 Task: Reply All to email with the signature Carlos Perez with the subject Request for clarification from softage.1@softage.net with the message Could you please provide feedback on the latest version of the marketing plan?, select first 2 words, change the font of the message to Serif and change the font typography to underline Send the email
Action: Mouse moved to (493, 643)
Screenshot: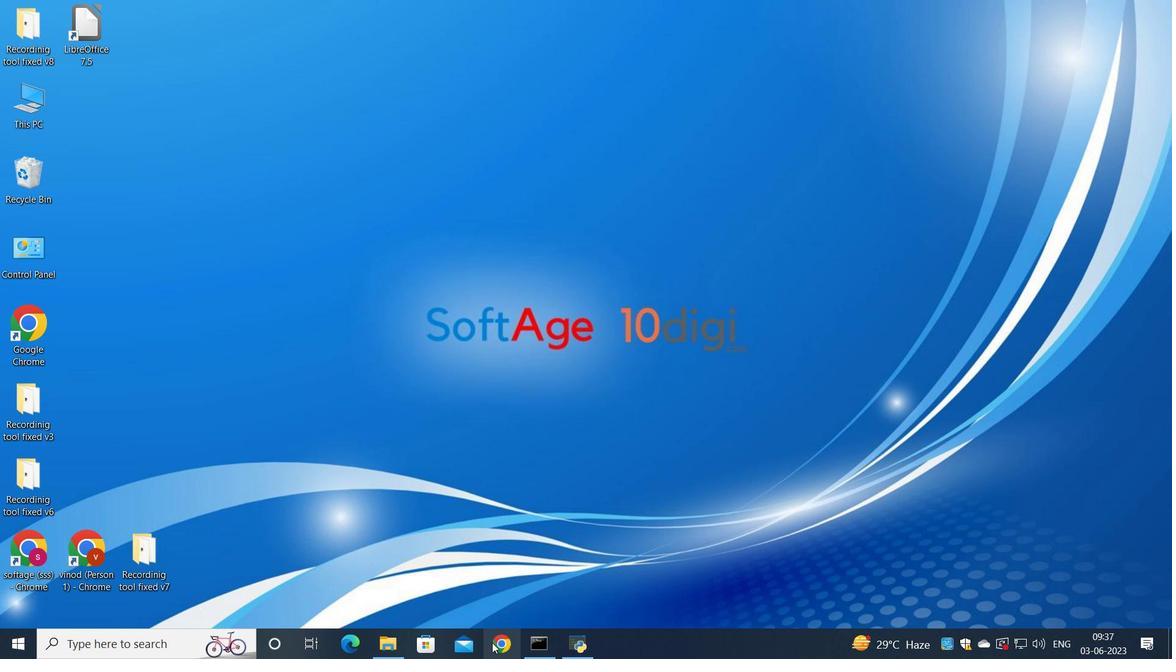 
Action: Mouse pressed left at (493, 643)
Screenshot: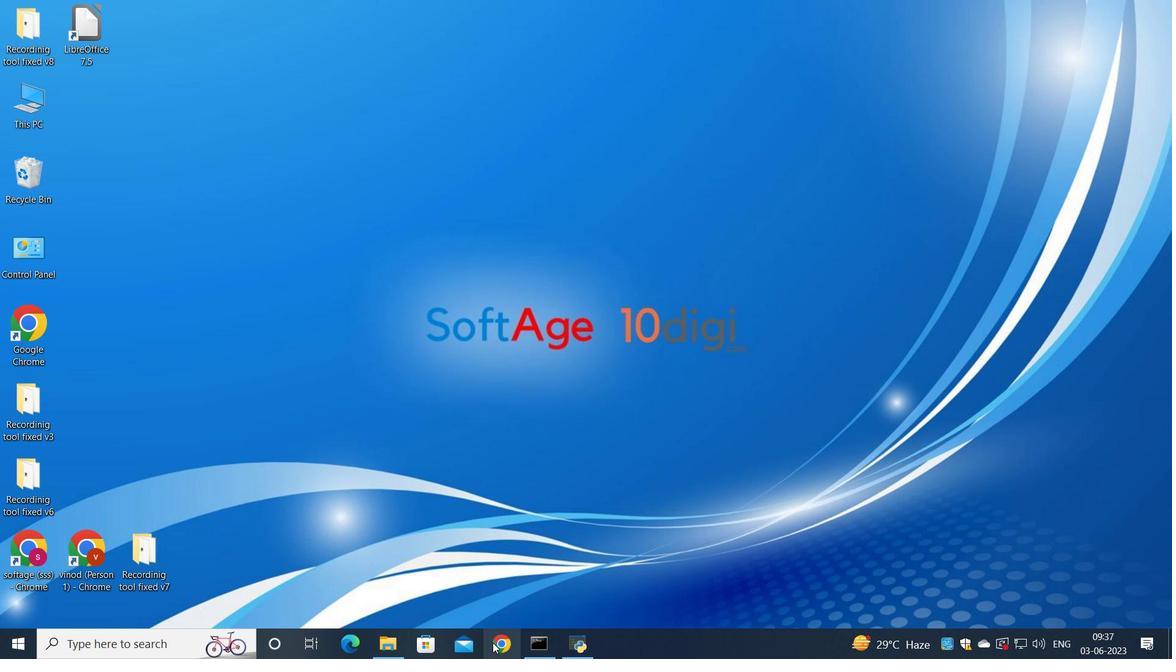 
Action: Mouse moved to (504, 635)
Screenshot: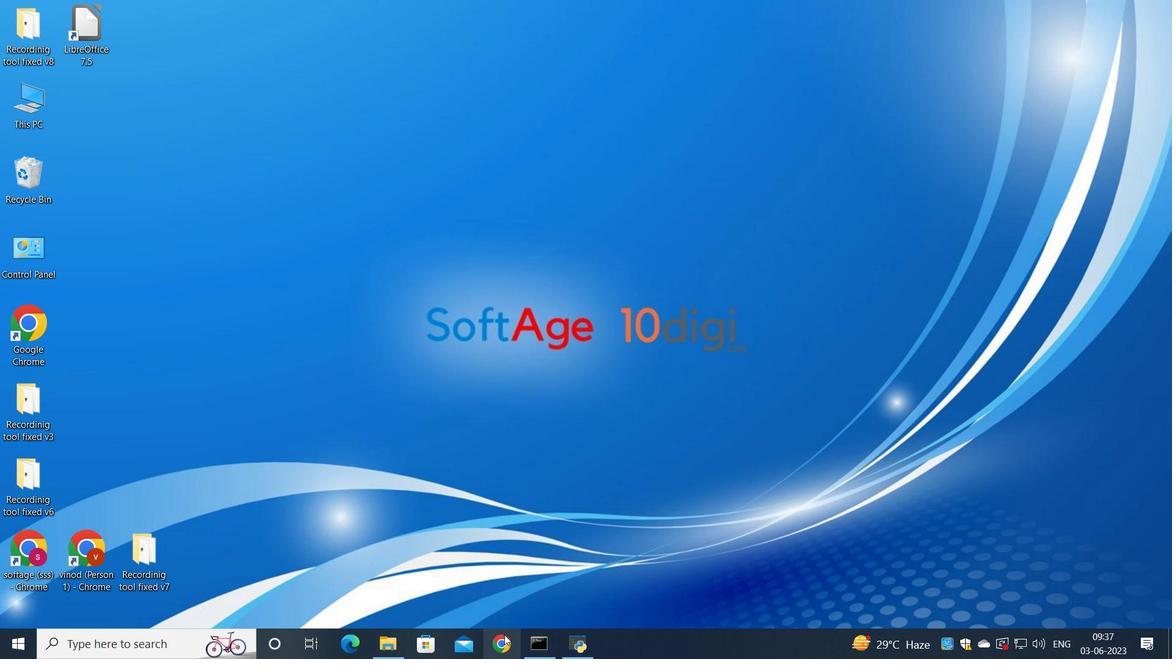 
Action: Mouse pressed left at (504, 635)
Screenshot: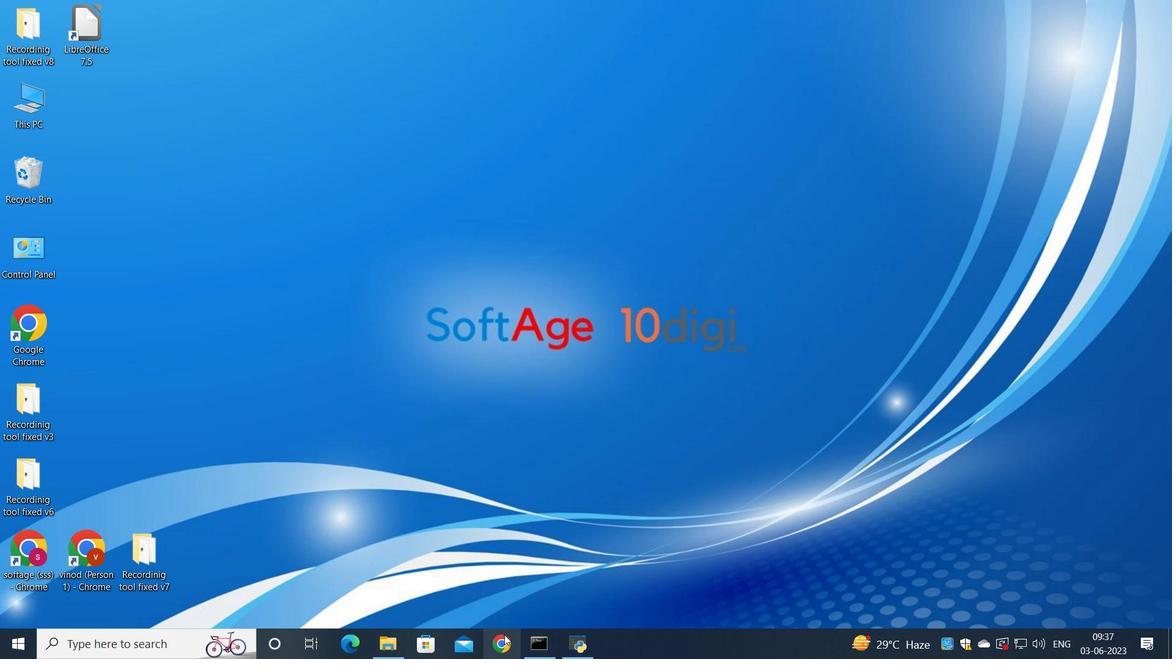 
Action: Mouse moved to (505, 378)
Screenshot: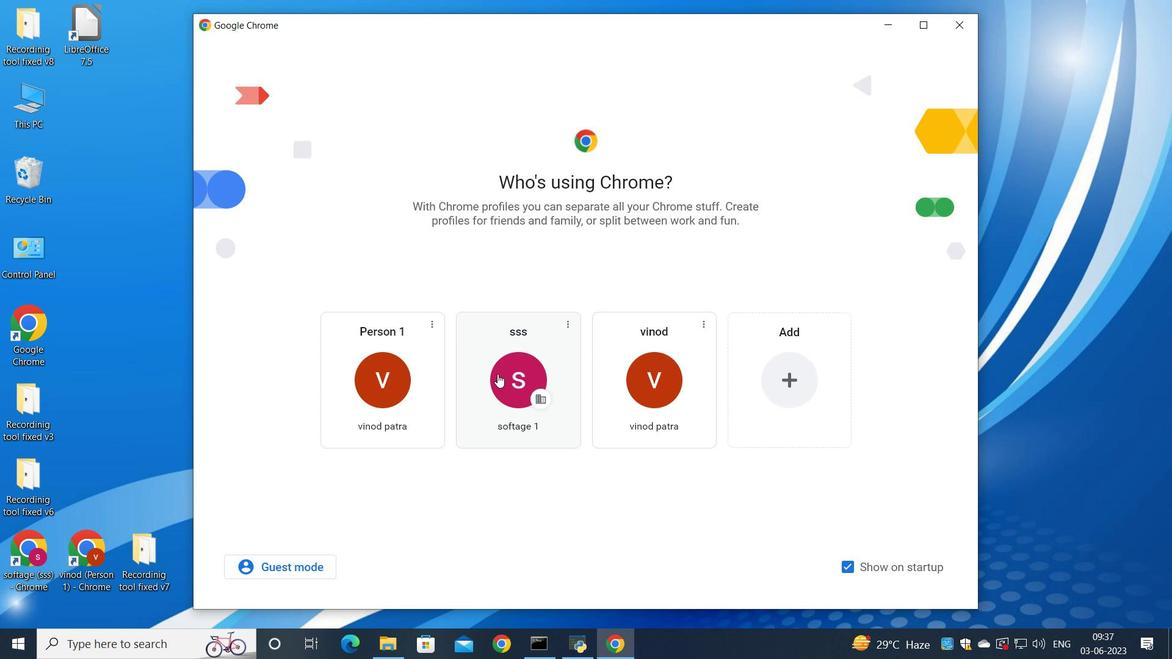 
Action: Mouse pressed left at (505, 378)
Screenshot: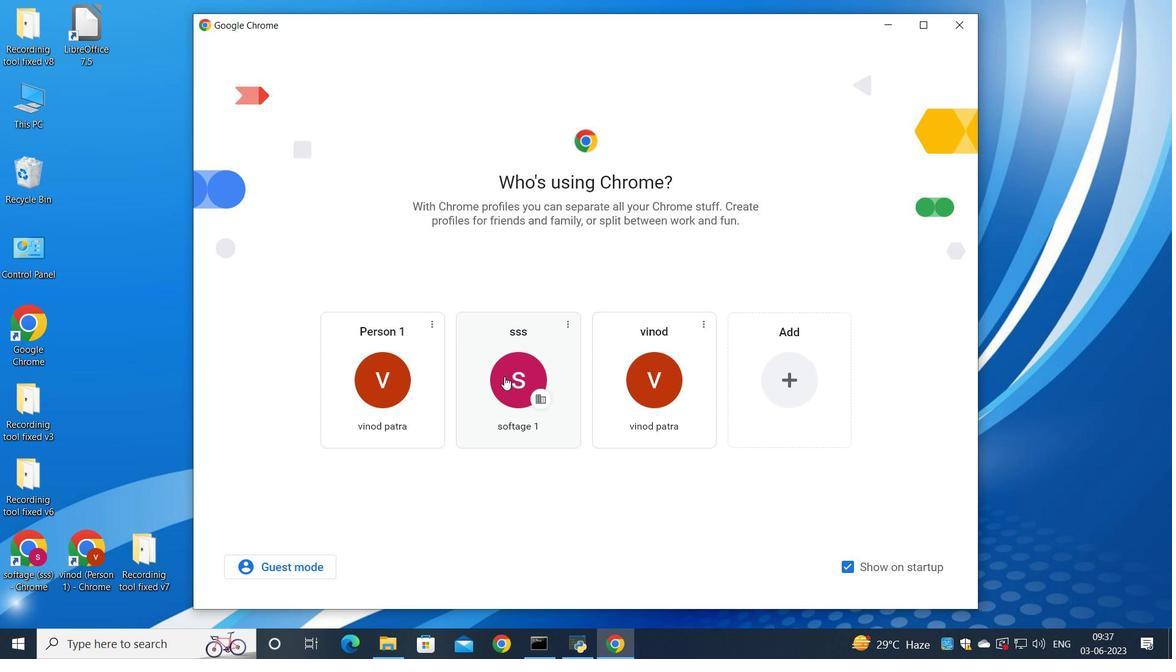 
Action: Mouse moved to (1024, 106)
Screenshot: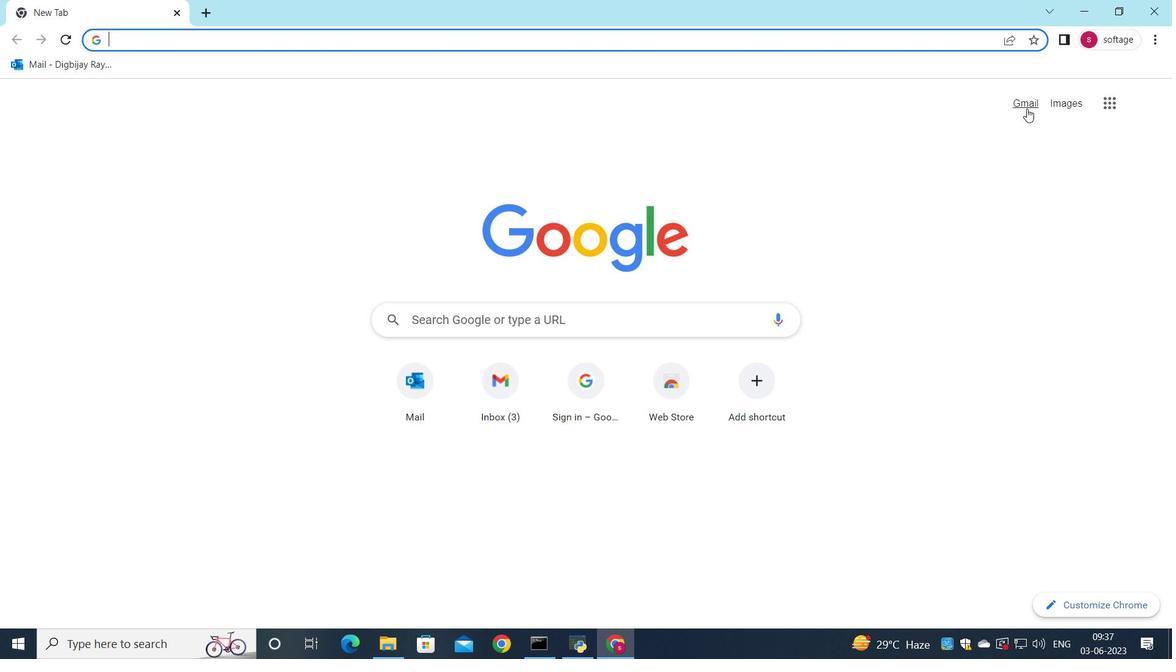 
Action: Mouse pressed left at (1024, 106)
Screenshot: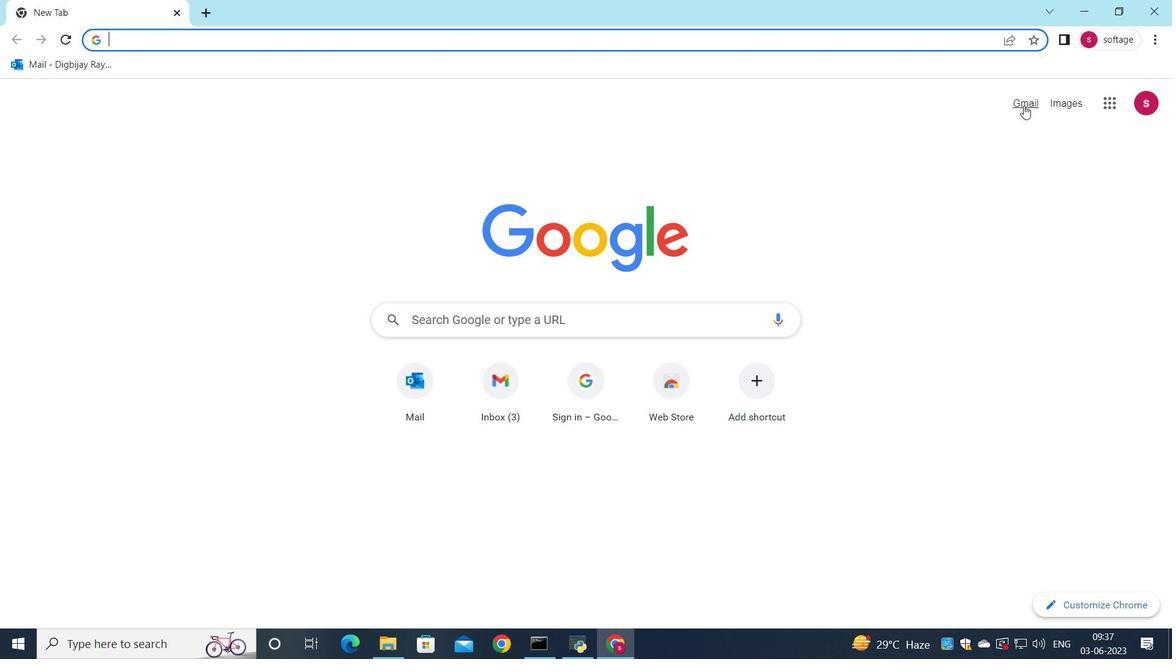 
Action: Mouse moved to (994, 109)
Screenshot: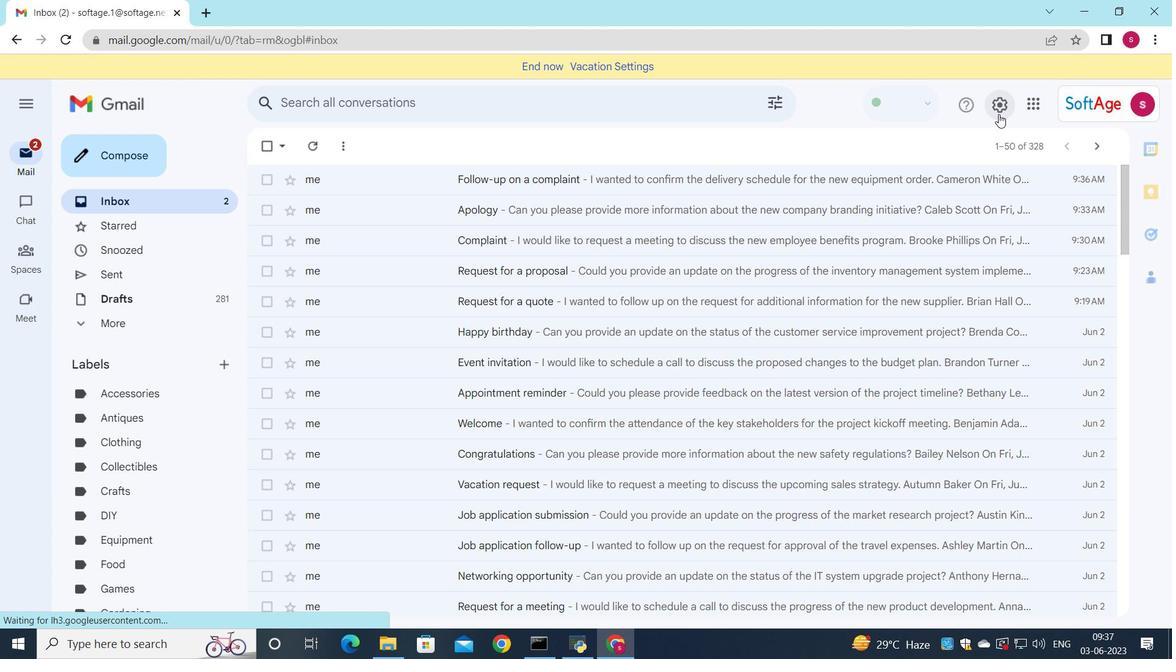 
Action: Mouse pressed left at (994, 109)
Screenshot: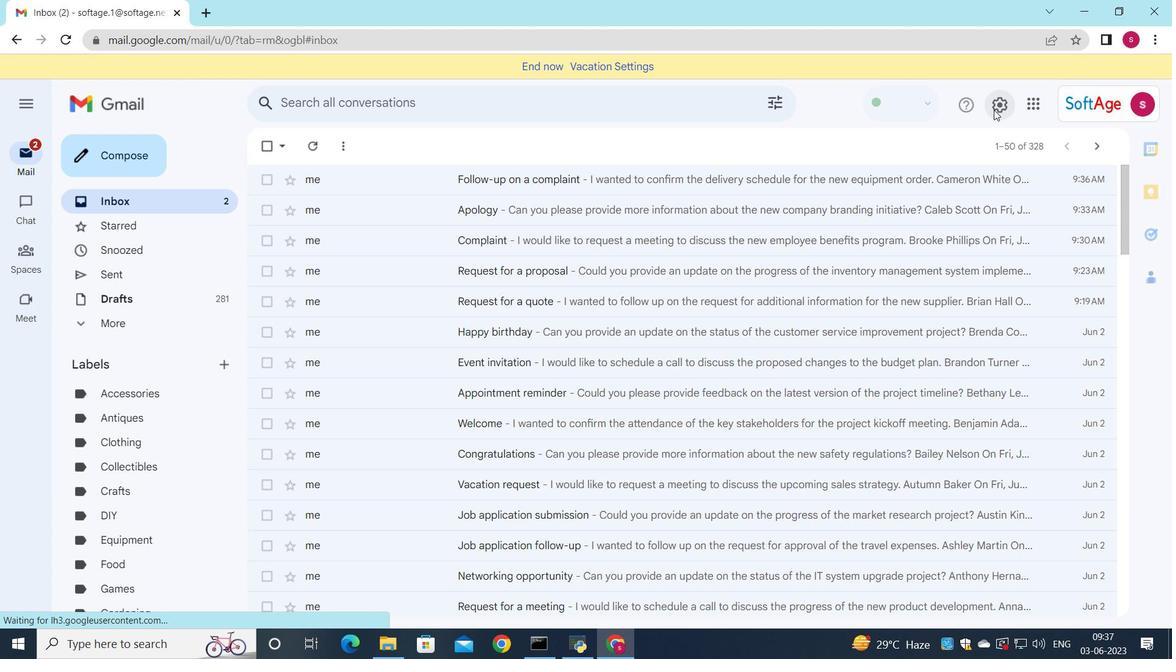 
Action: Mouse moved to (1005, 176)
Screenshot: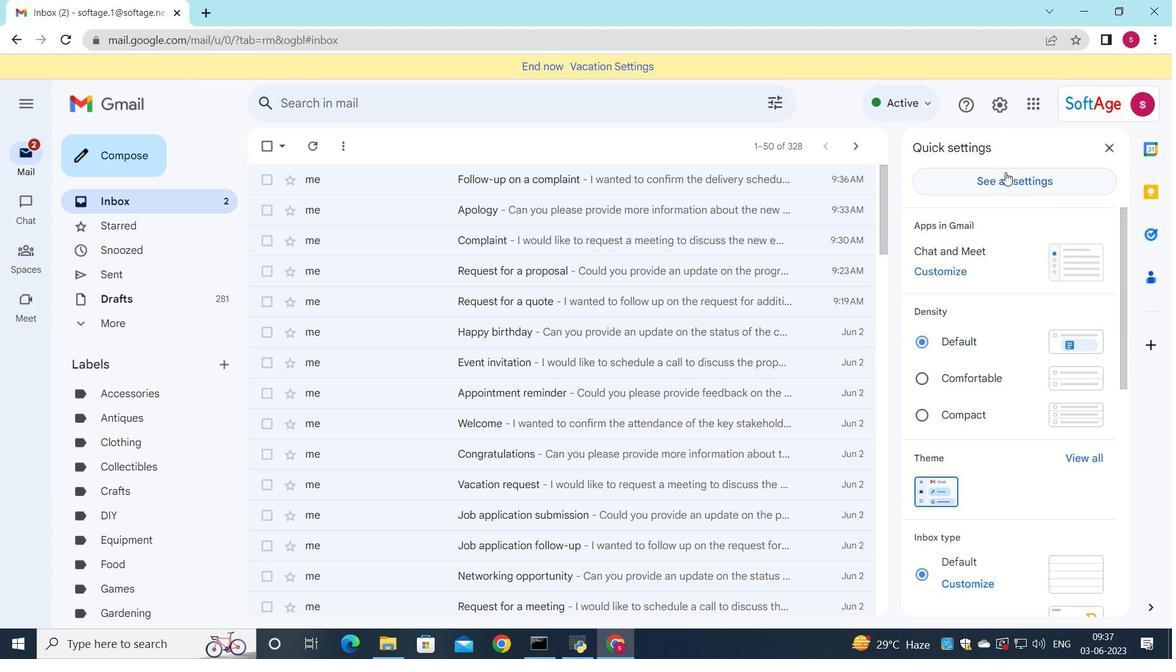 
Action: Mouse pressed left at (1005, 176)
Screenshot: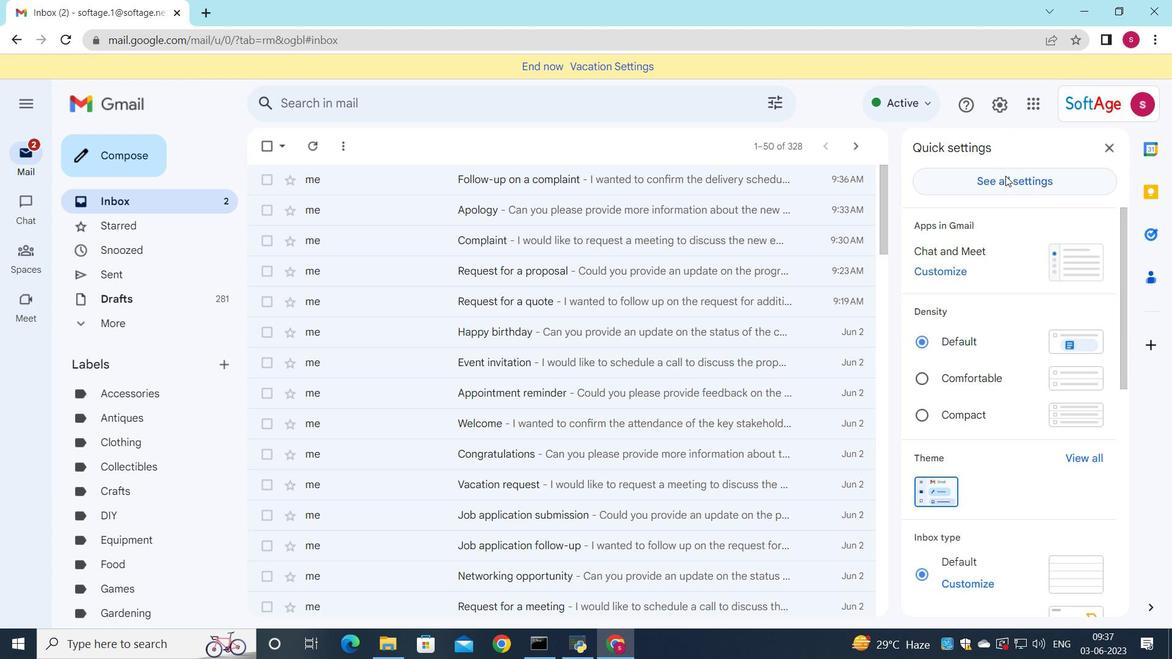 
Action: Mouse moved to (690, 273)
Screenshot: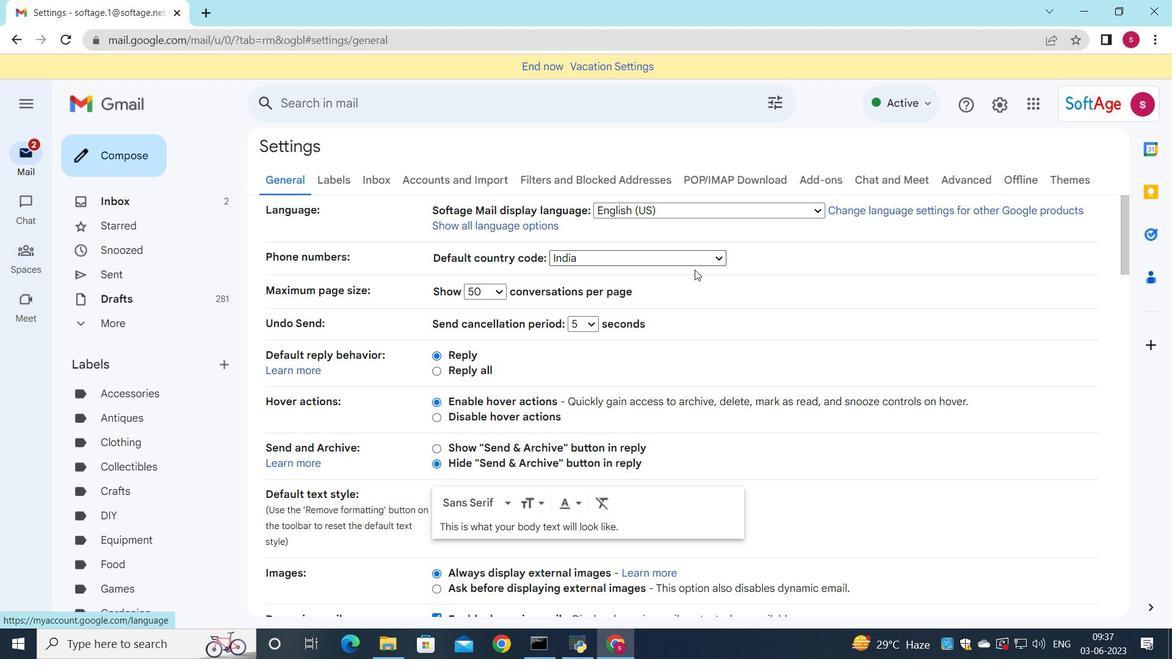 
Action: Mouse scrolled (690, 273) with delta (0, 0)
Screenshot: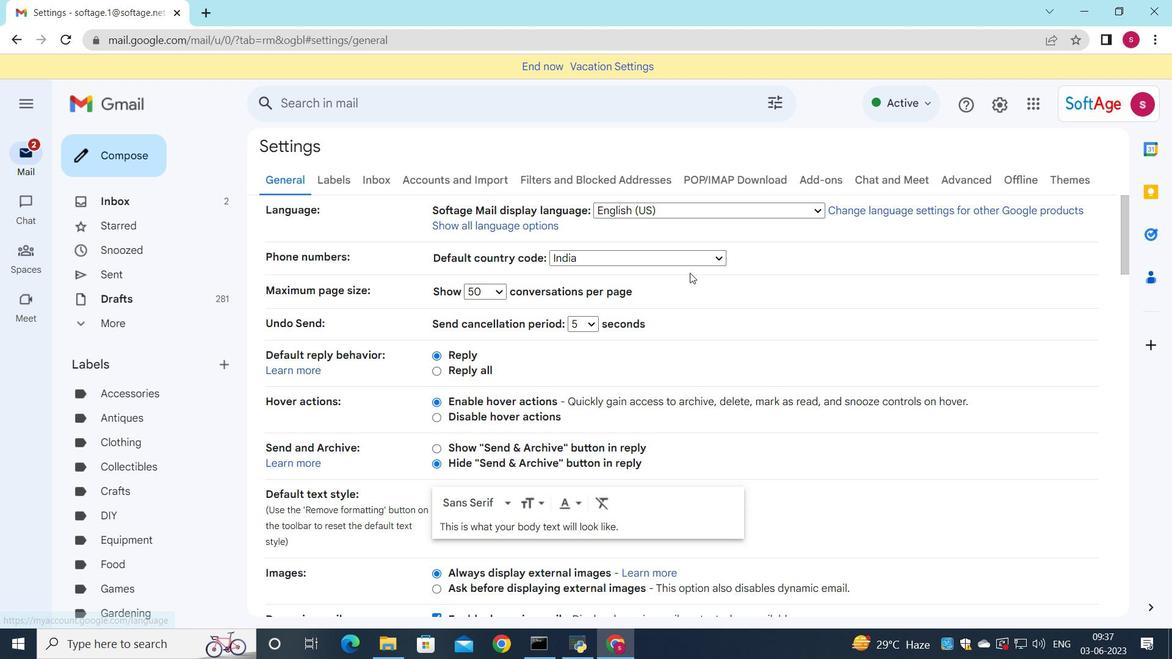 
Action: Mouse scrolled (690, 273) with delta (0, 0)
Screenshot: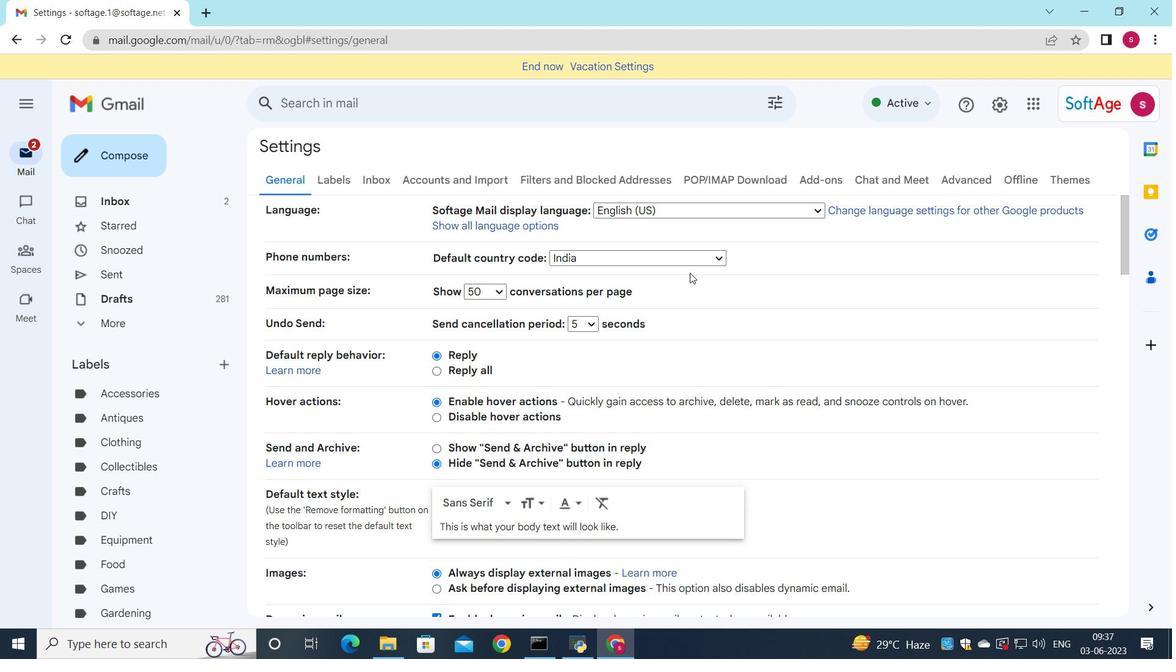 
Action: Mouse scrolled (690, 273) with delta (0, 0)
Screenshot: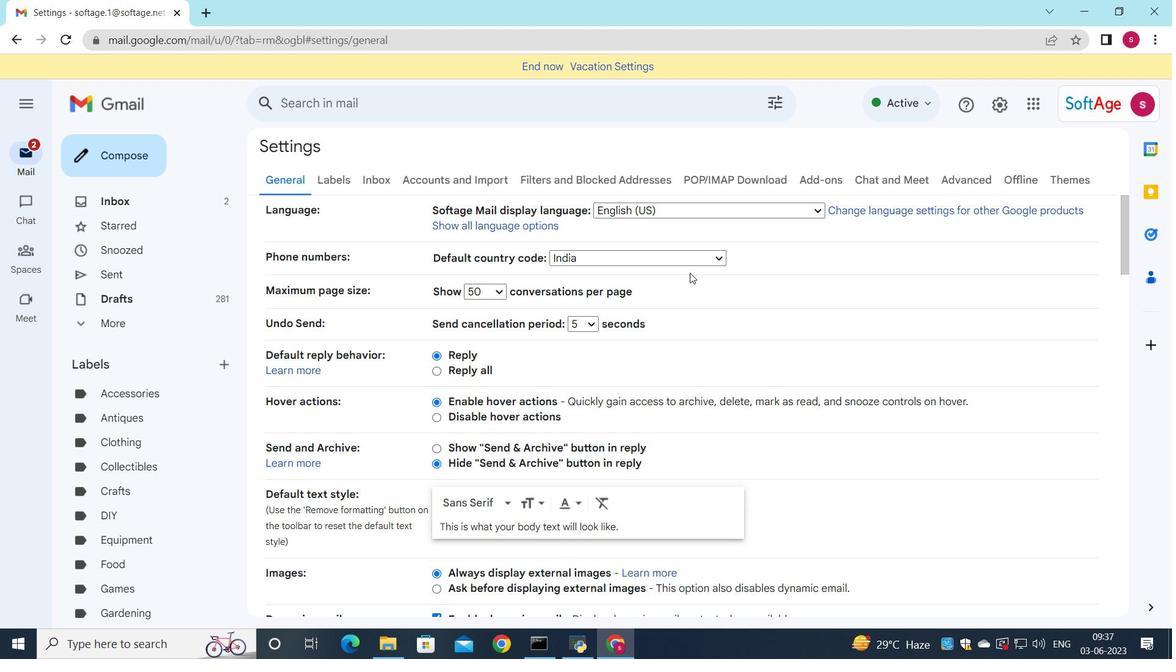 
Action: Mouse moved to (689, 275)
Screenshot: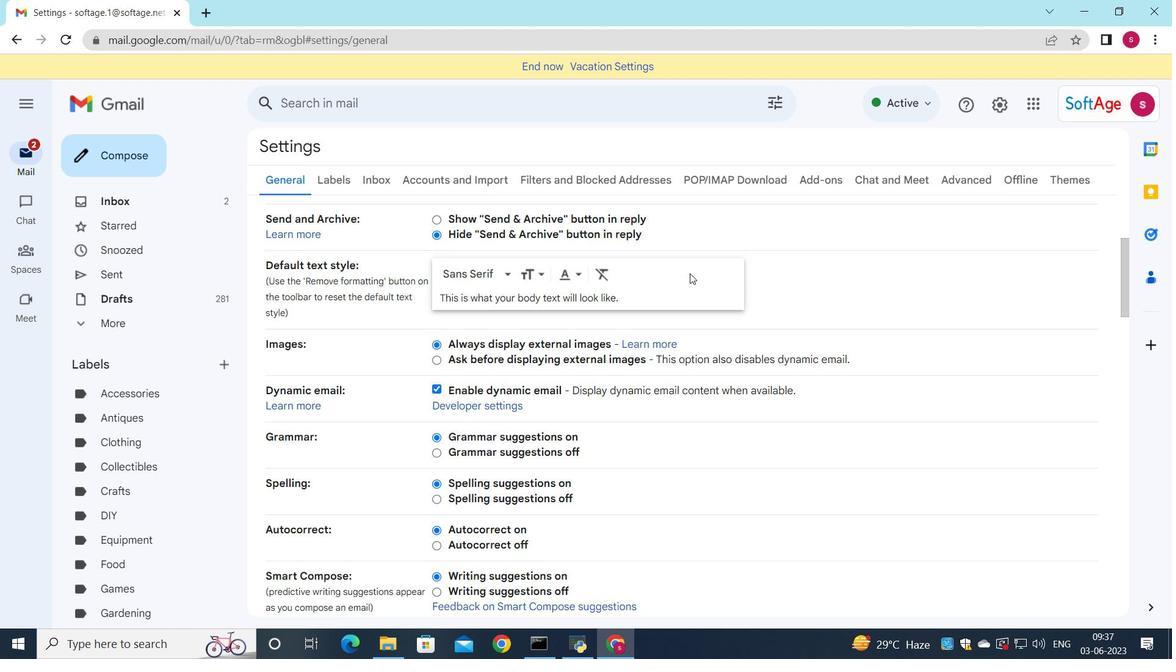 
Action: Mouse scrolled (689, 274) with delta (0, 0)
Screenshot: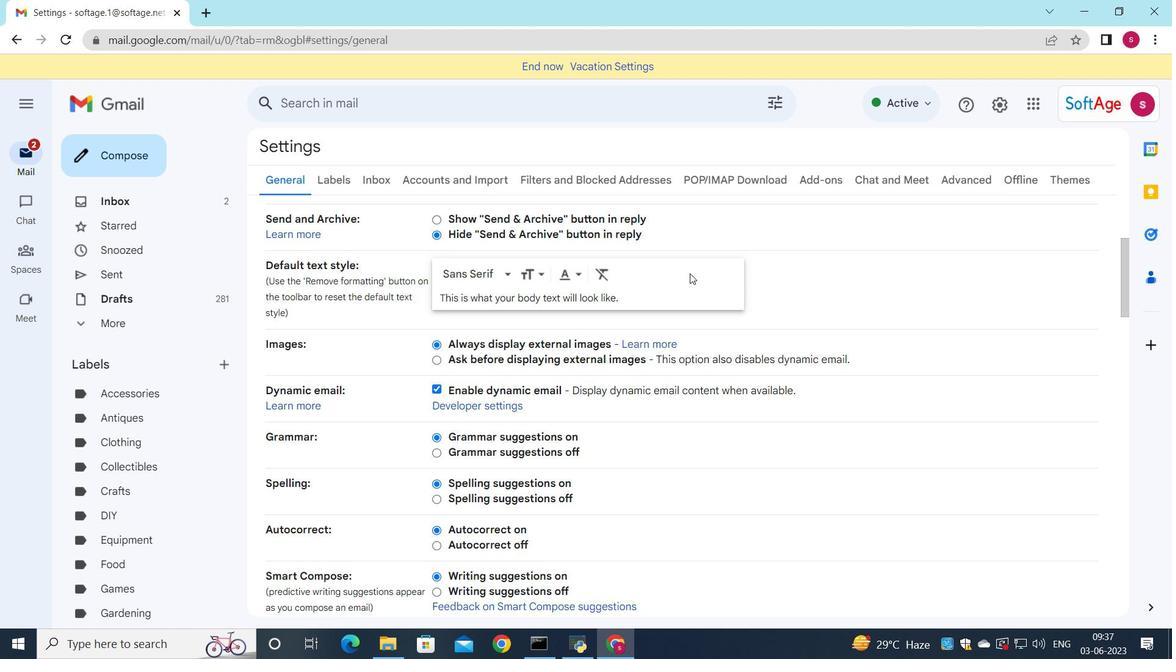
Action: Mouse scrolled (689, 274) with delta (0, 0)
Screenshot: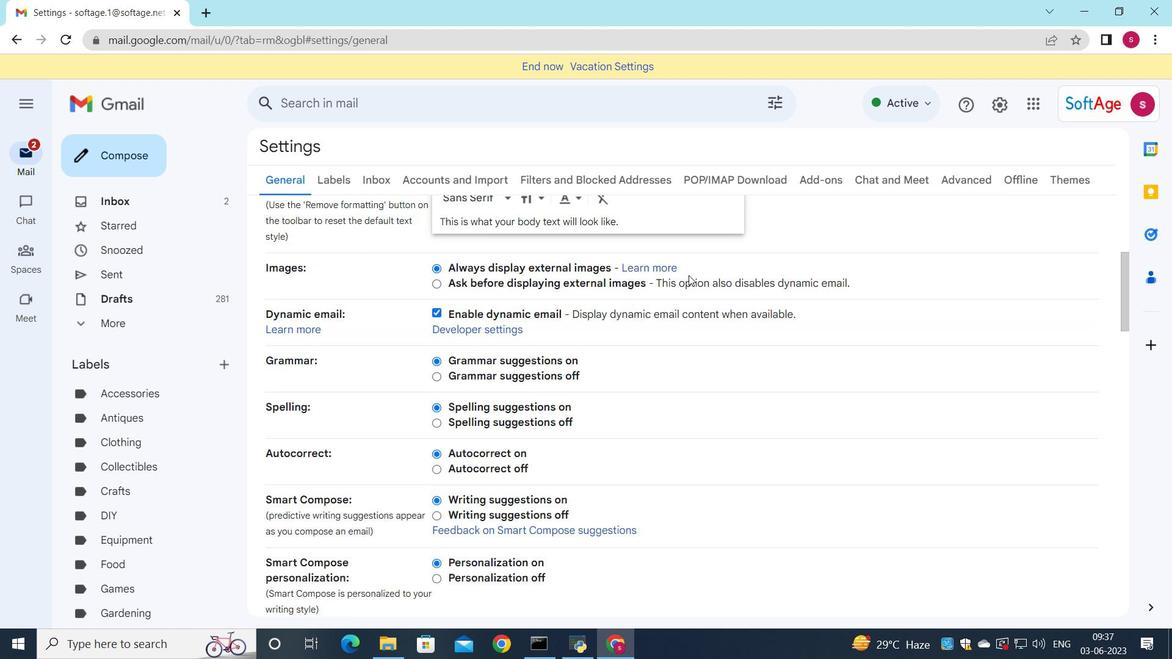 
Action: Mouse scrolled (689, 274) with delta (0, 0)
Screenshot: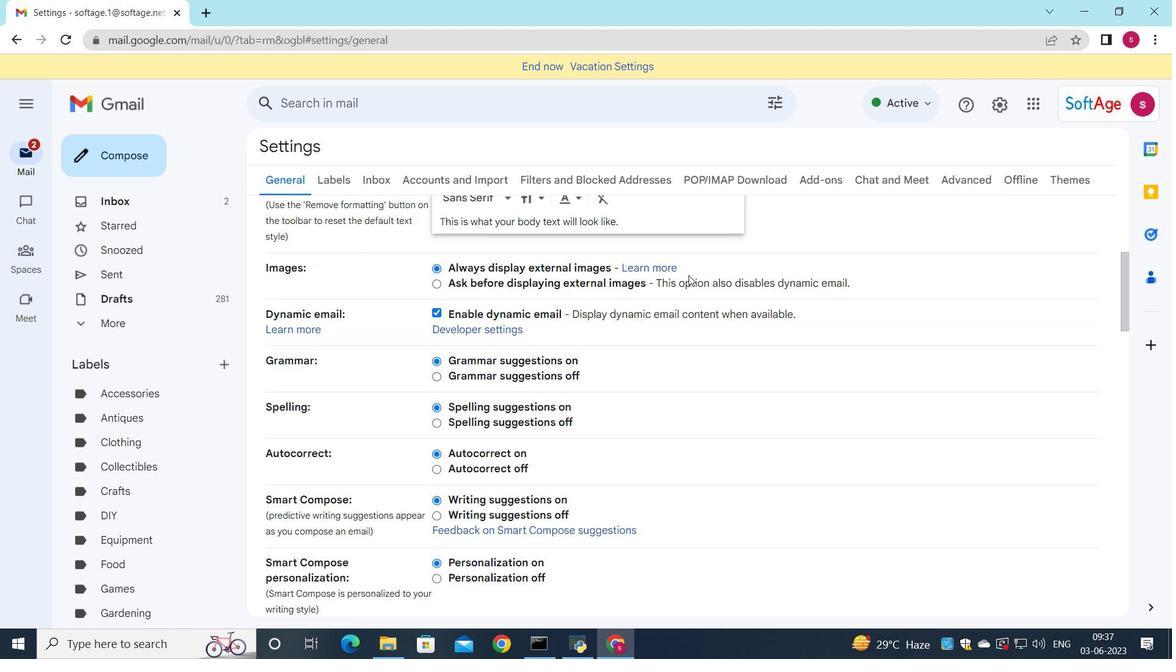
Action: Mouse scrolled (689, 274) with delta (0, 0)
Screenshot: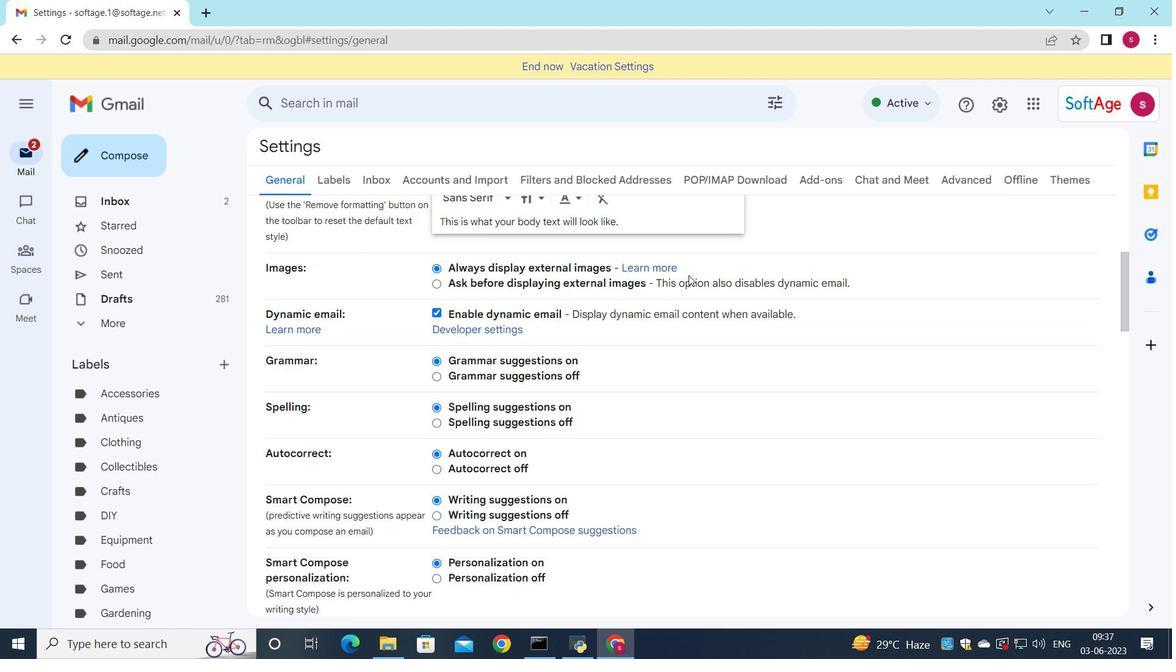 
Action: Mouse scrolled (689, 274) with delta (0, 0)
Screenshot: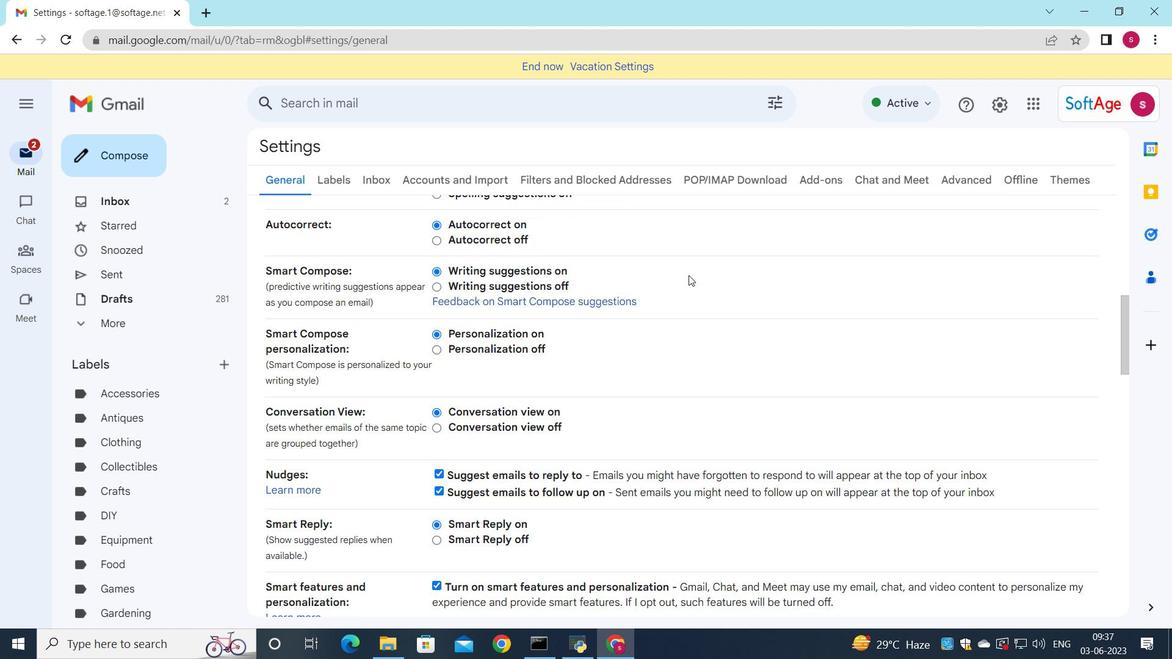 
Action: Mouse scrolled (689, 274) with delta (0, 0)
Screenshot: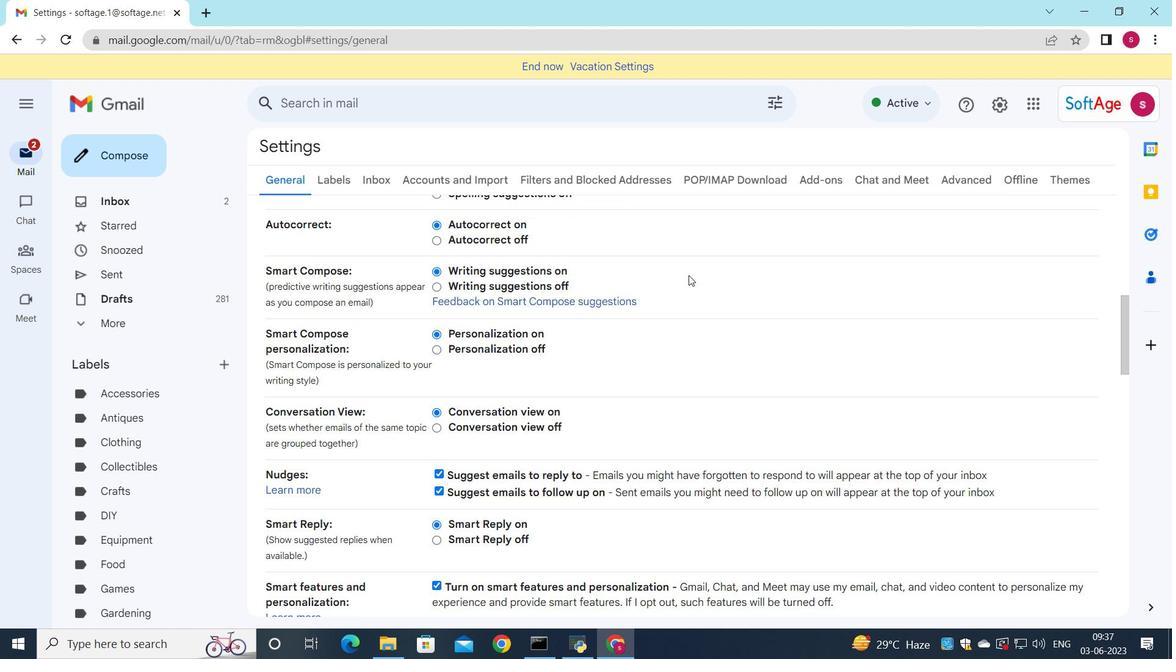 
Action: Mouse scrolled (689, 274) with delta (0, 0)
Screenshot: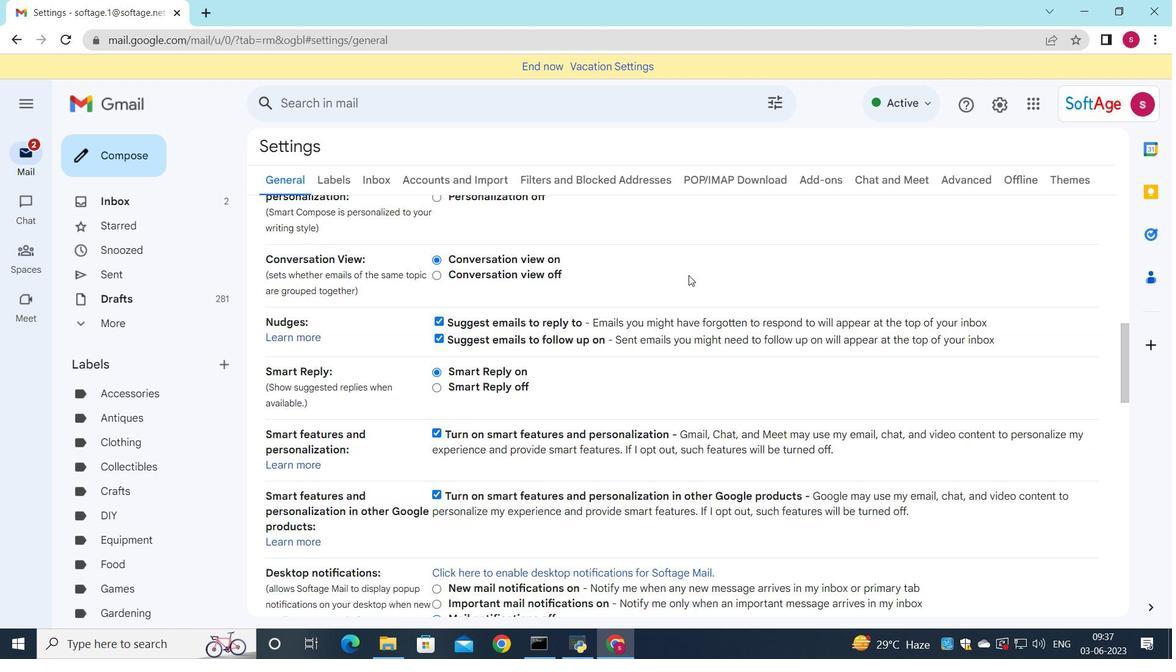 
Action: Mouse scrolled (689, 274) with delta (0, 0)
Screenshot: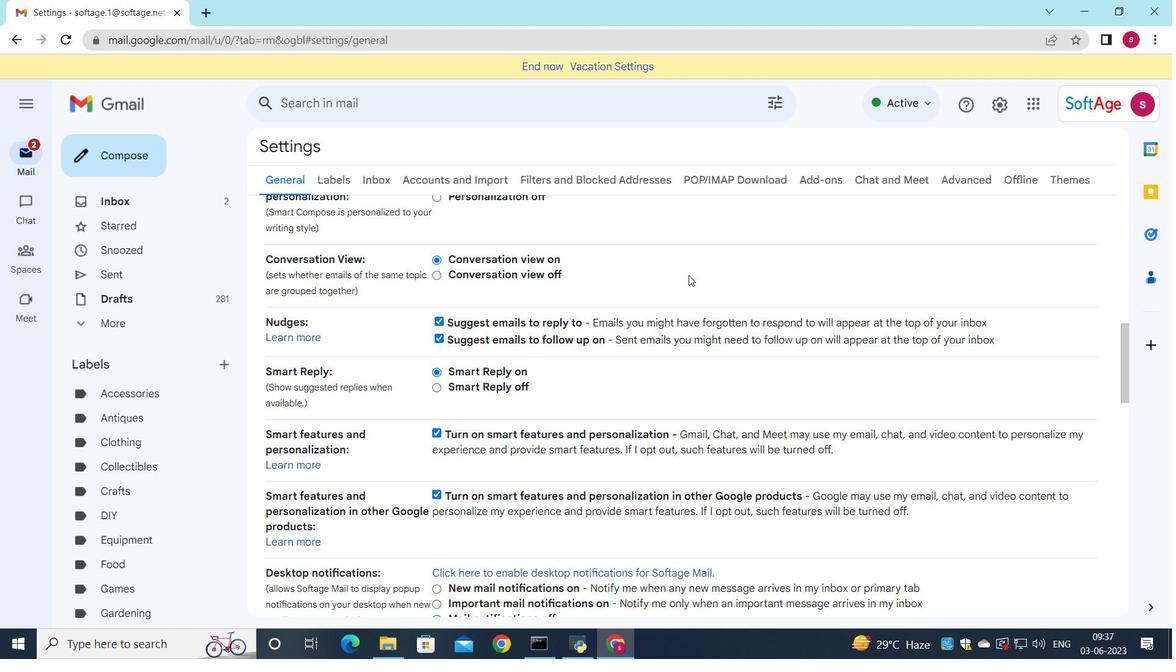 
Action: Mouse scrolled (689, 274) with delta (0, 0)
Screenshot: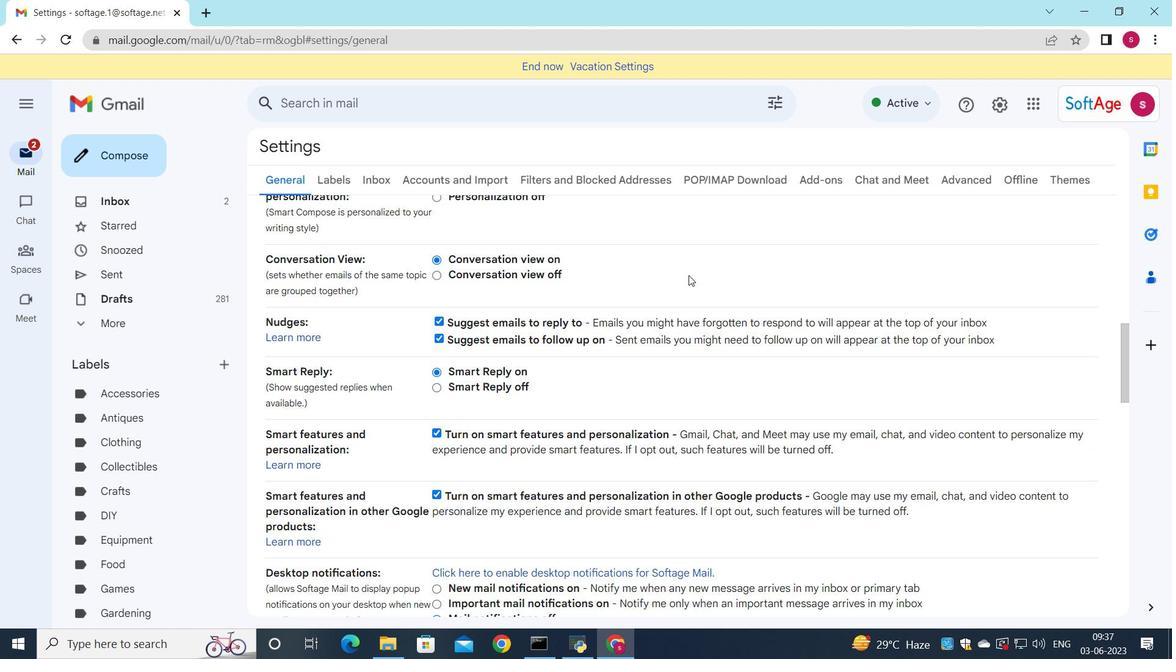 
Action: Mouse scrolled (689, 274) with delta (0, 0)
Screenshot: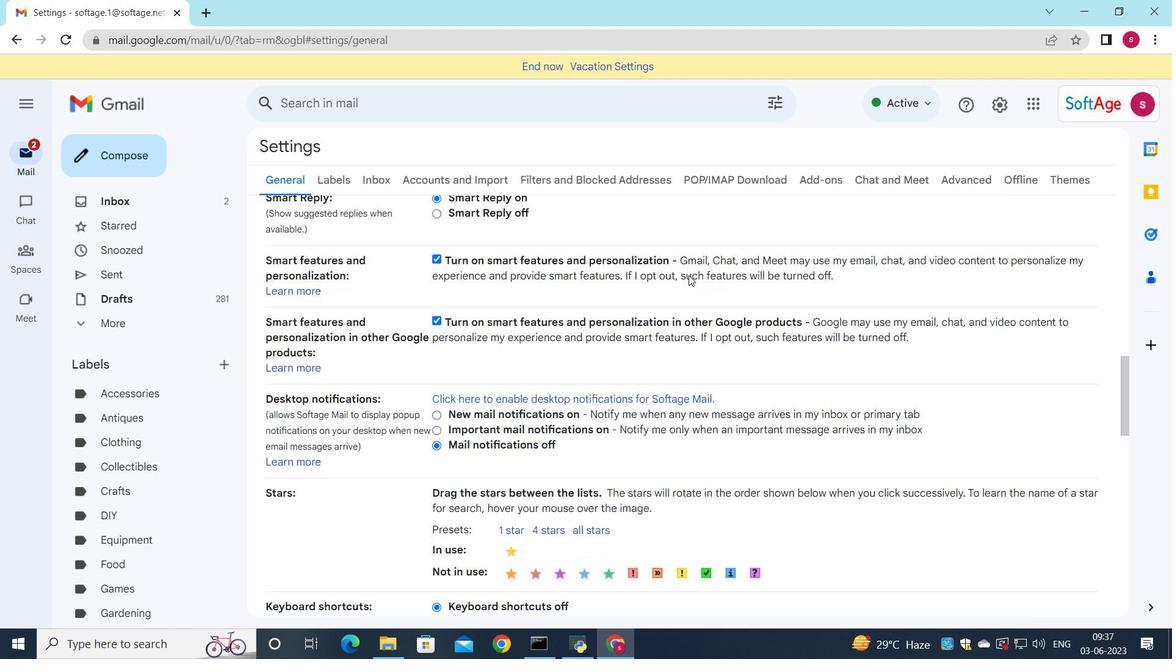 
Action: Mouse scrolled (689, 274) with delta (0, 0)
Screenshot: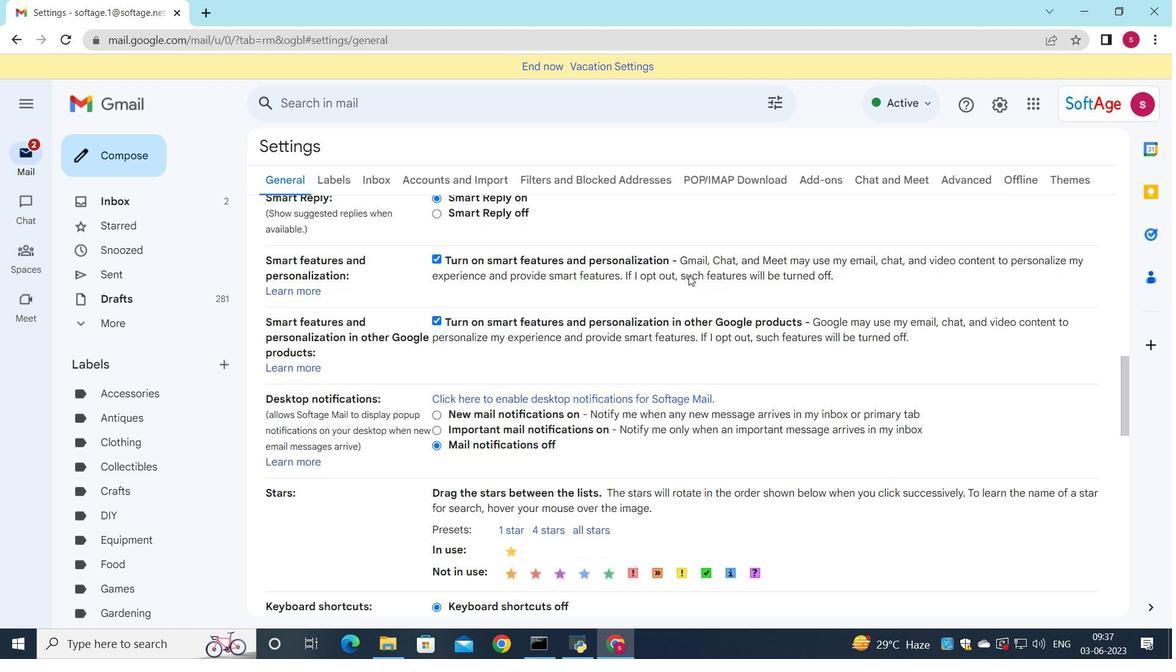 
Action: Mouse scrolled (689, 274) with delta (0, 0)
Screenshot: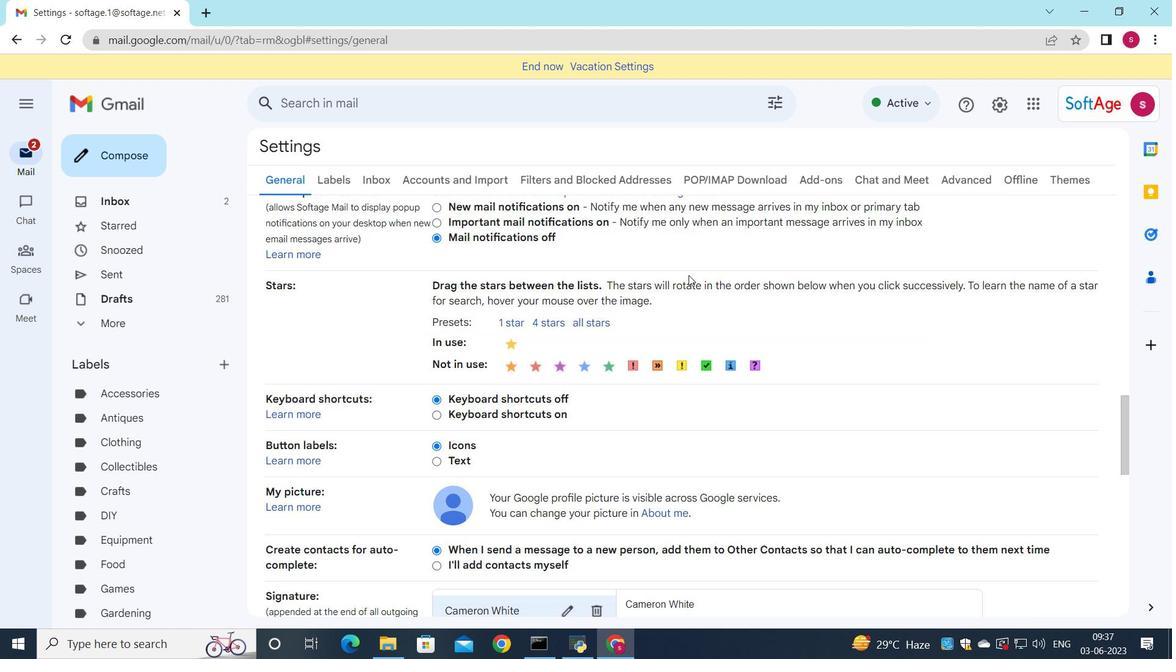 
Action: Mouse scrolled (689, 274) with delta (0, 0)
Screenshot: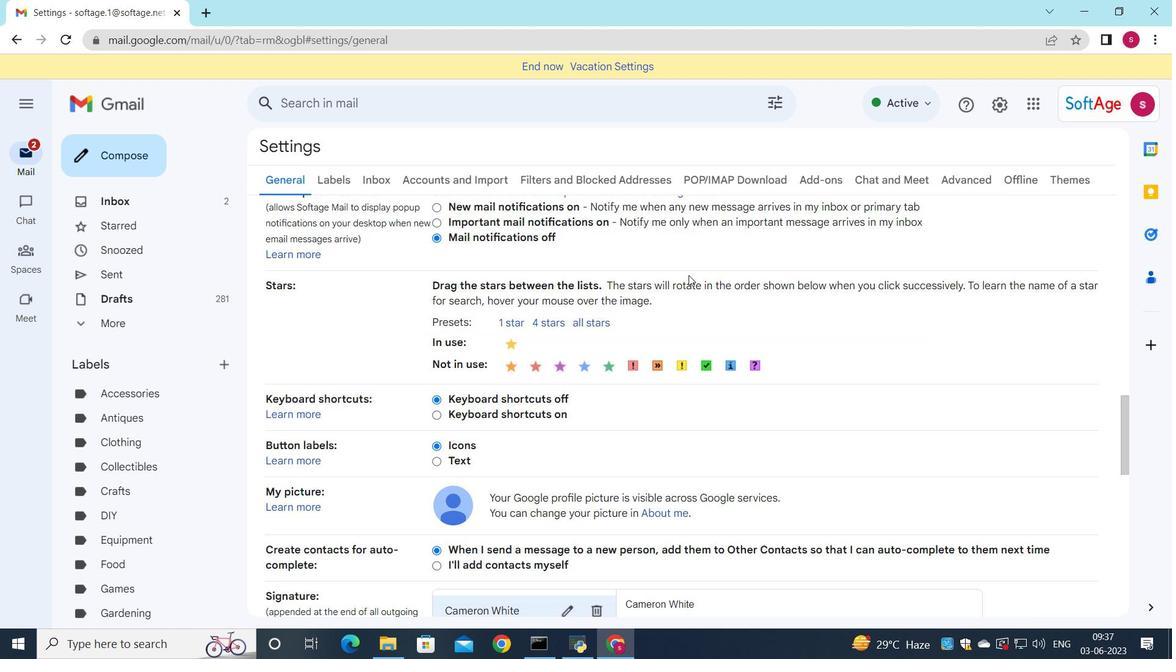 
Action: Mouse scrolled (689, 274) with delta (0, 0)
Screenshot: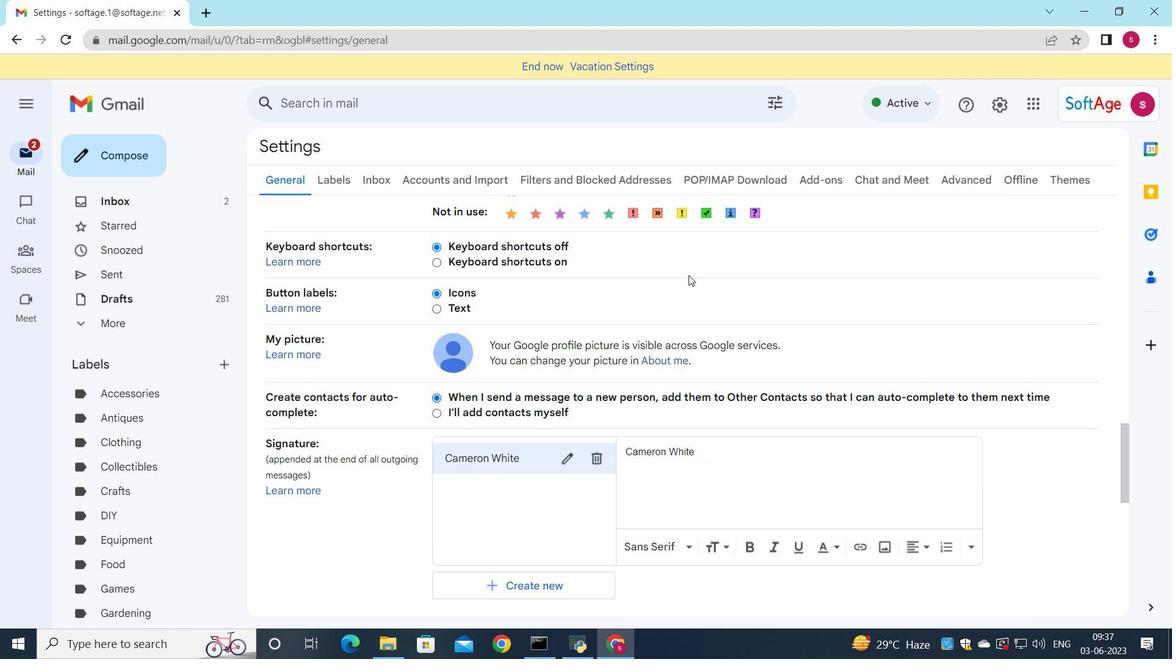 
Action: Mouse scrolled (689, 274) with delta (0, 0)
Screenshot: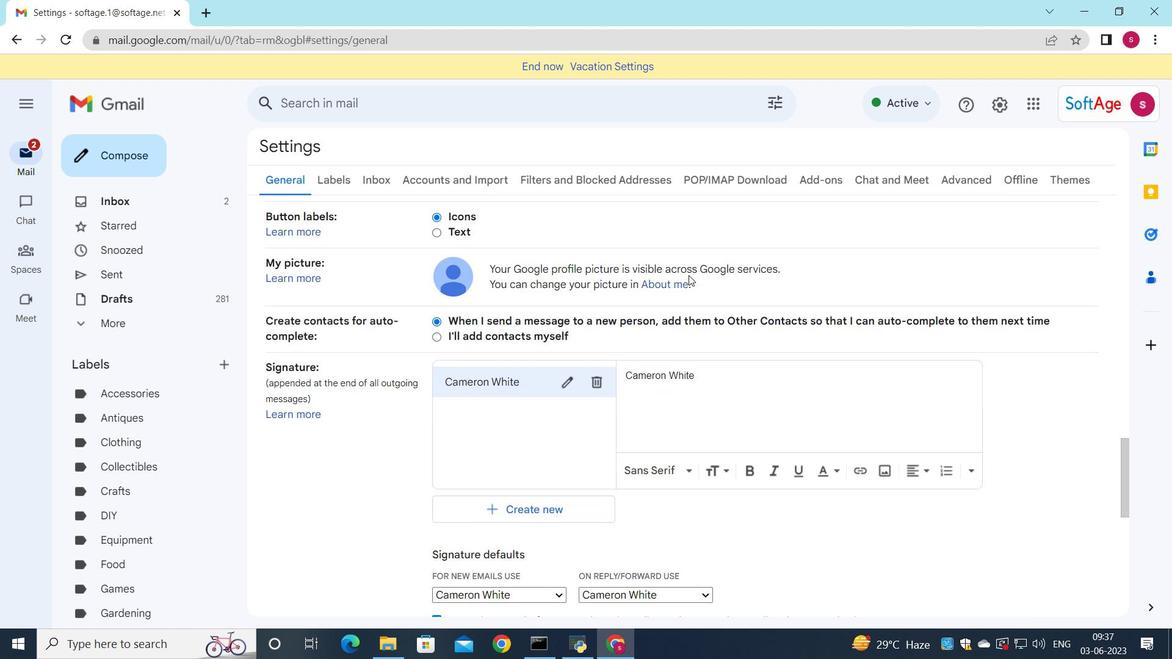 
Action: Mouse scrolled (689, 274) with delta (0, 0)
Screenshot: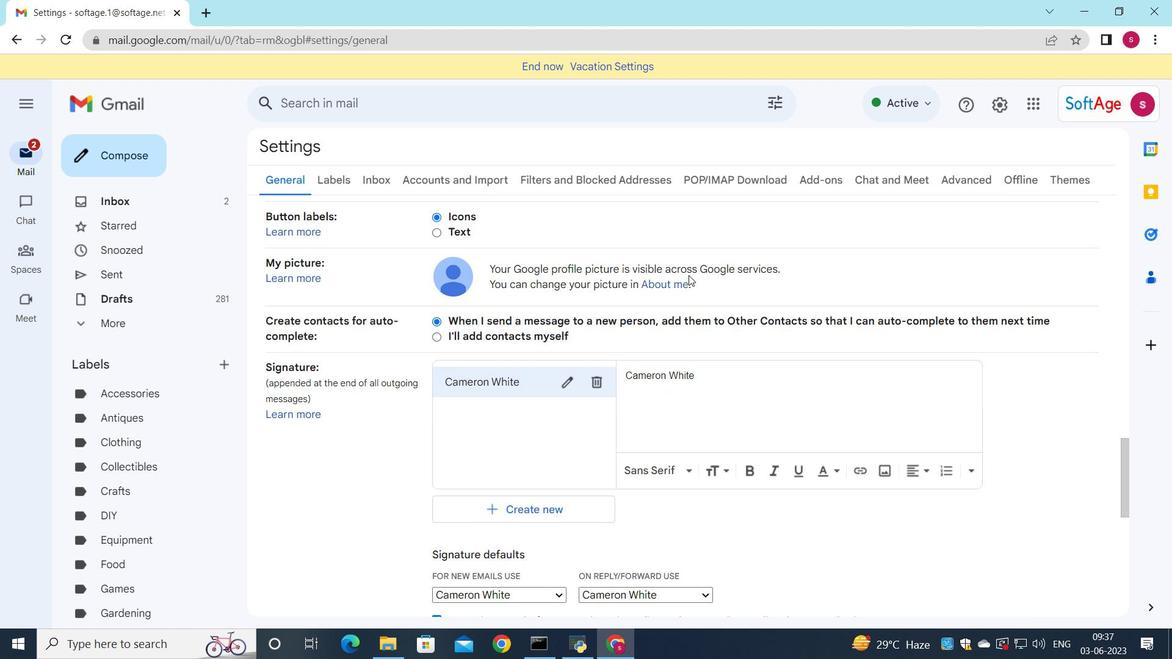 
Action: Mouse scrolled (689, 274) with delta (0, 0)
Screenshot: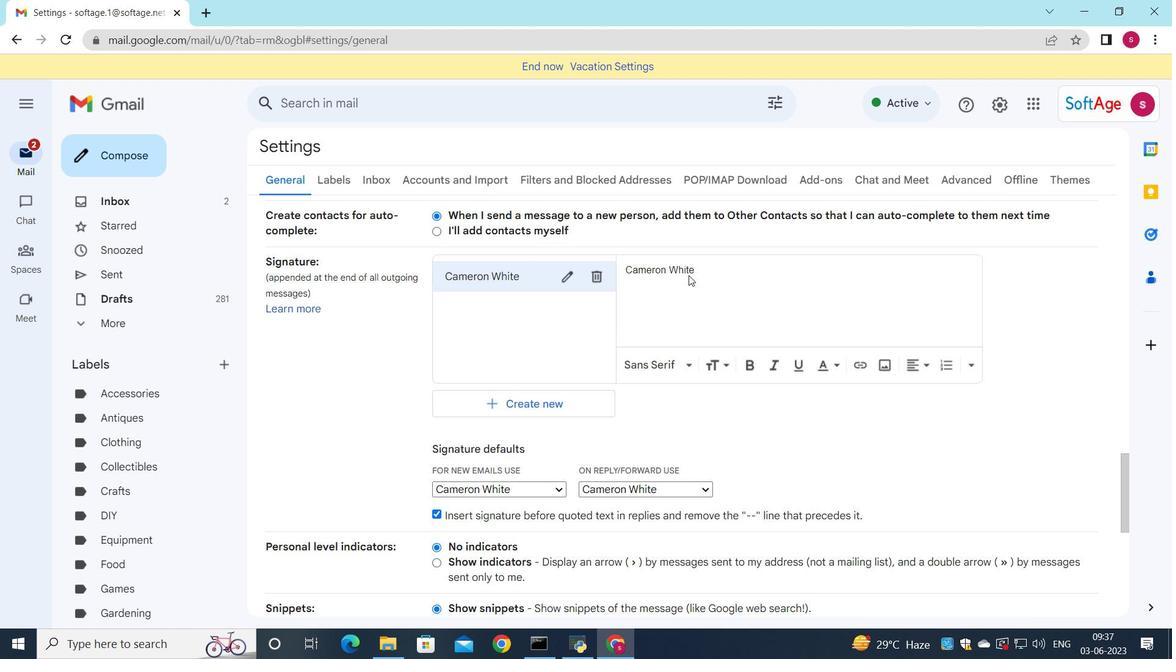 
Action: Mouse moved to (661, 249)
Screenshot: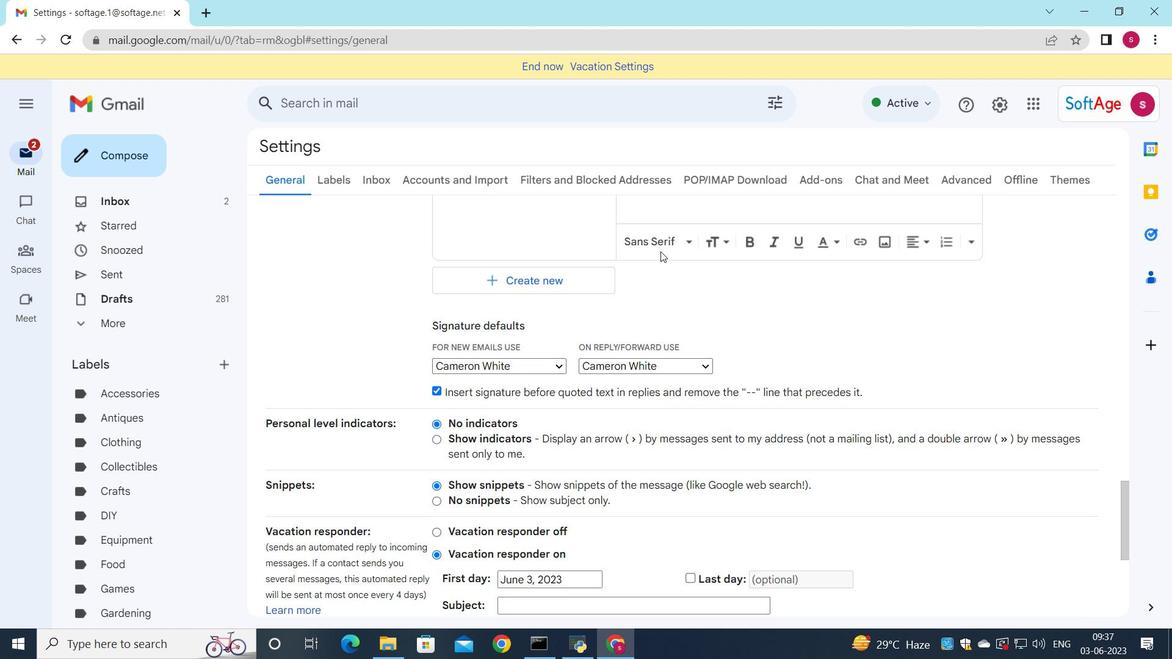 
Action: Mouse scrolled (661, 249) with delta (0, 0)
Screenshot: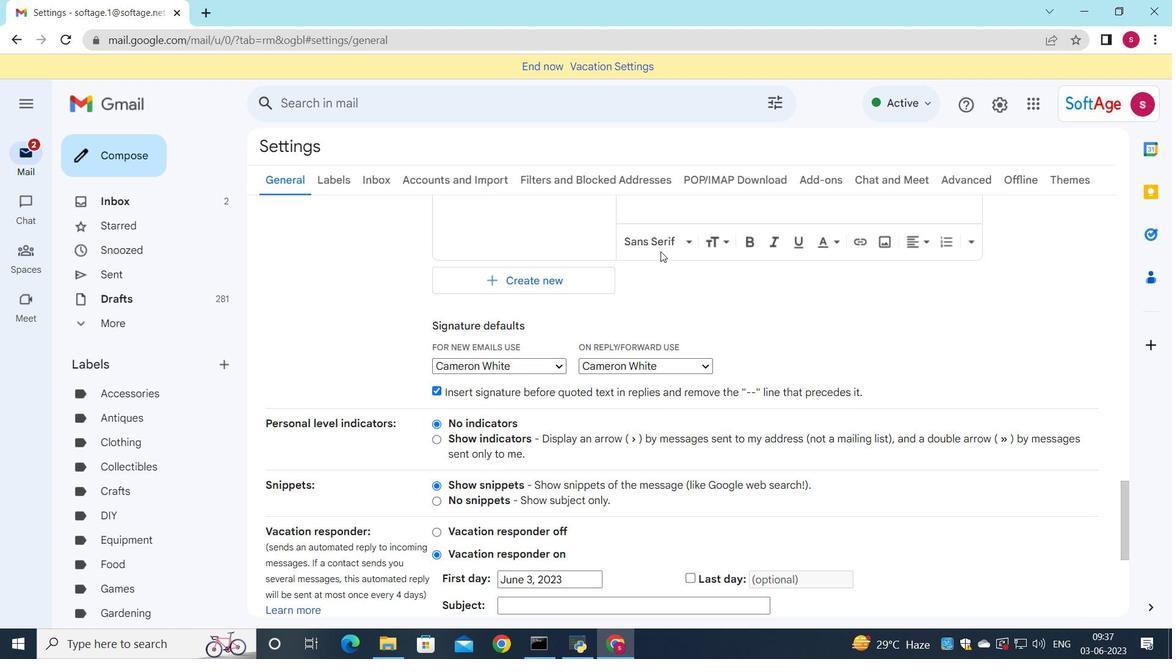
Action: Mouse moved to (662, 249)
Screenshot: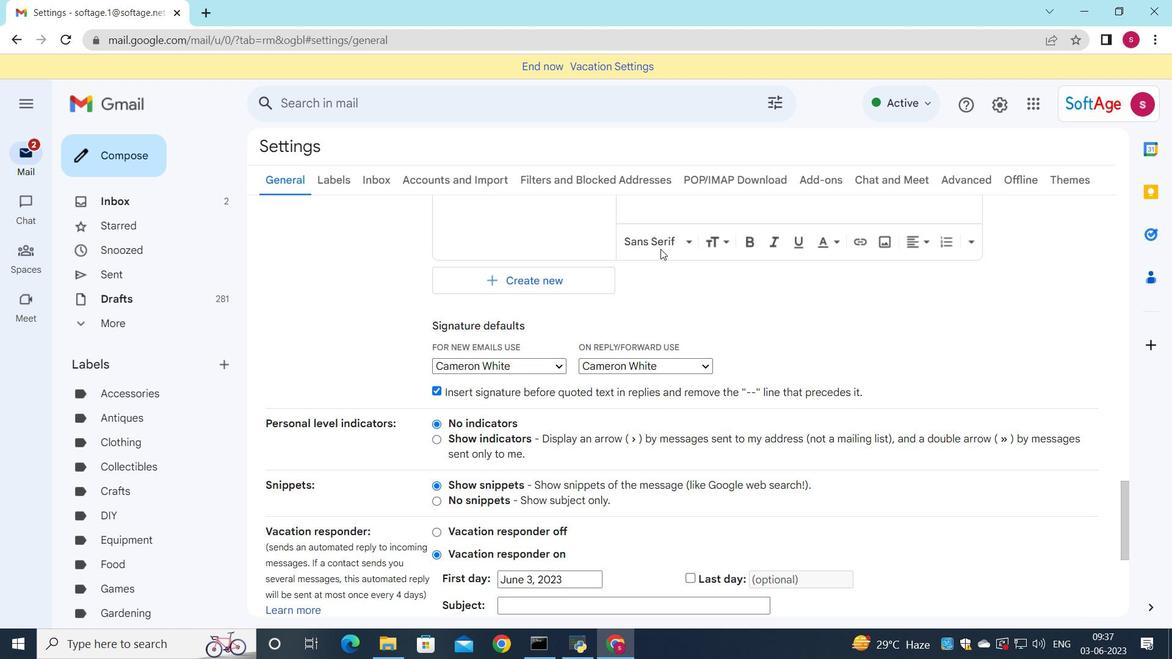 
Action: Mouse scrolled (662, 249) with delta (0, 0)
Screenshot: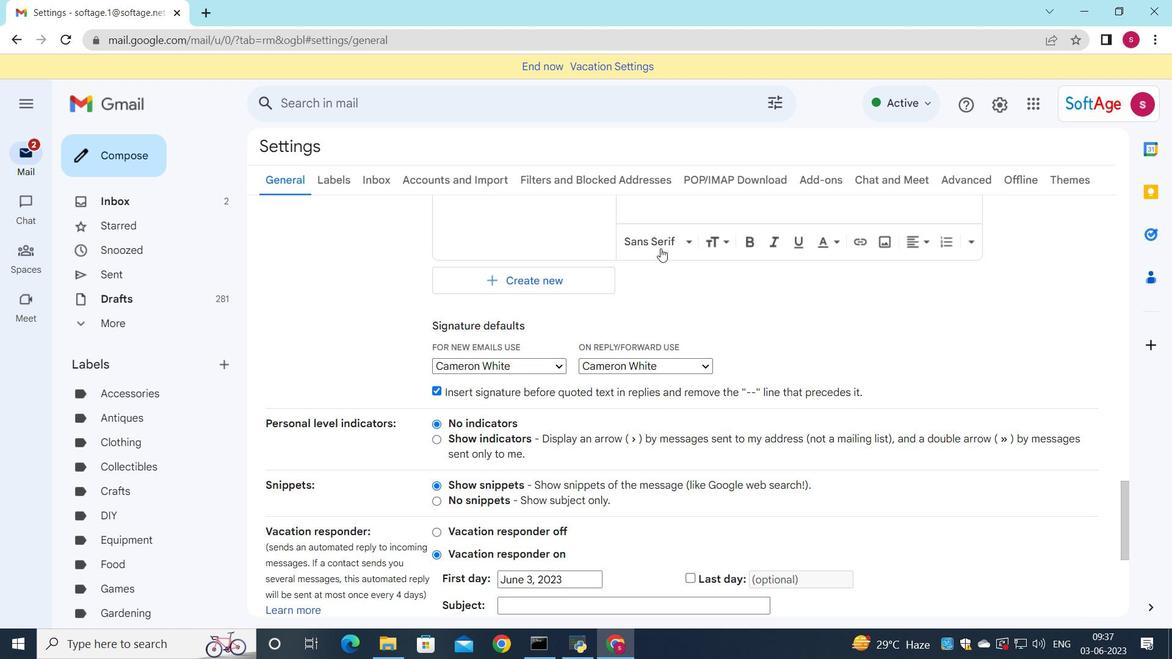 
Action: Mouse moved to (603, 308)
Screenshot: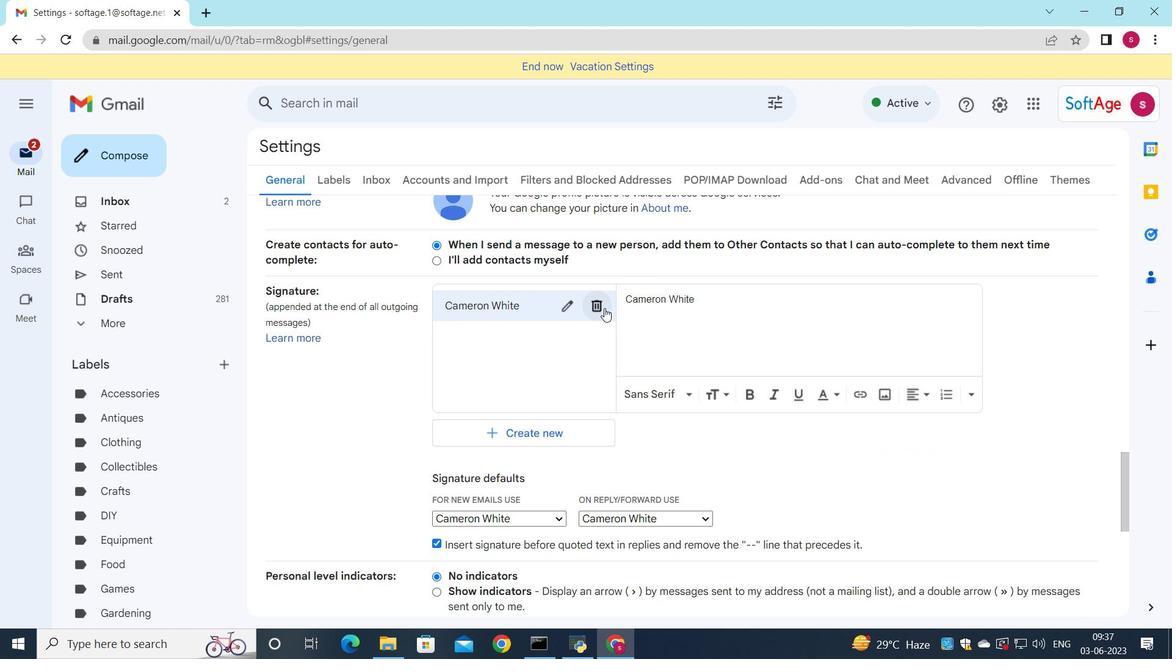 
Action: Mouse pressed left at (603, 308)
Screenshot: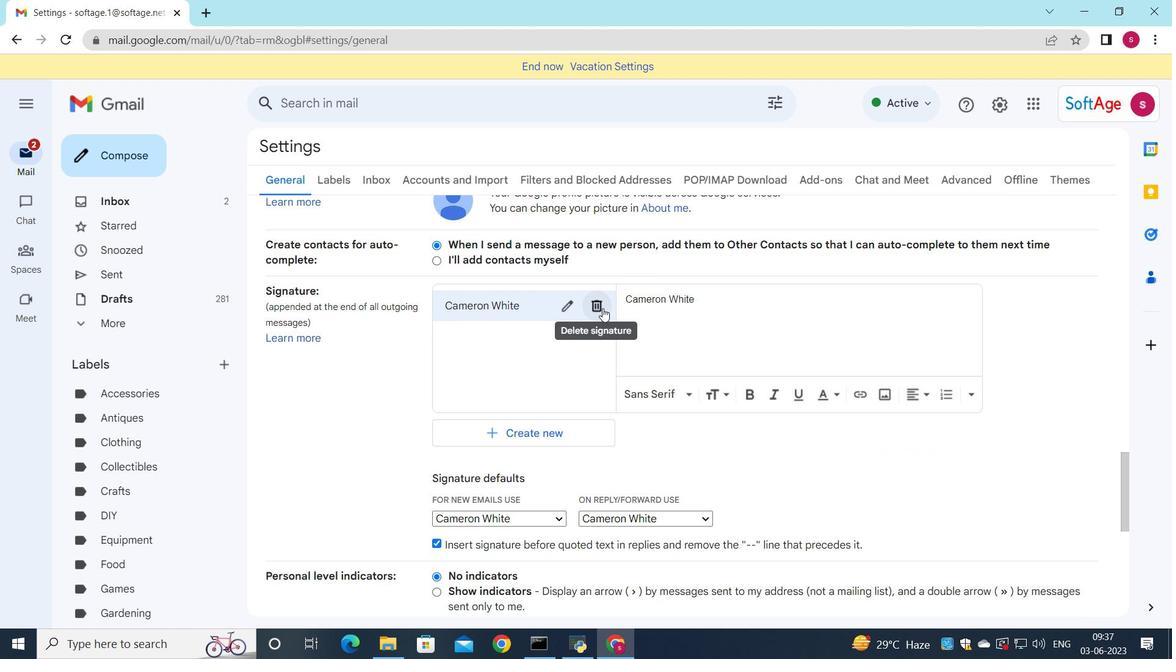 
Action: Mouse moved to (738, 365)
Screenshot: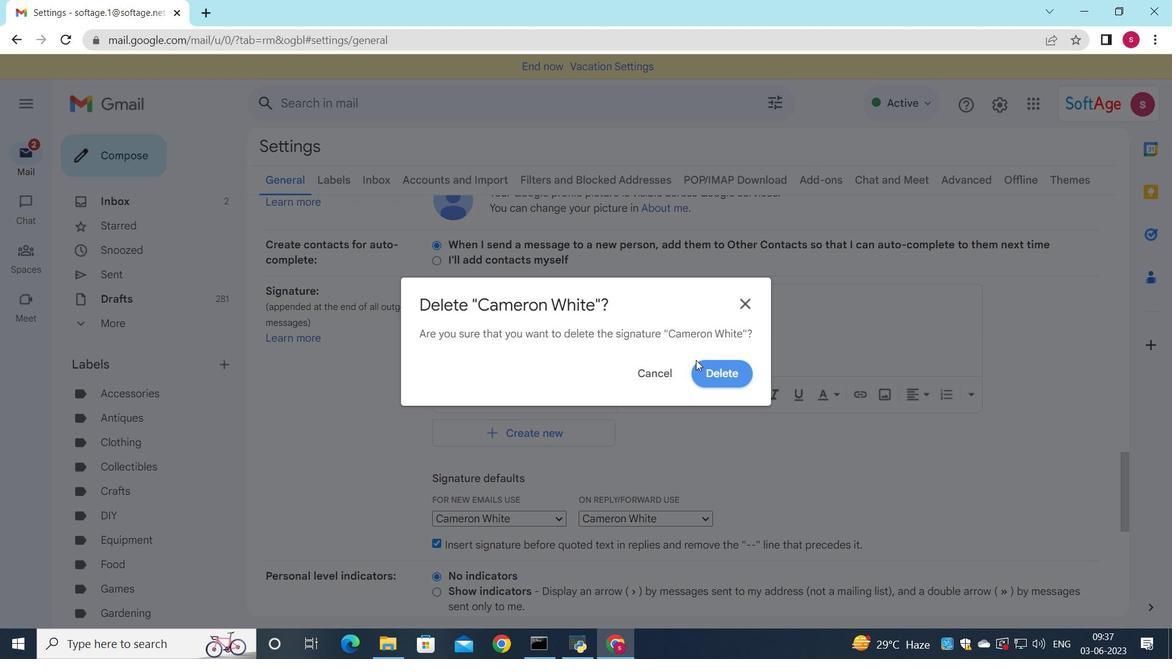
Action: Mouse pressed left at (738, 365)
Screenshot: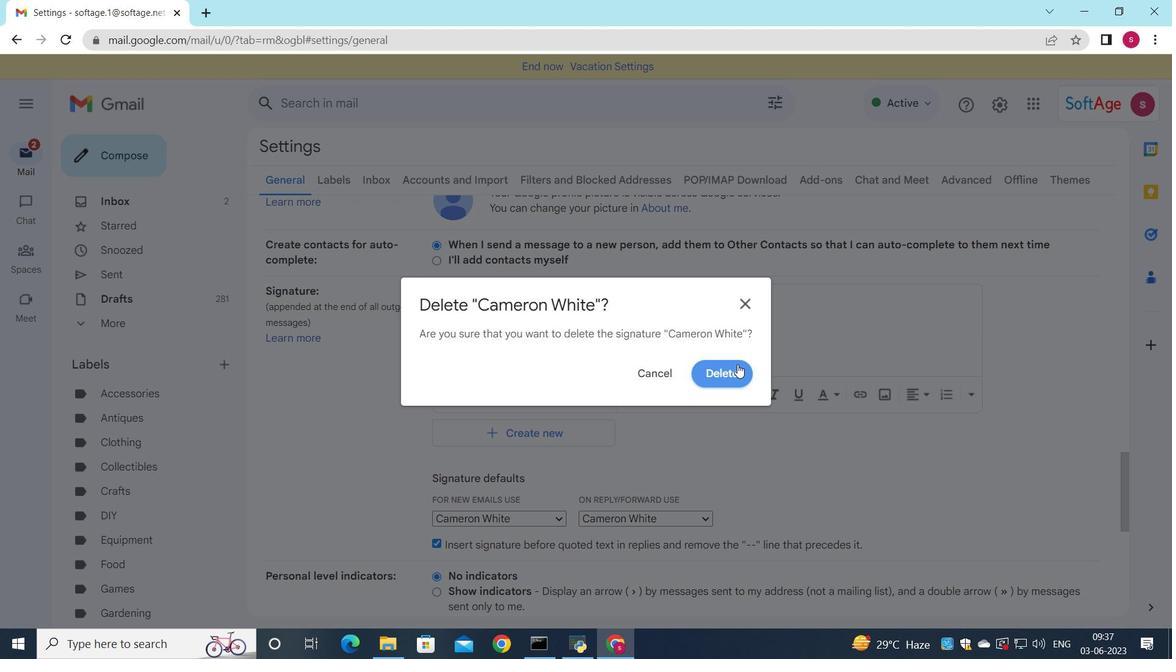 
Action: Mouse moved to (478, 326)
Screenshot: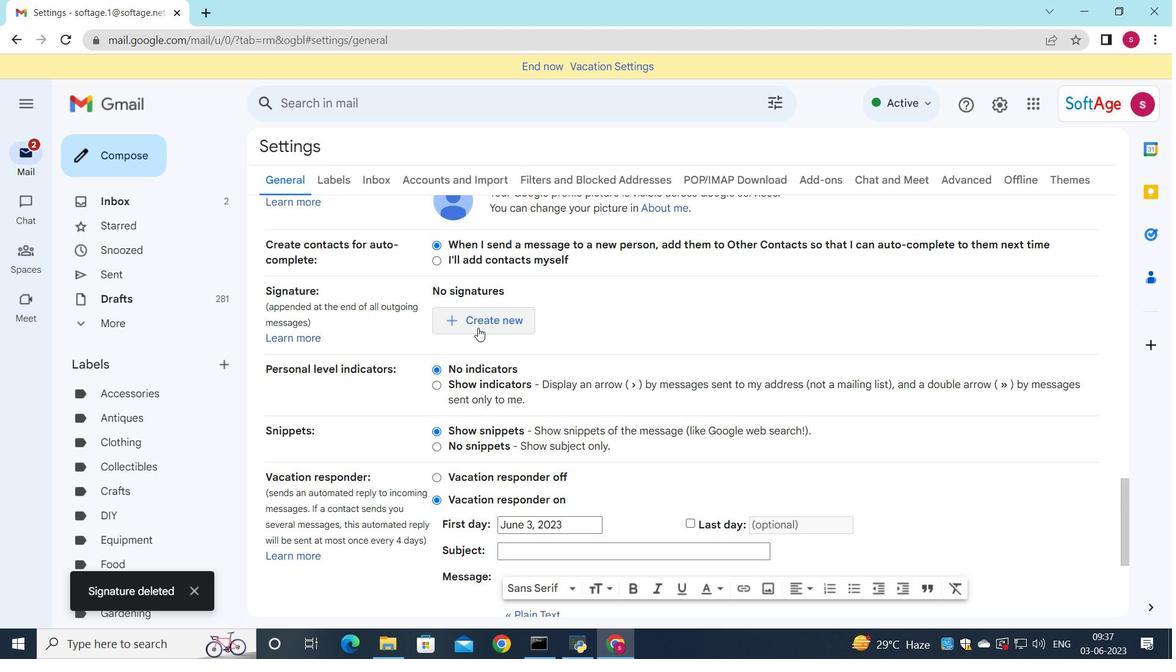 
Action: Mouse pressed left at (478, 326)
Screenshot: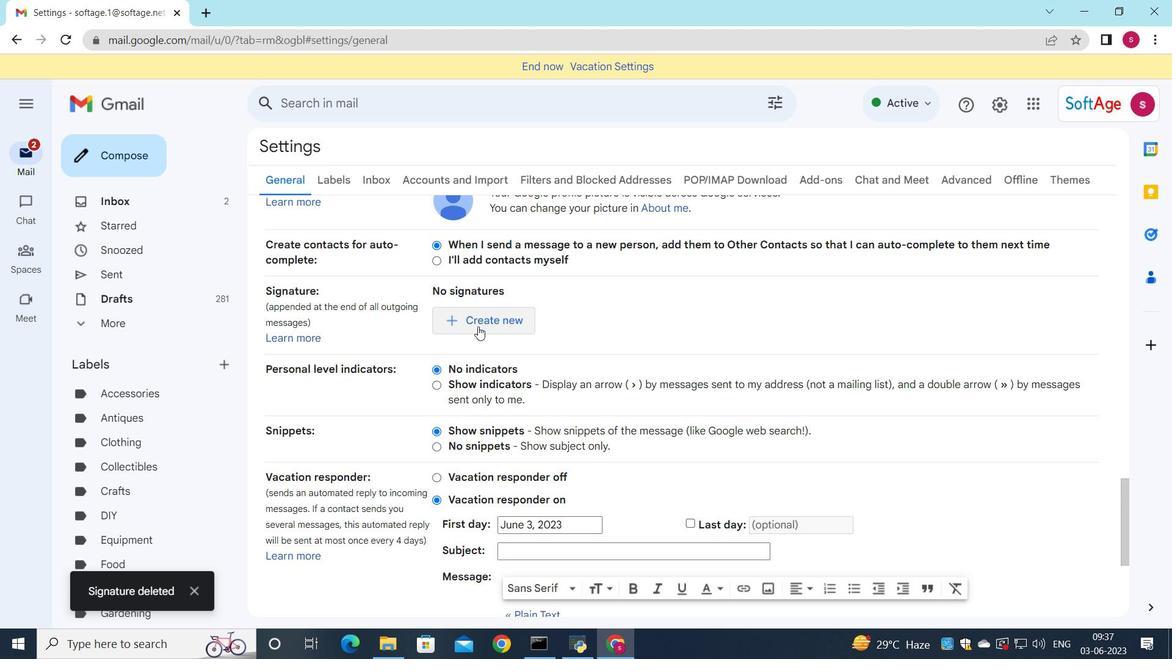
Action: Mouse moved to (634, 331)
Screenshot: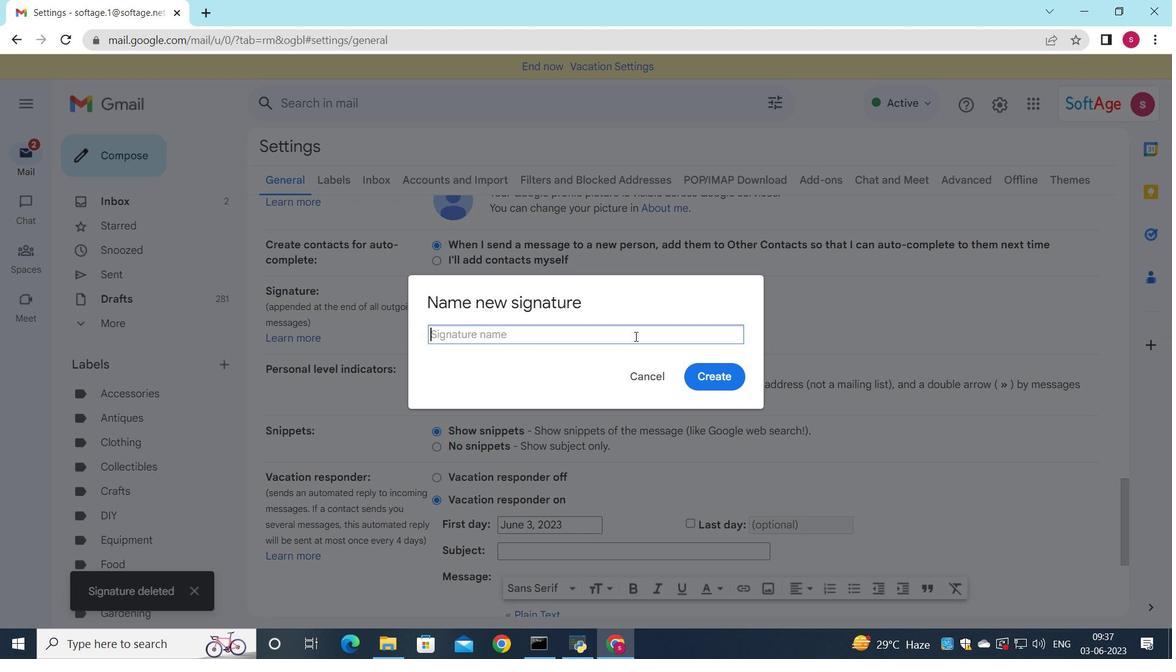 
Action: Key pressed <Key.shift>Carlos<Key.space><Key.shift>Perez
Screenshot: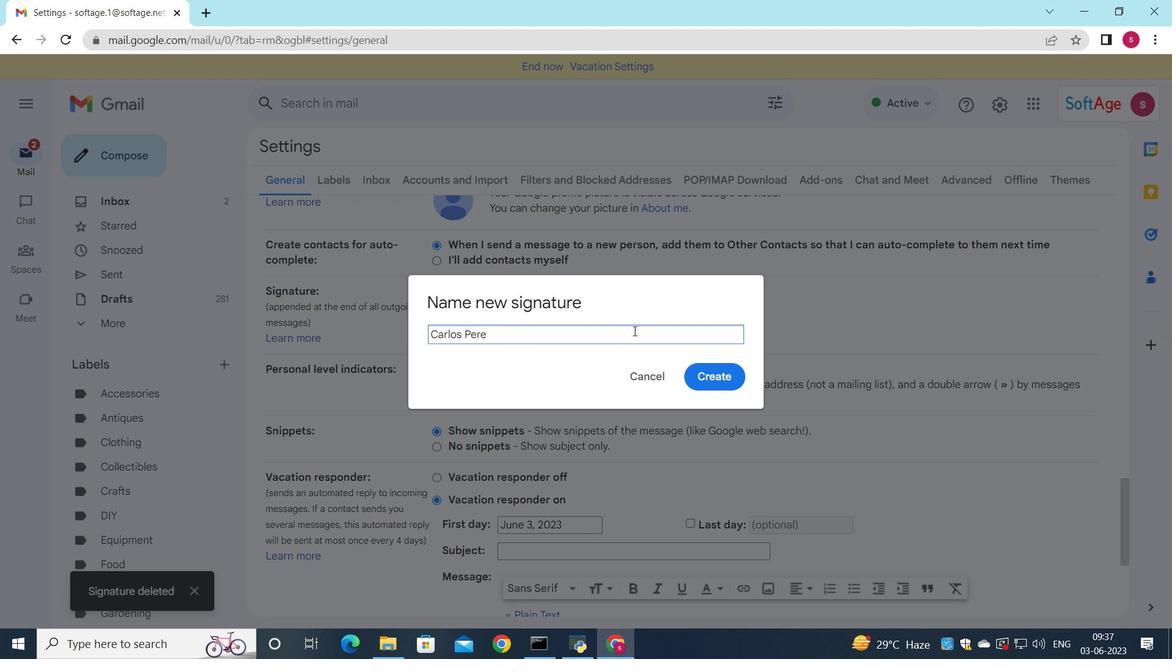 
Action: Mouse moved to (729, 367)
Screenshot: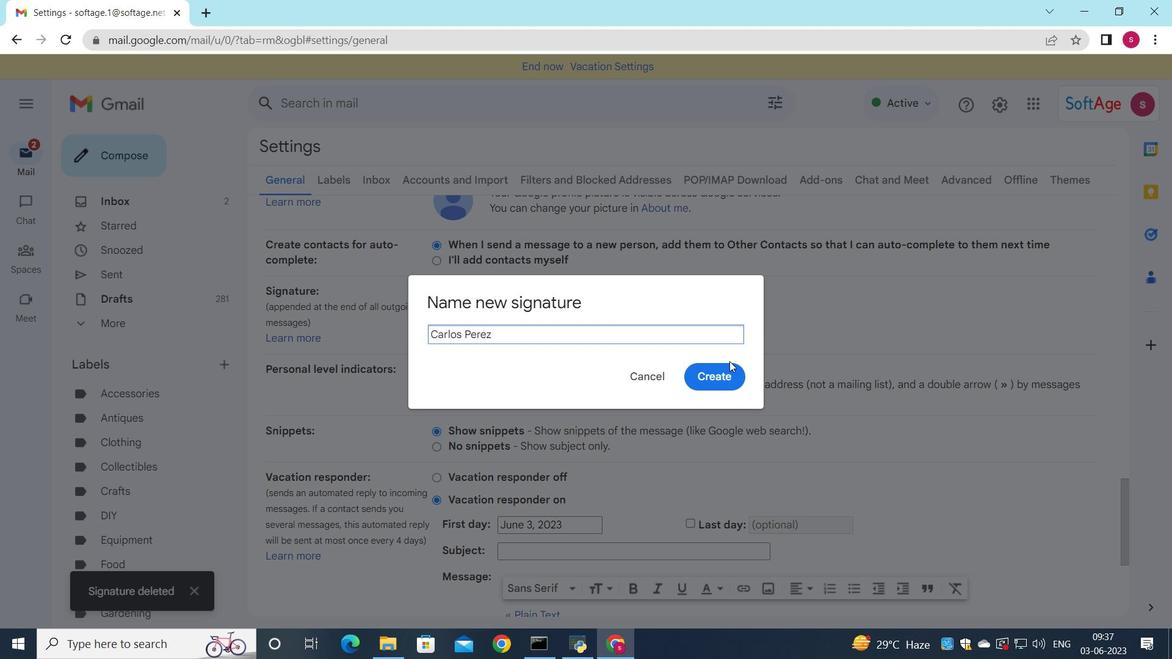 
Action: Mouse pressed left at (729, 367)
Screenshot: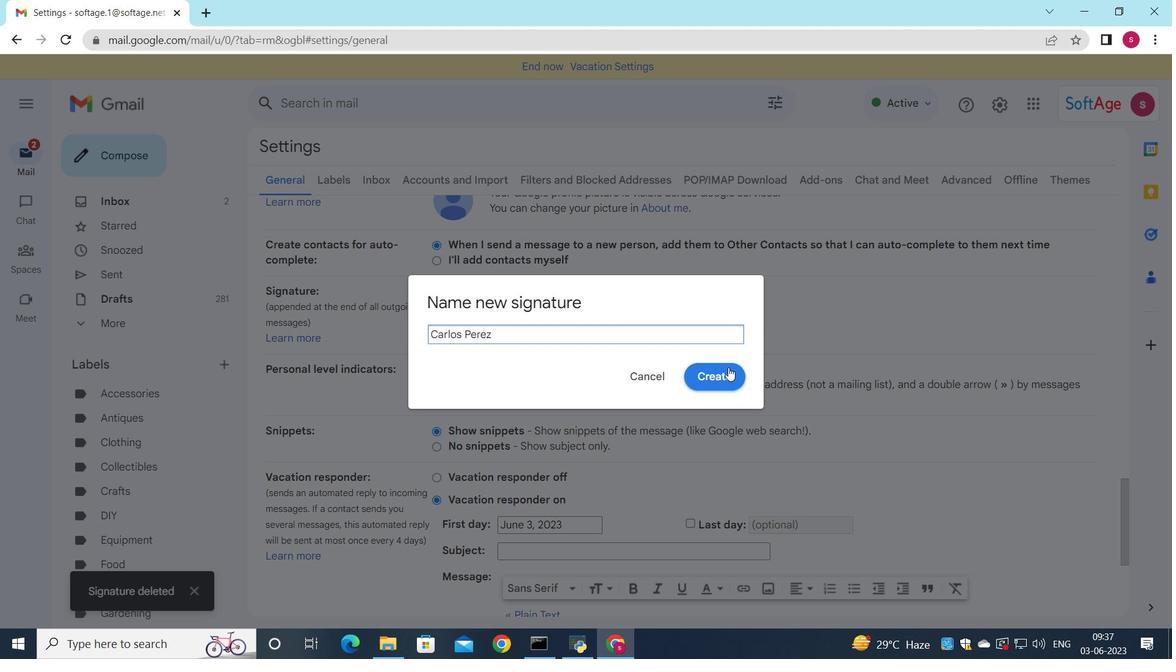 
Action: Mouse moved to (706, 321)
Screenshot: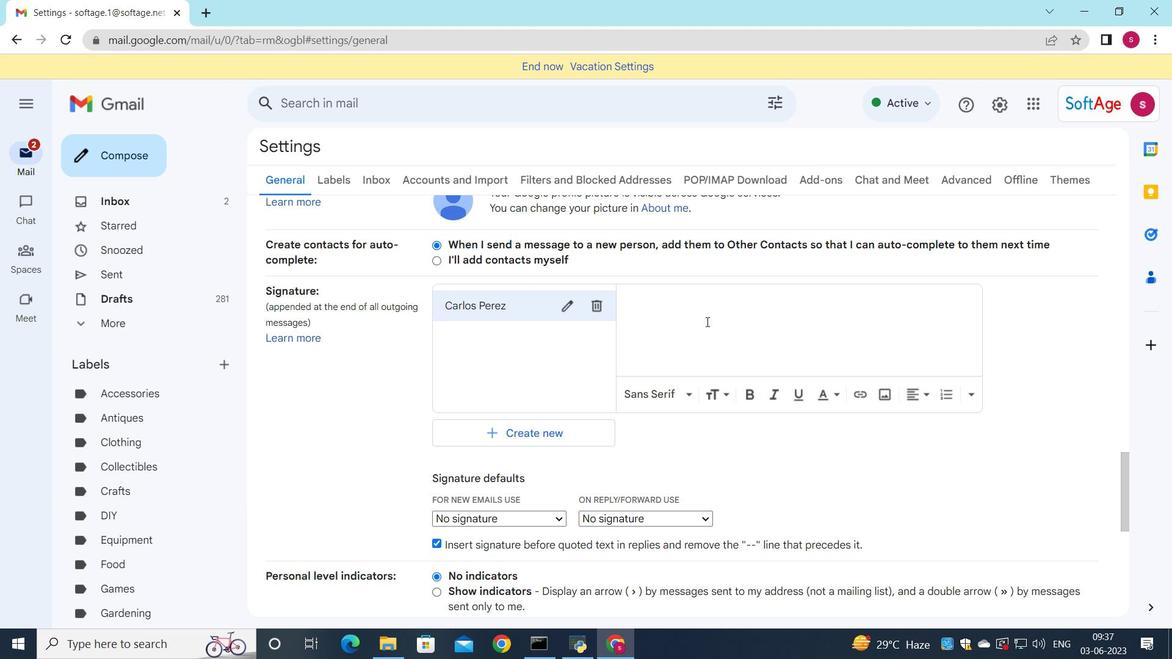 
Action: Mouse pressed left at (706, 321)
Screenshot: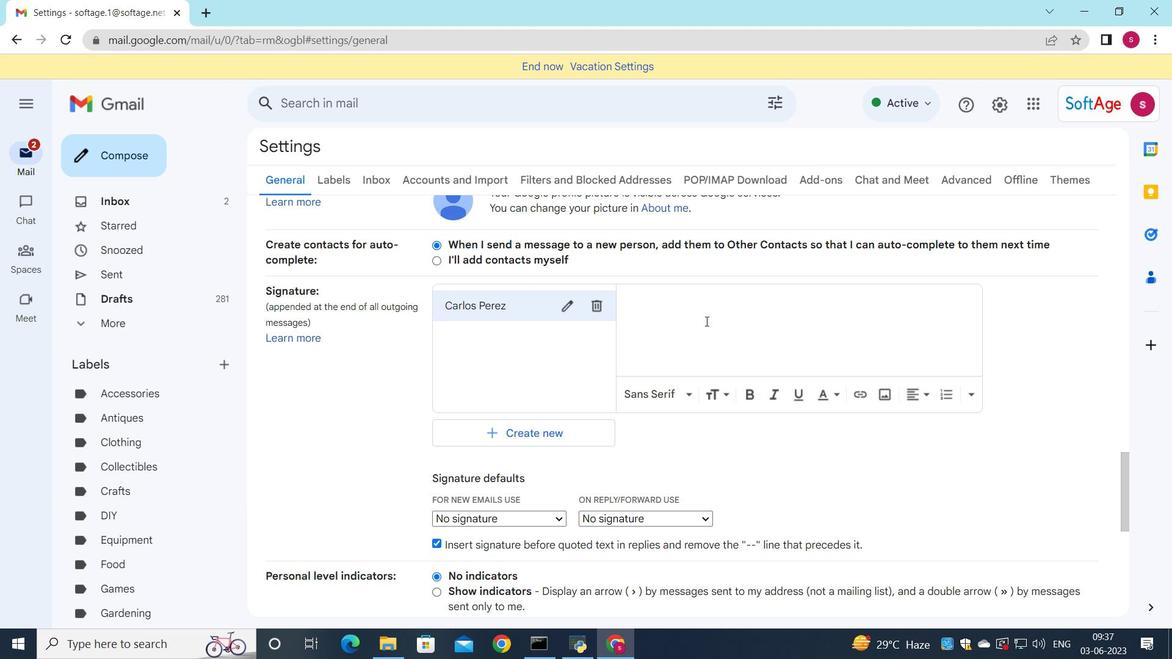 
Action: Mouse moved to (701, 319)
Screenshot: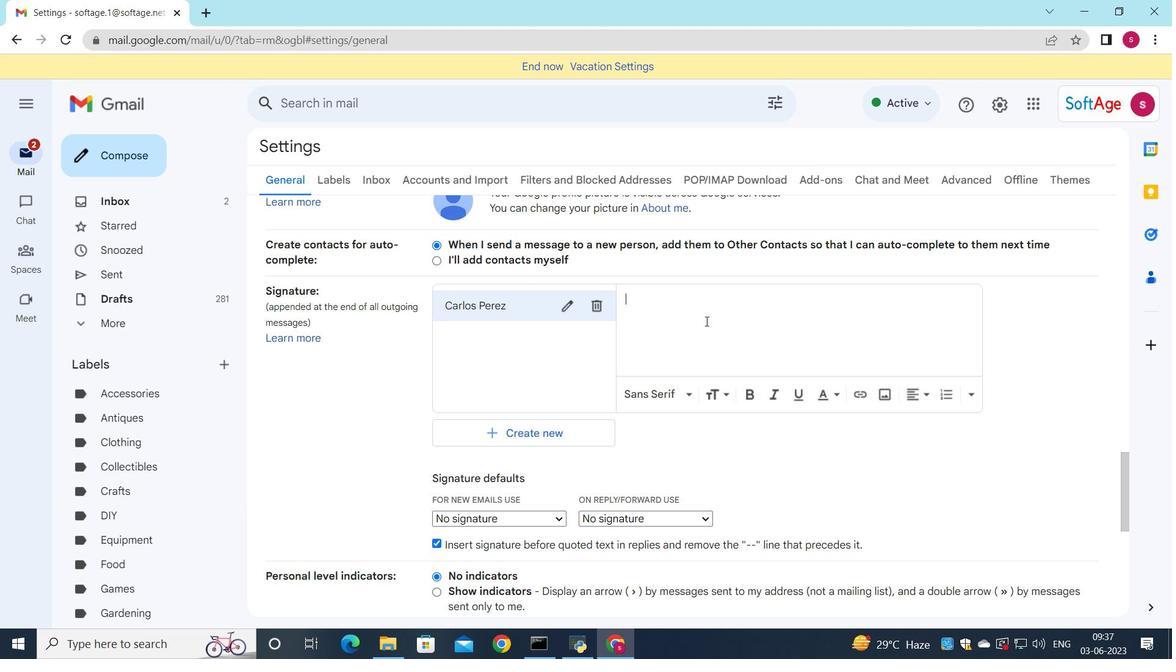 
Action: Key pressed <Key.shift><Key.shift>Carlos<Key.shift_r>Perez
Screenshot: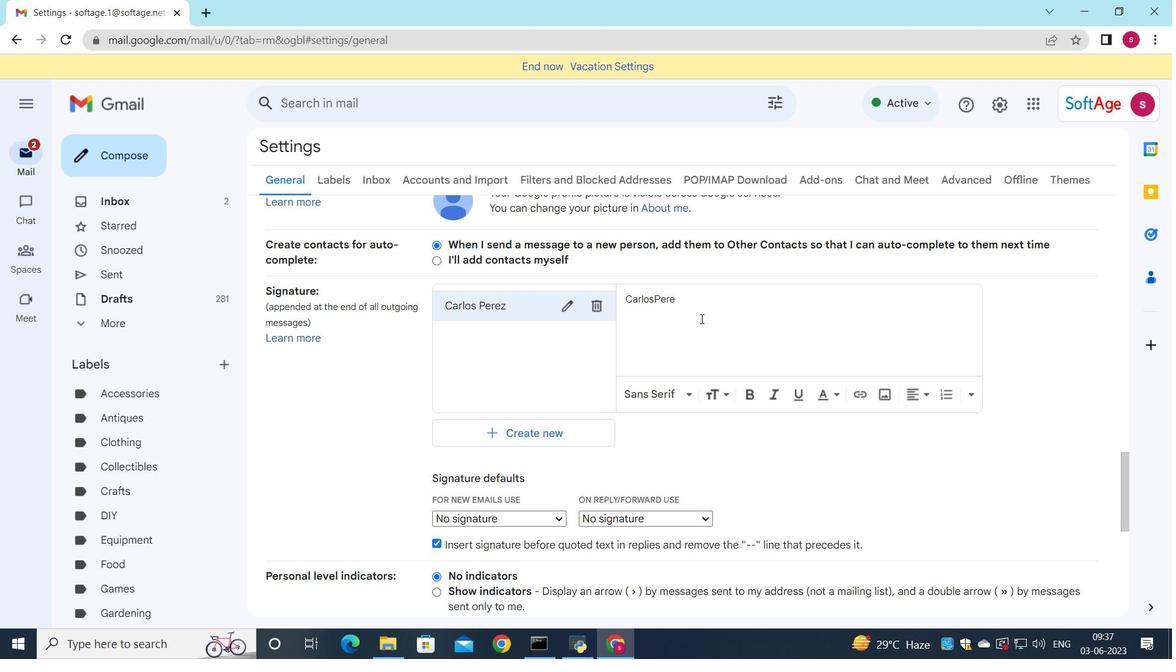 
Action: Mouse moved to (653, 298)
Screenshot: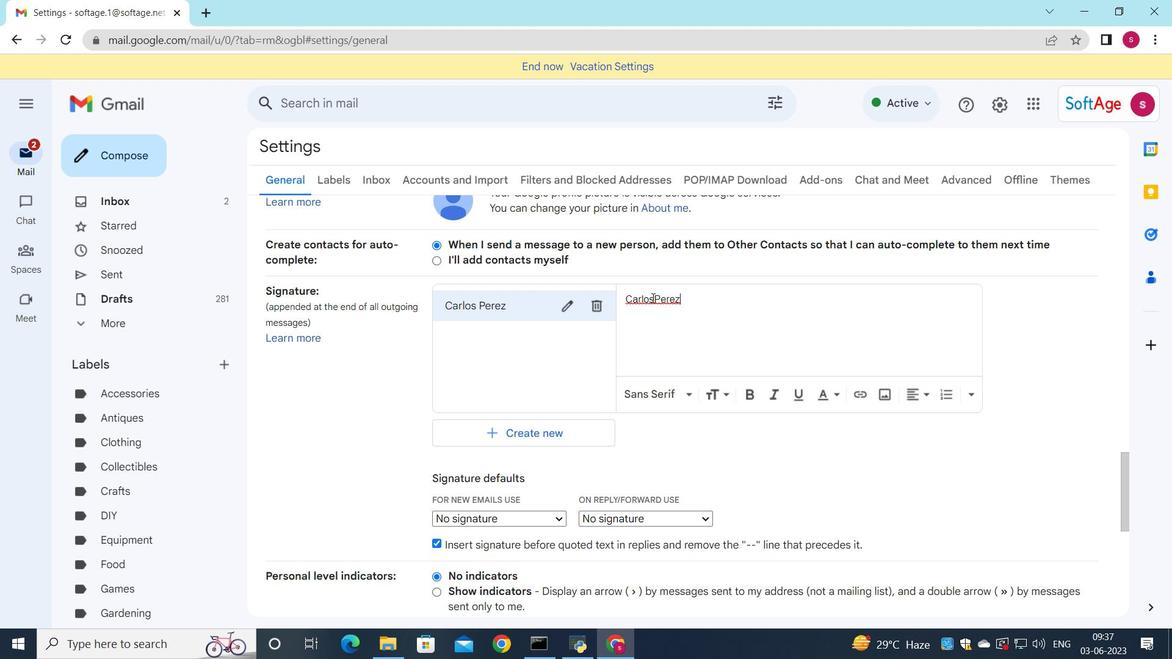 
Action: Mouse pressed left at (653, 298)
Screenshot: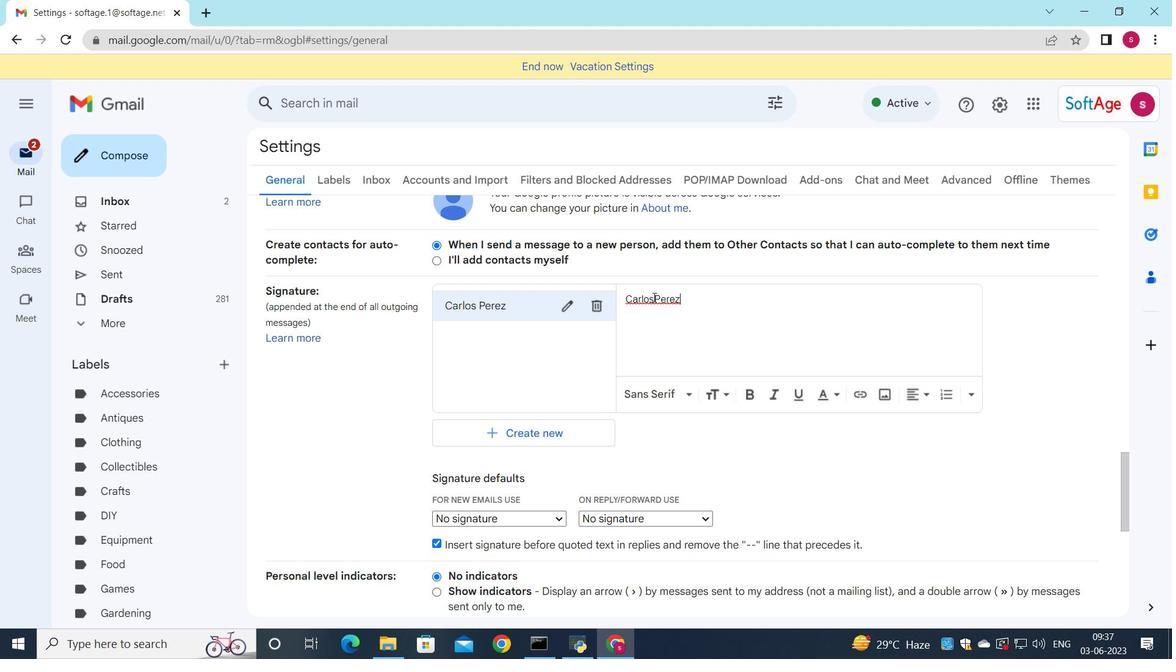 
Action: Mouse moved to (653, 298)
Screenshot: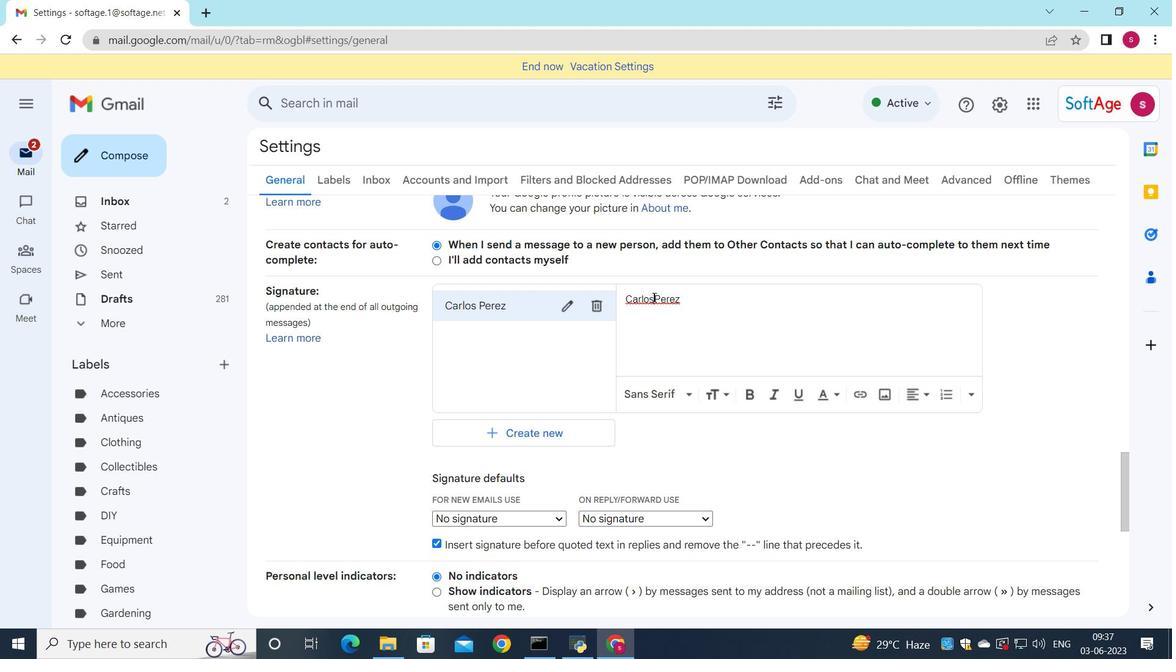 
Action: Key pressed <Key.space>
Screenshot: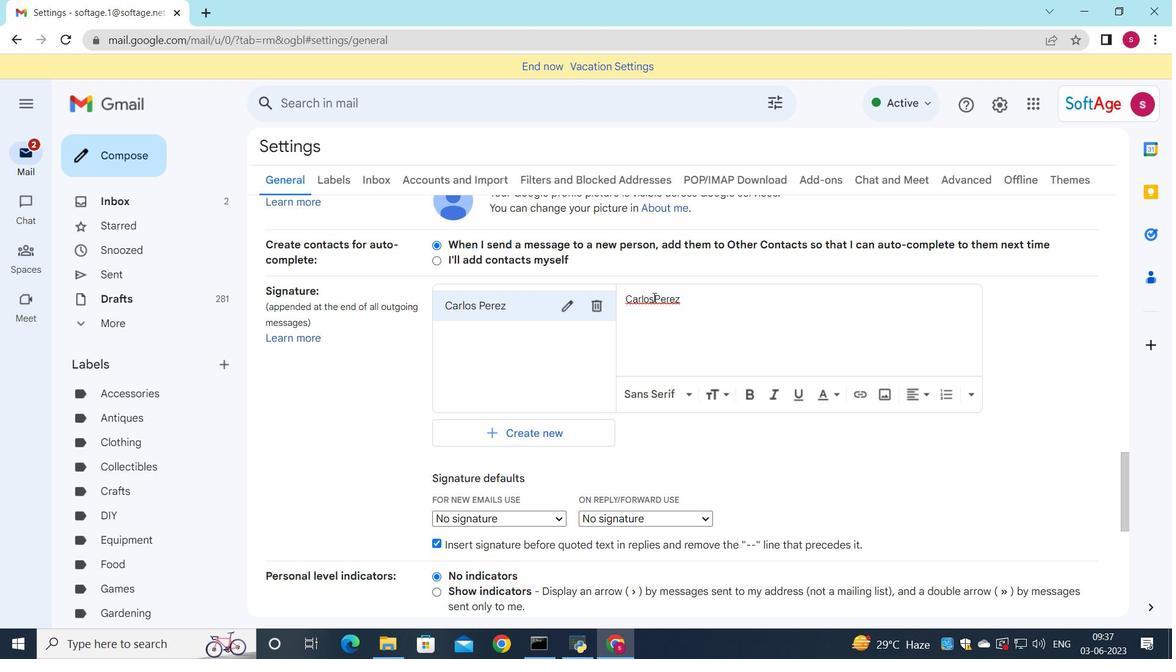 
Action: Mouse moved to (527, 517)
Screenshot: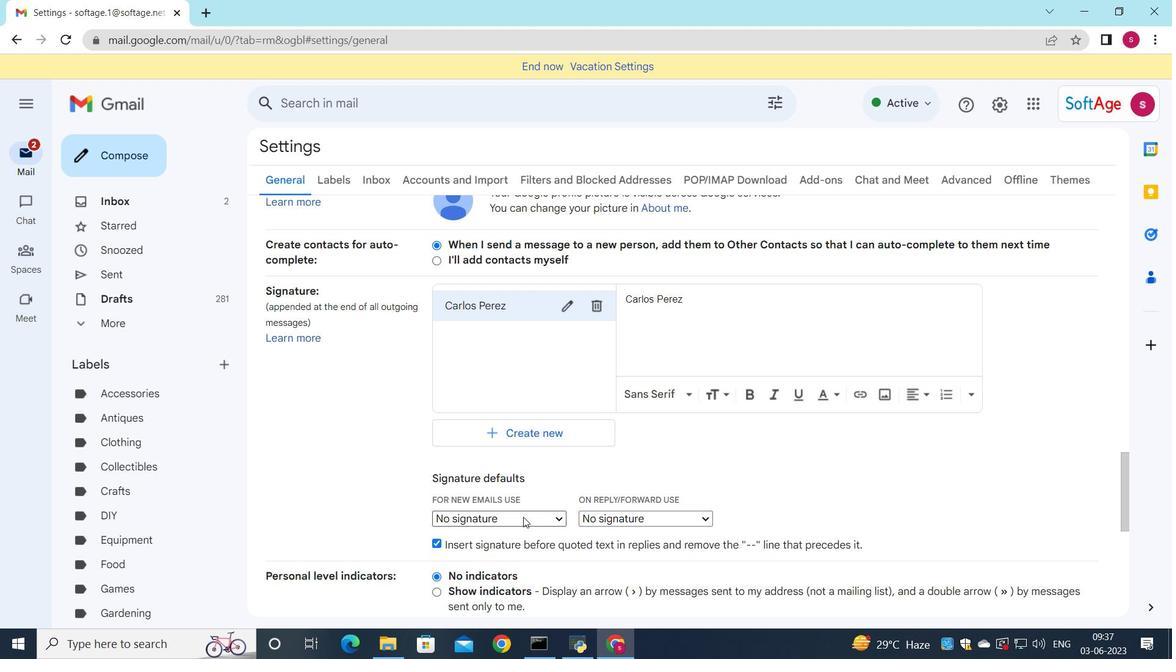 
Action: Mouse pressed left at (527, 517)
Screenshot: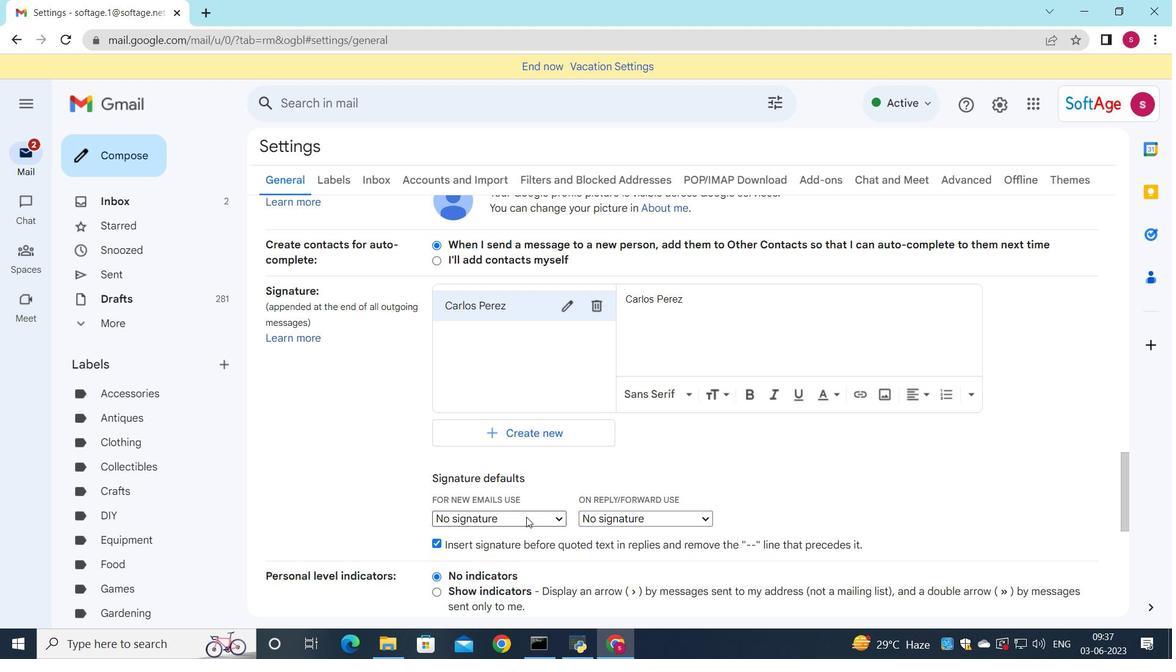 
Action: Mouse moved to (503, 549)
Screenshot: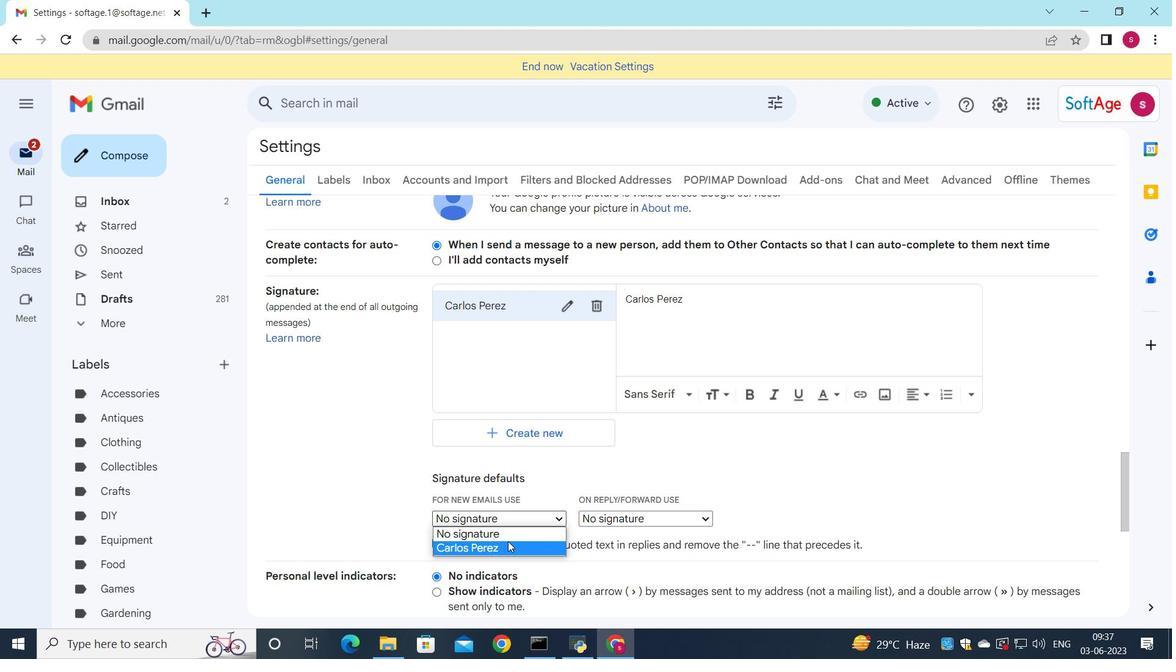 
Action: Mouse pressed left at (503, 549)
Screenshot: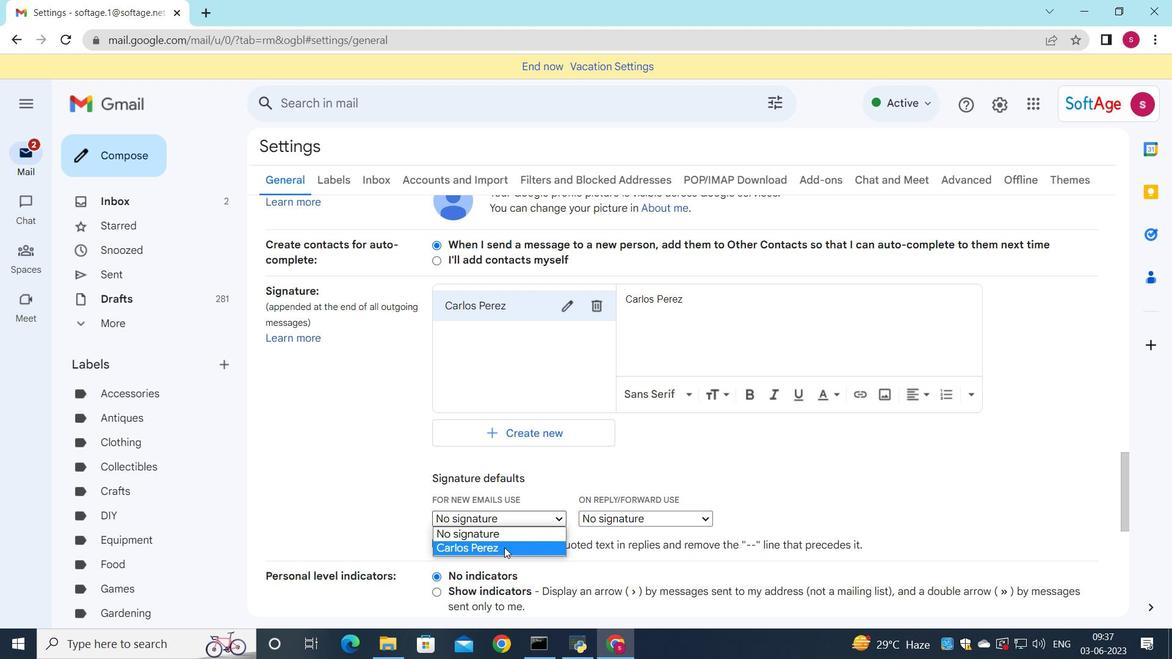 
Action: Mouse moved to (588, 521)
Screenshot: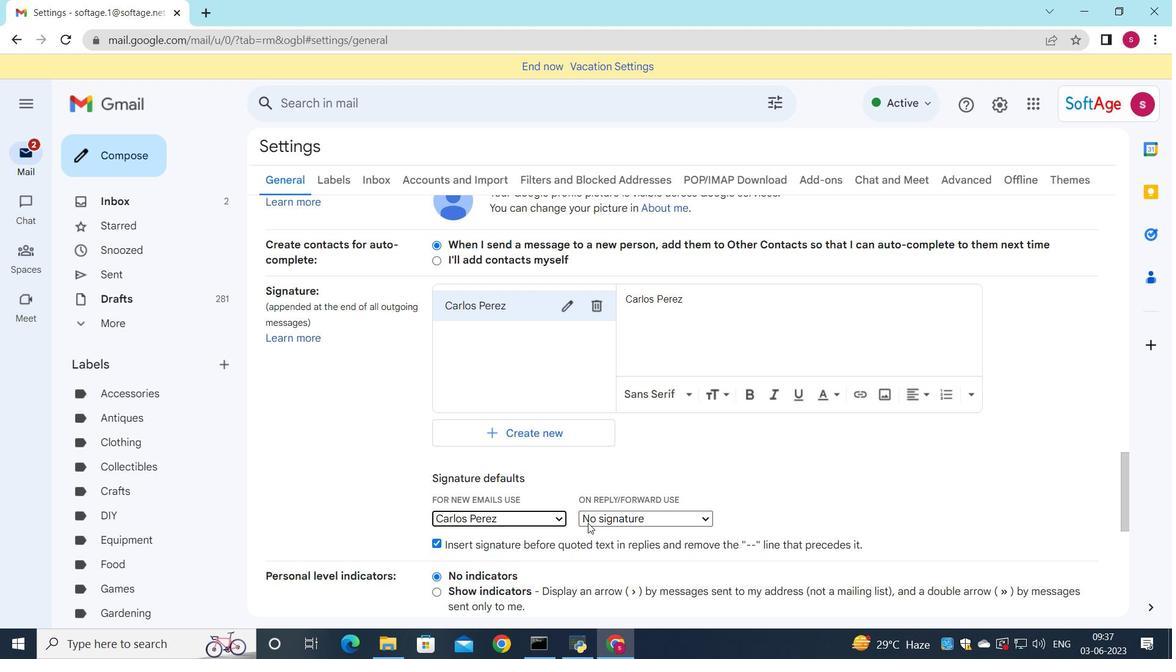 
Action: Mouse pressed left at (588, 521)
Screenshot: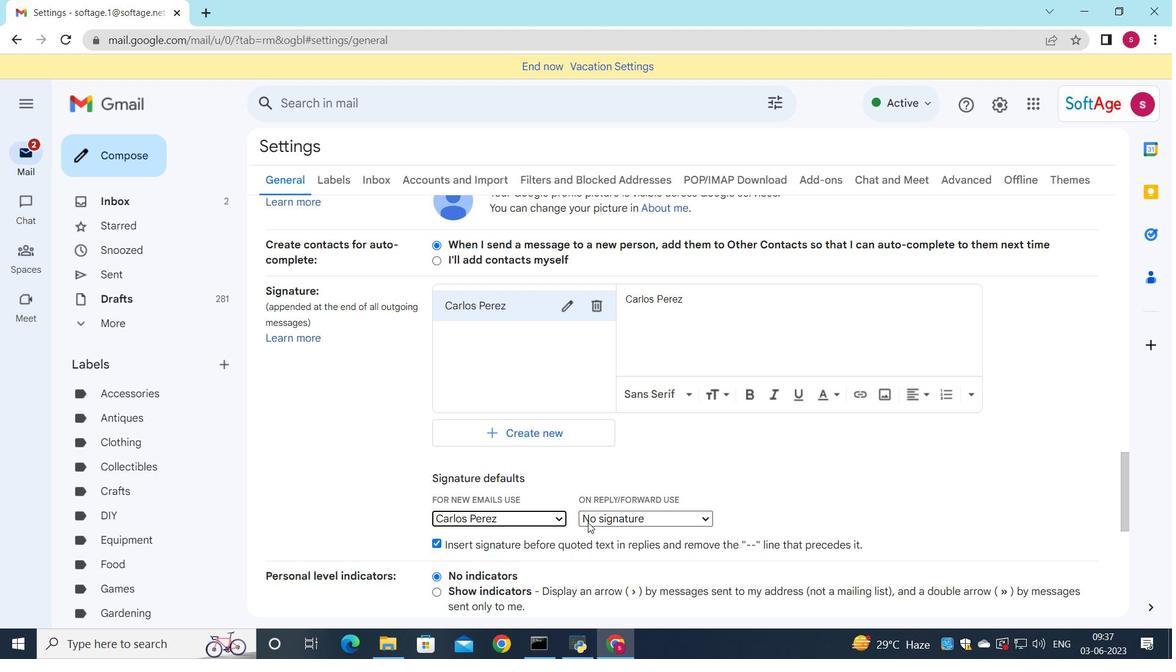 
Action: Mouse moved to (590, 549)
Screenshot: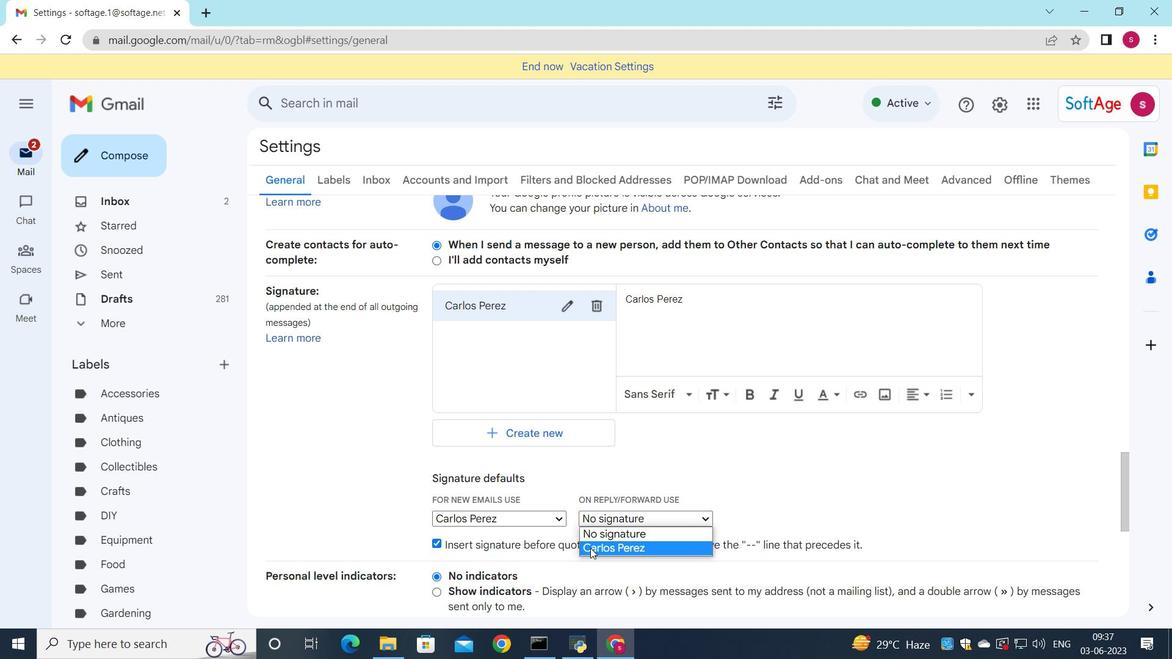 
Action: Mouse pressed left at (590, 549)
Screenshot: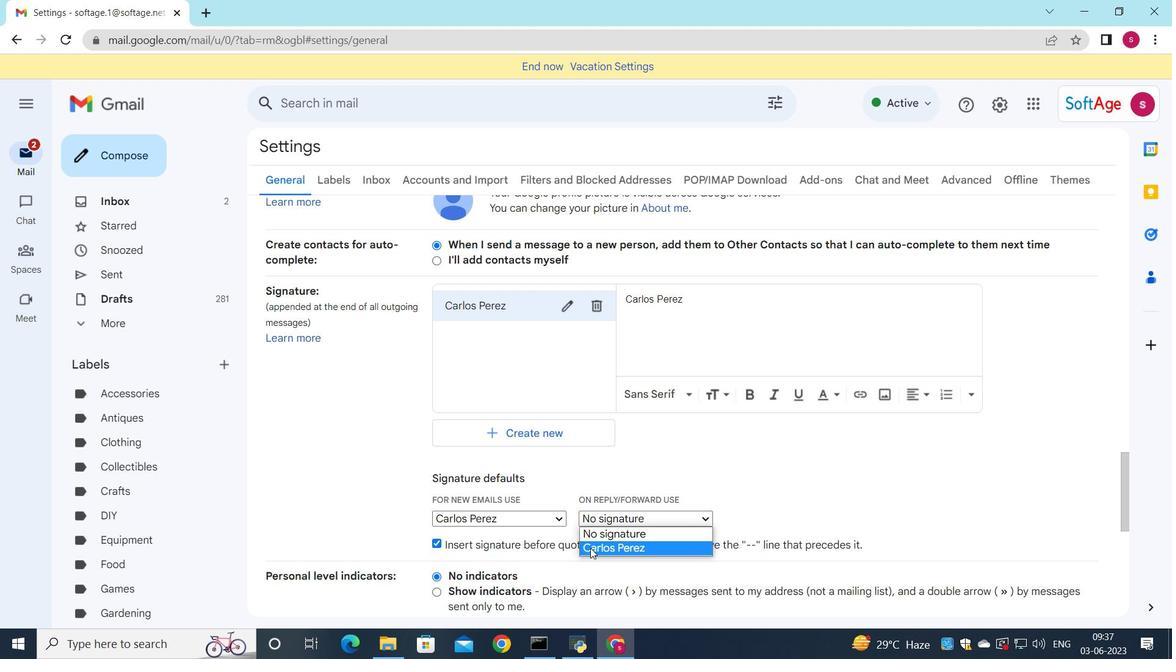 
Action: Mouse moved to (580, 511)
Screenshot: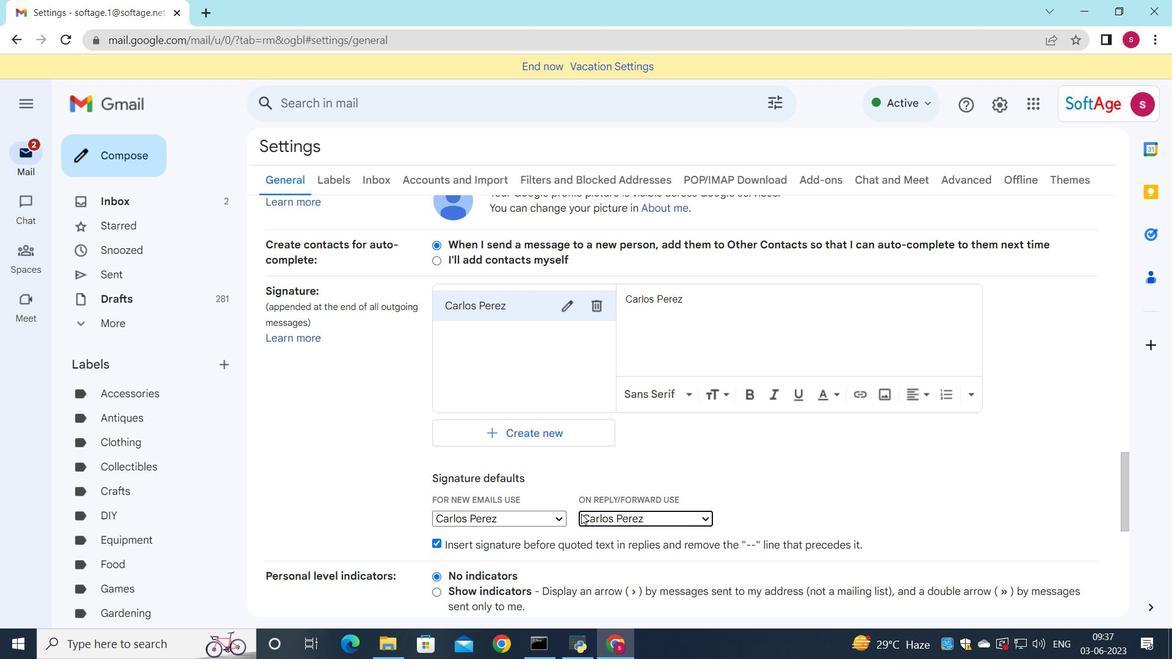 
Action: Mouse scrolled (580, 511) with delta (0, 0)
Screenshot: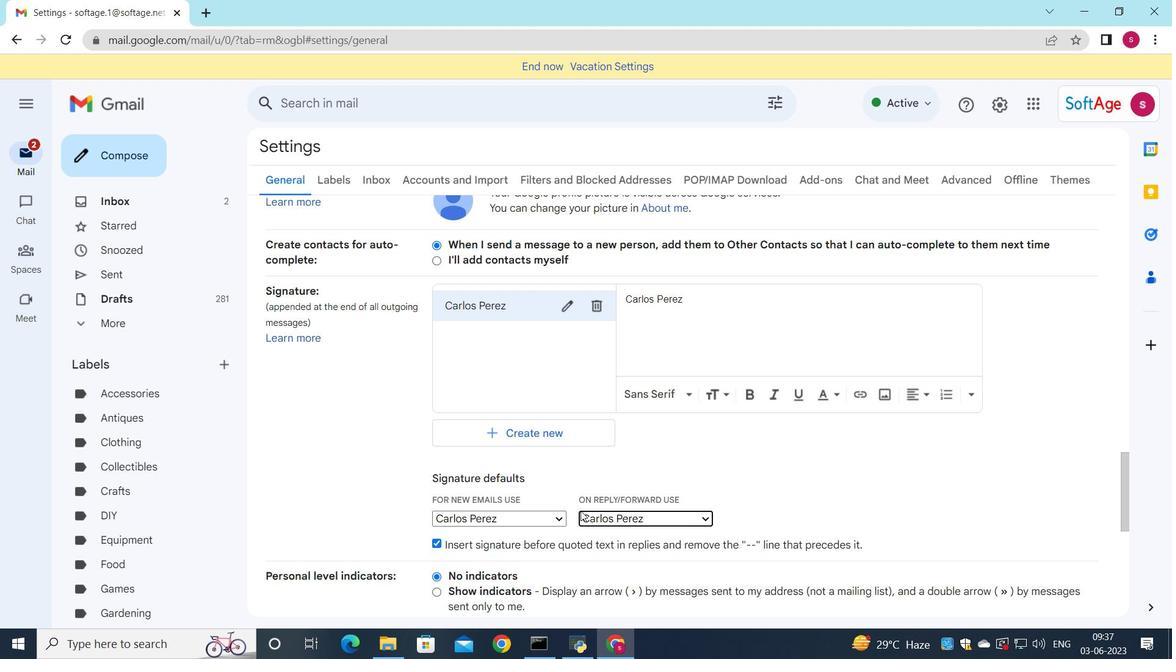 
Action: Mouse scrolled (580, 511) with delta (0, 0)
Screenshot: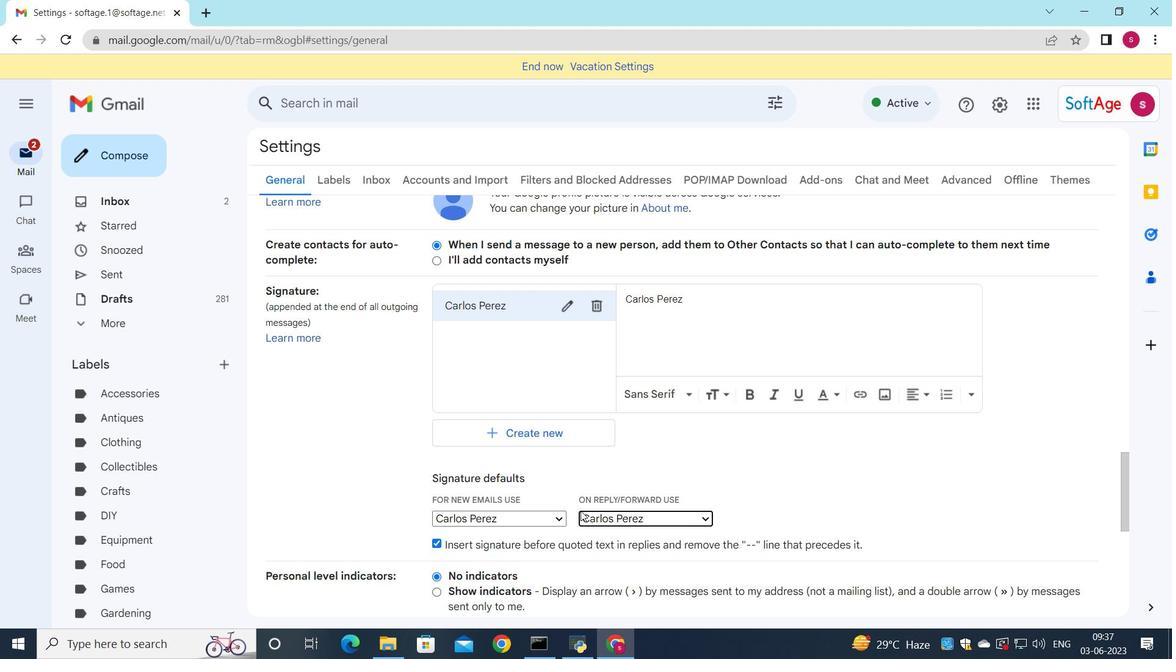 
Action: Mouse scrolled (580, 511) with delta (0, 0)
Screenshot: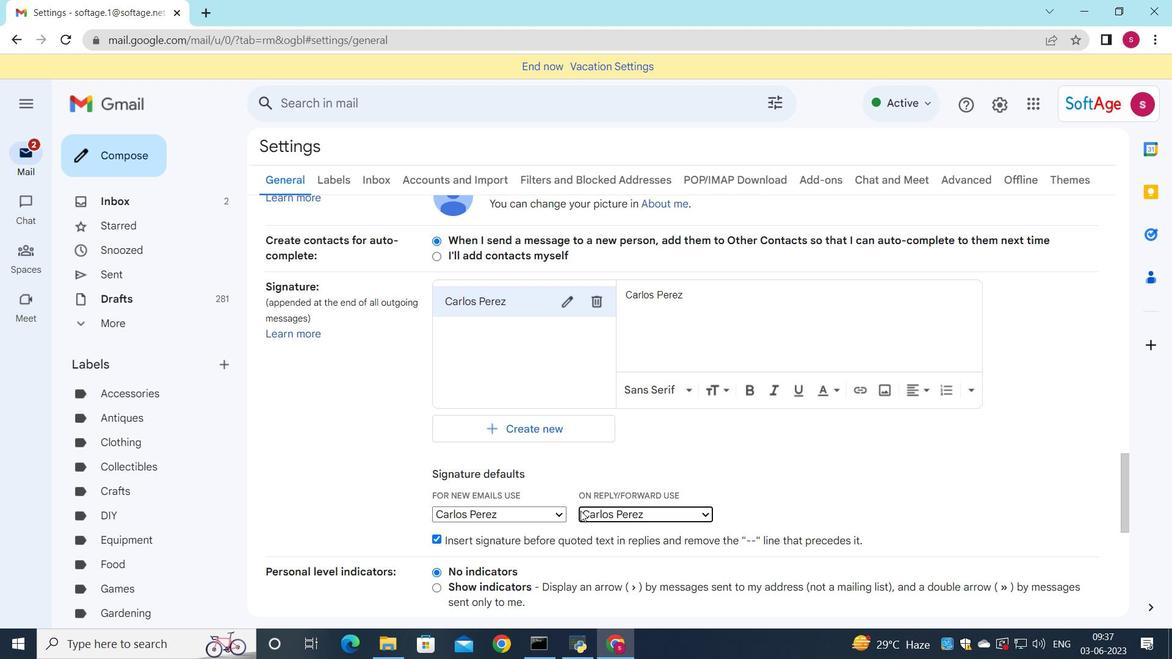 
Action: Mouse scrolled (580, 511) with delta (0, 0)
Screenshot: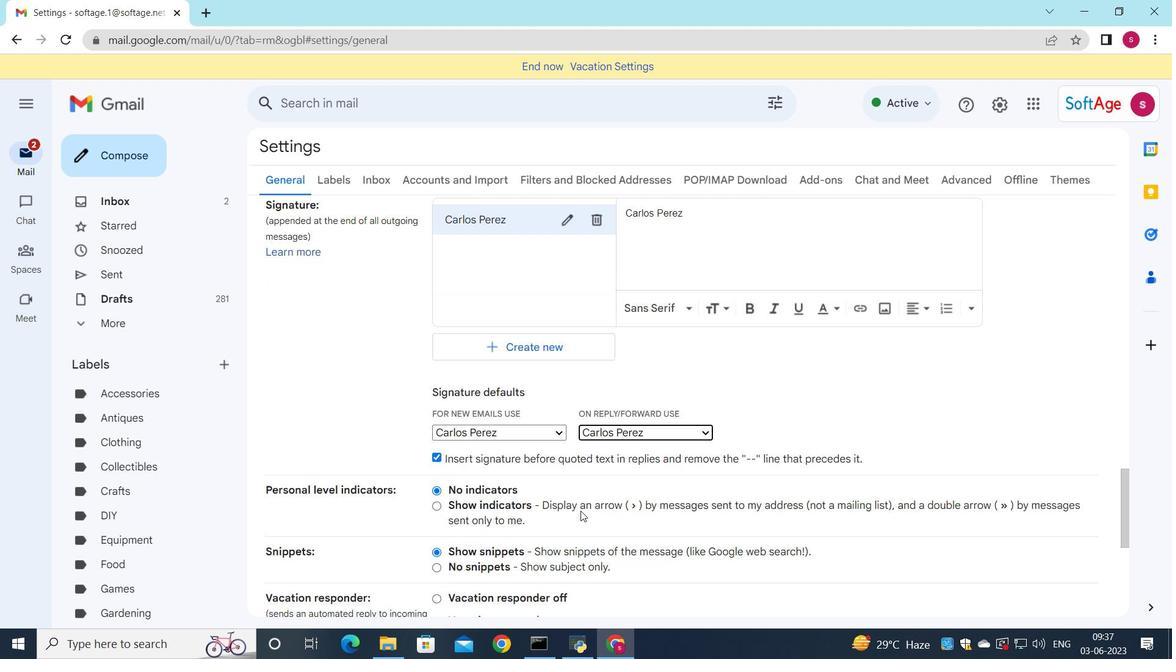 
Action: Mouse scrolled (580, 511) with delta (0, 0)
Screenshot: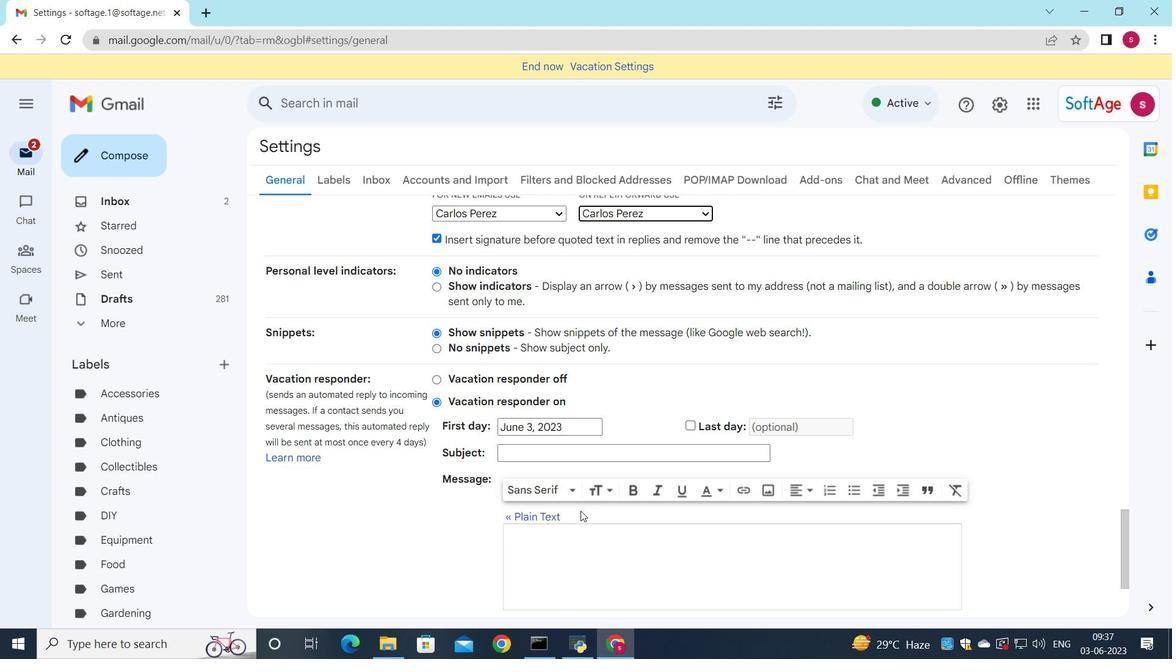 
Action: Mouse scrolled (580, 511) with delta (0, 0)
Screenshot: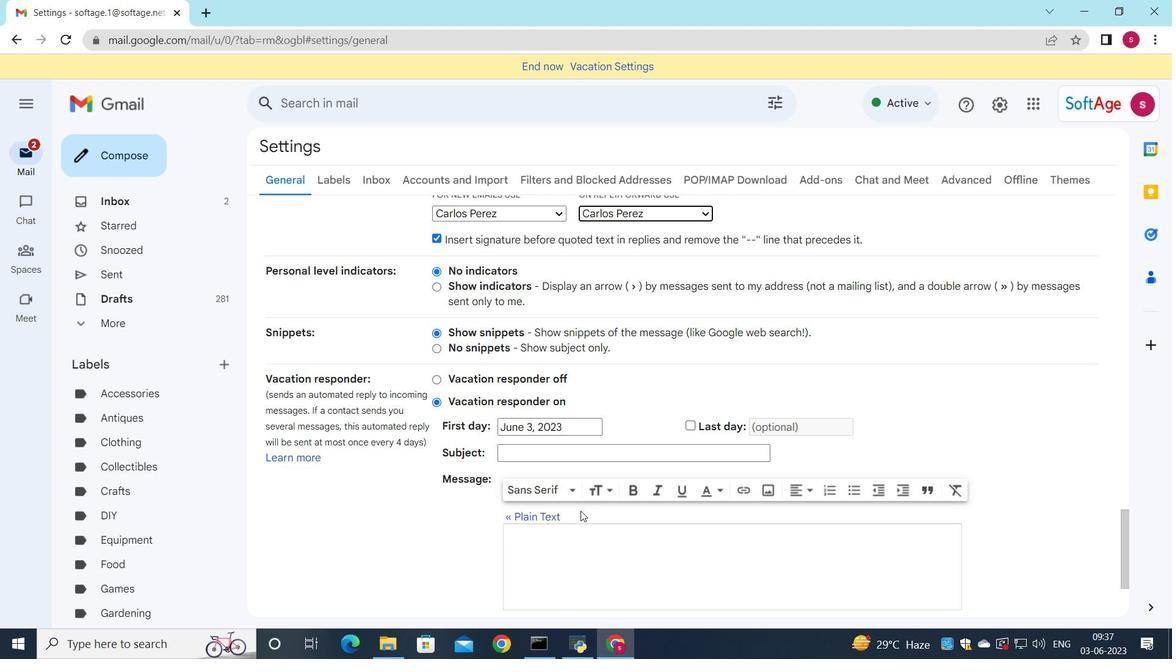 
Action: Mouse moved to (580, 511)
Screenshot: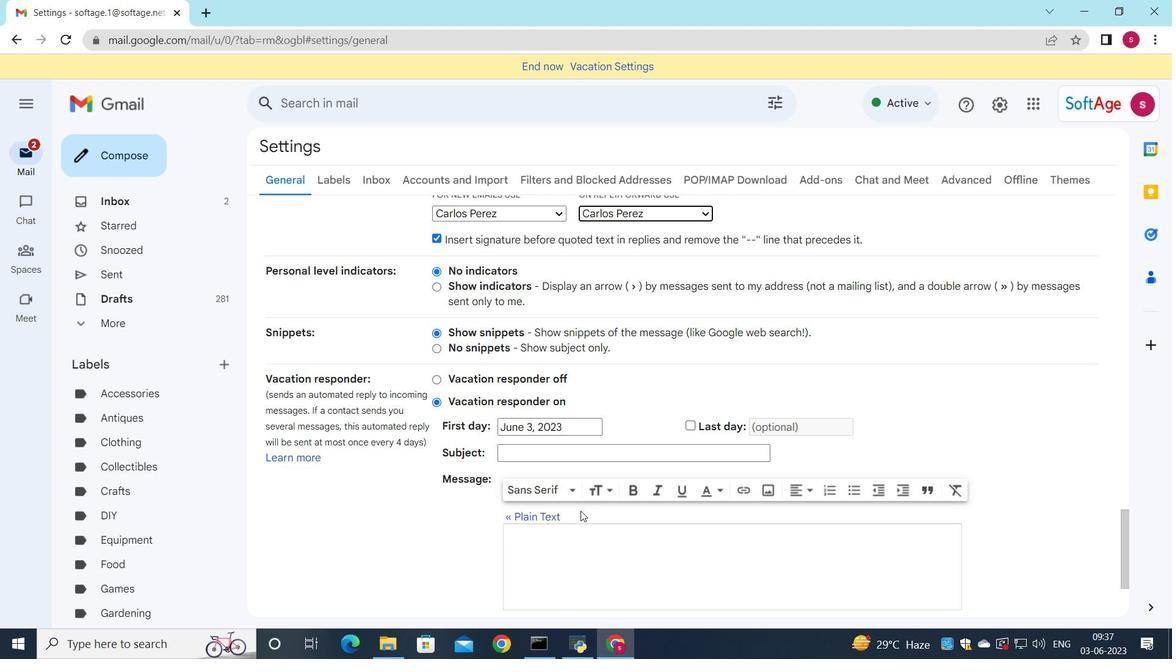 
Action: Mouse scrolled (580, 511) with delta (0, 0)
Screenshot: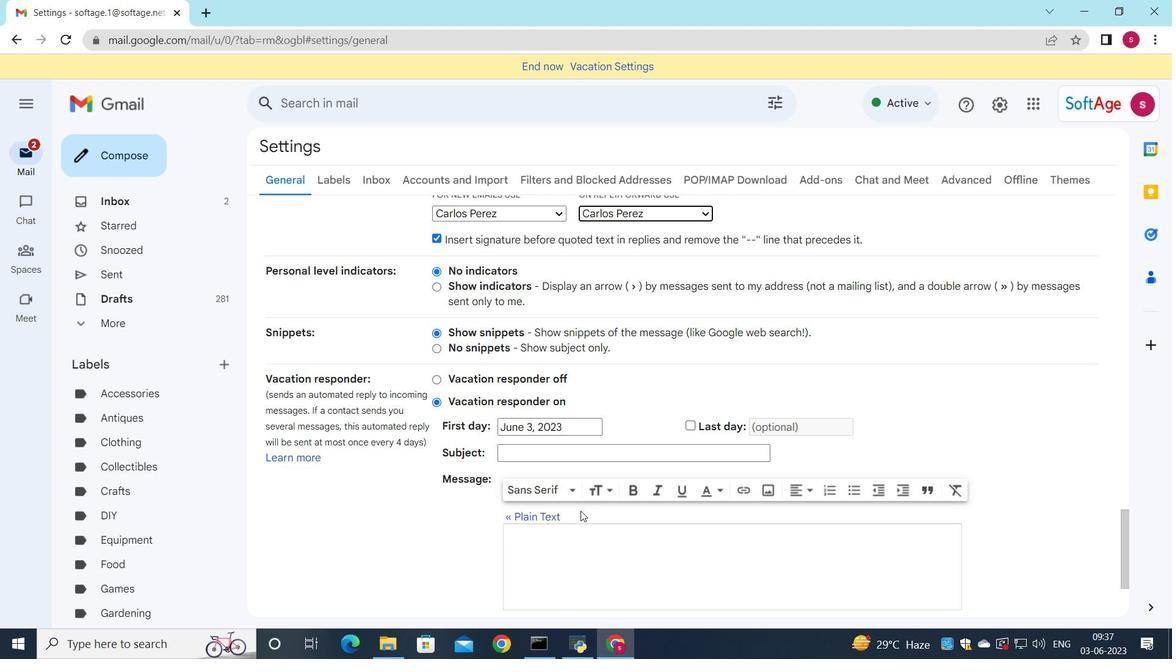 
Action: Mouse moved to (637, 531)
Screenshot: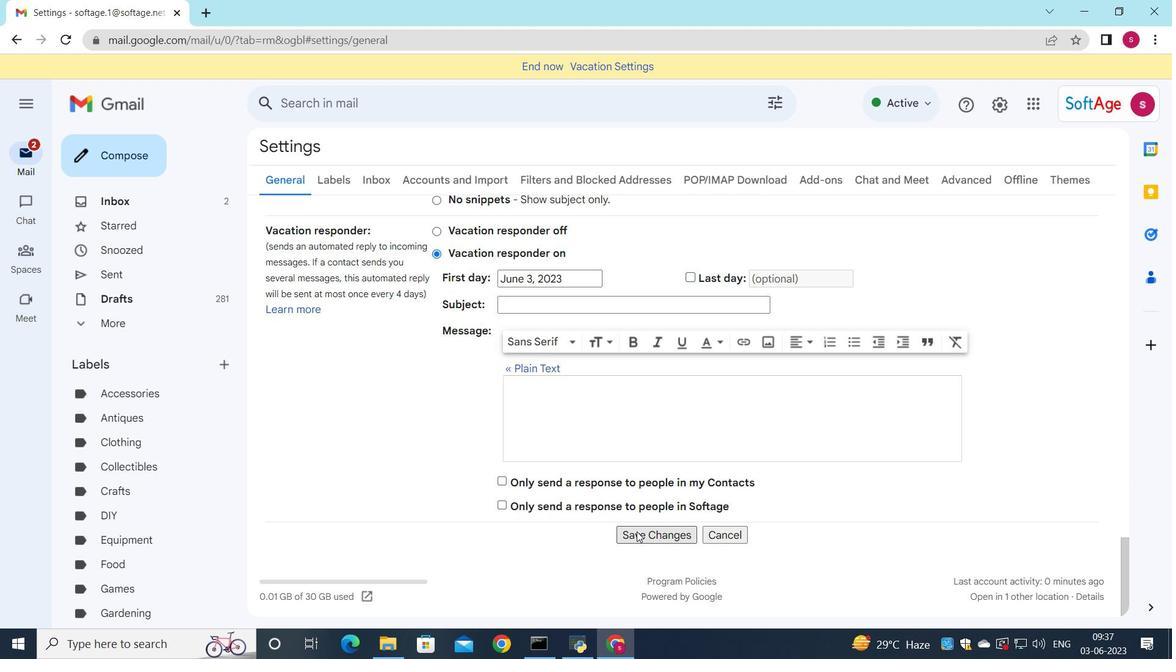 
Action: Mouse pressed left at (637, 531)
Screenshot: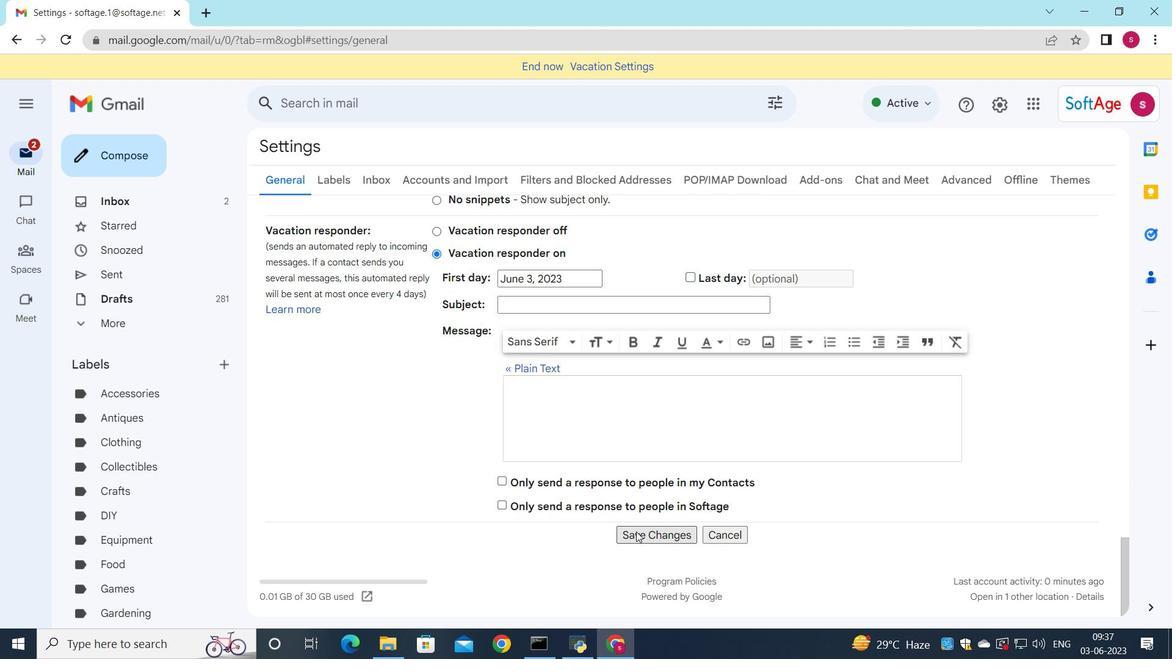
Action: Mouse moved to (604, 422)
Screenshot: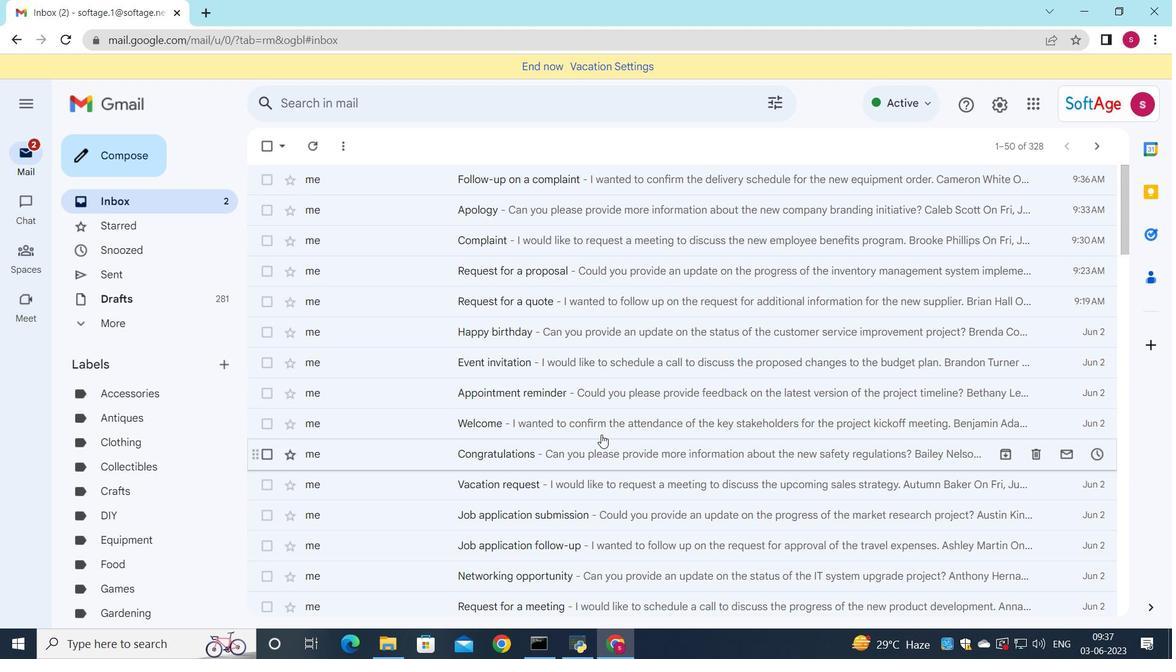 
Action: Mouse pressed left at (604, 422)
Screenshot: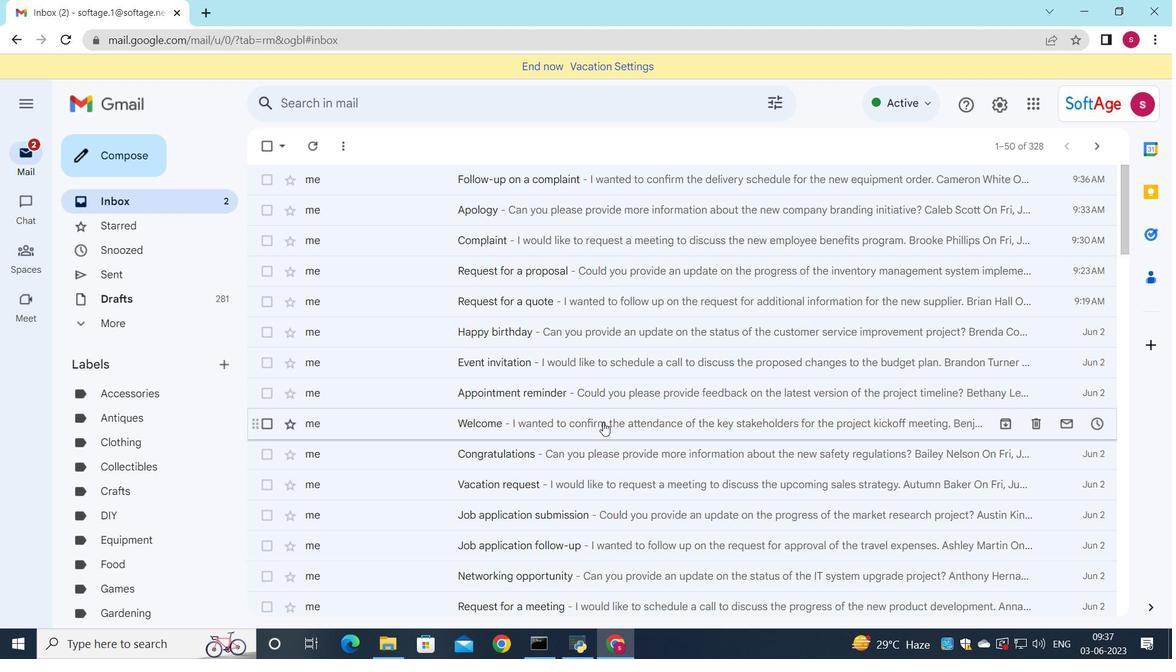 
Action: Mouse moved to (516, 432)
Screenshot: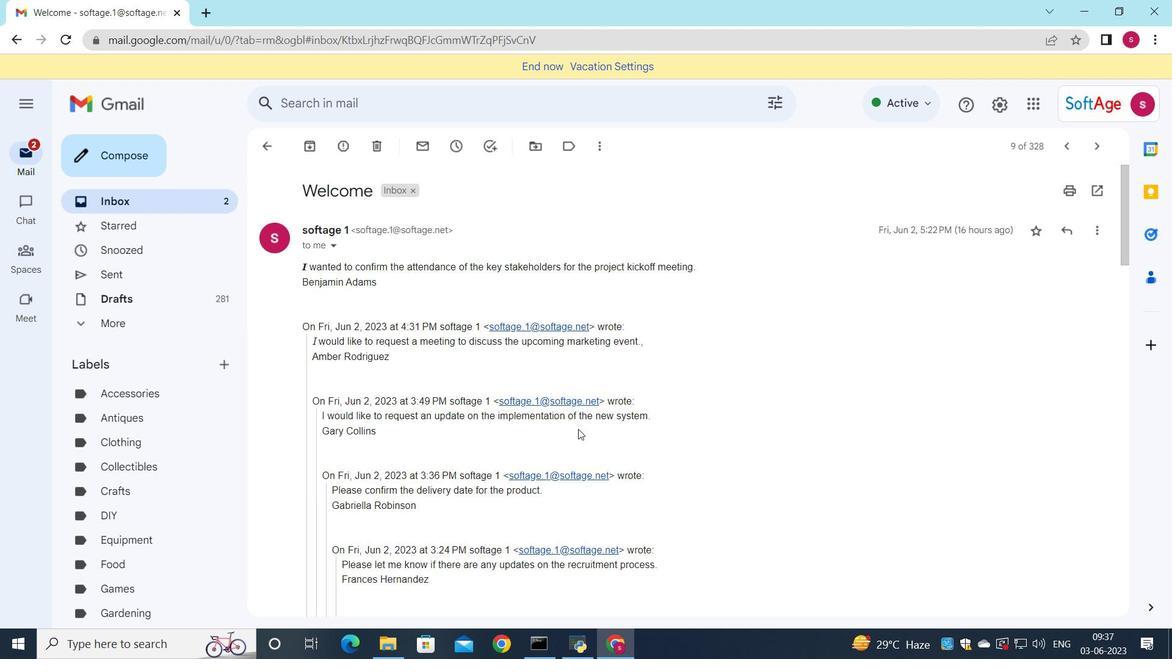 
Action: Mouse scrolled (516, 431) with delta (0, 0)
Screenshot: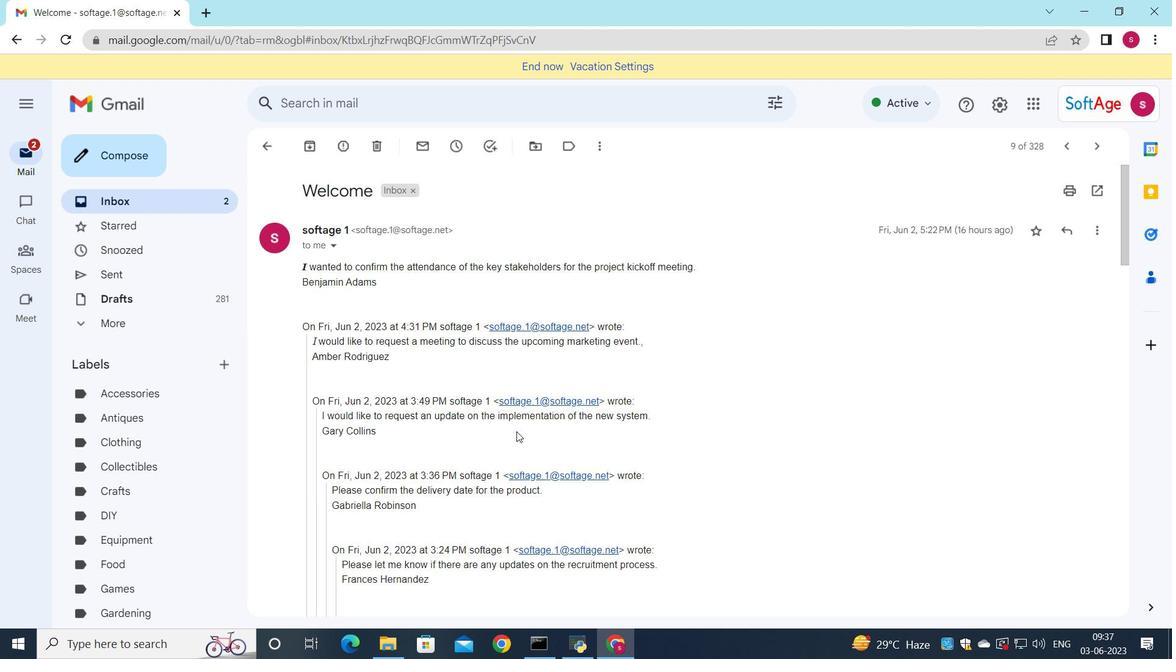 
Action: Mouse moved to (516, 432)
Screenshot: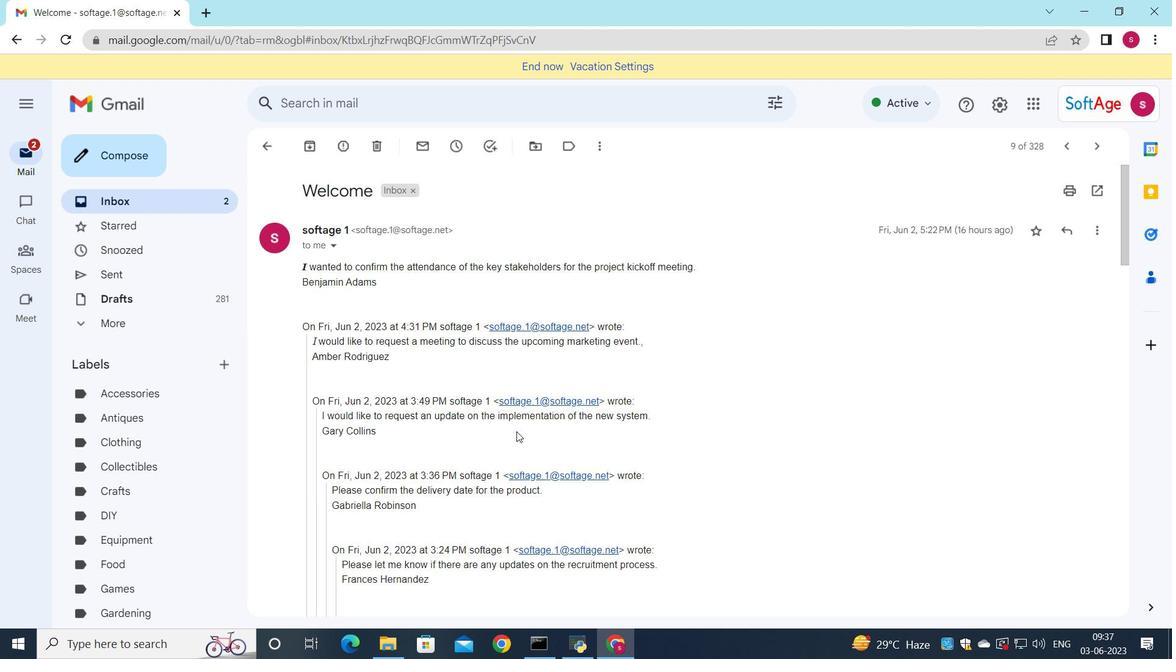 
Action: Mouse scrolled (516, 431) with delta (0, 0)
Screenshot: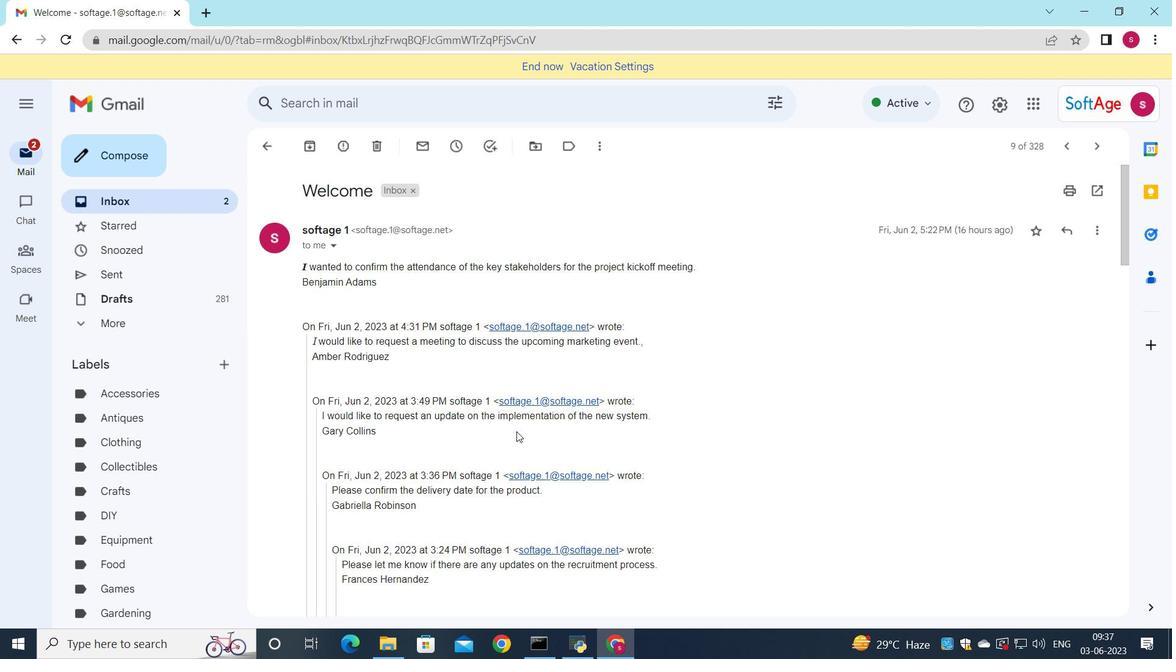 
Action: Mouse scrolled (516, 431) with delta (0, 0)
Screenshot: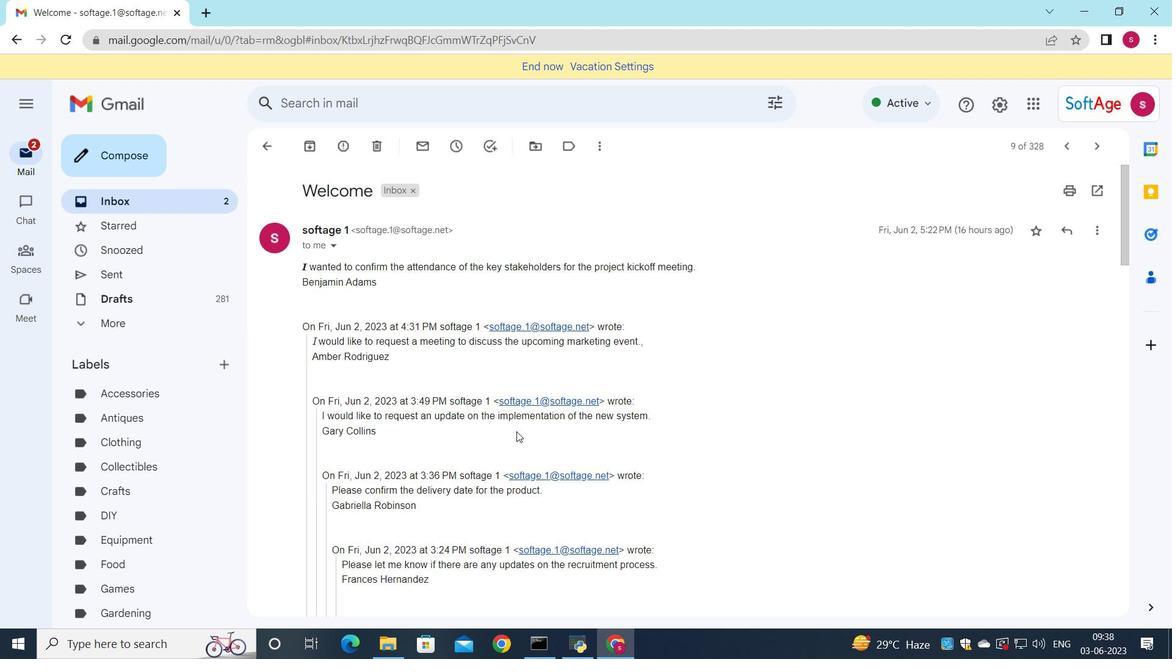 
Action: Mouse moved to (516, 432)
Screenshot: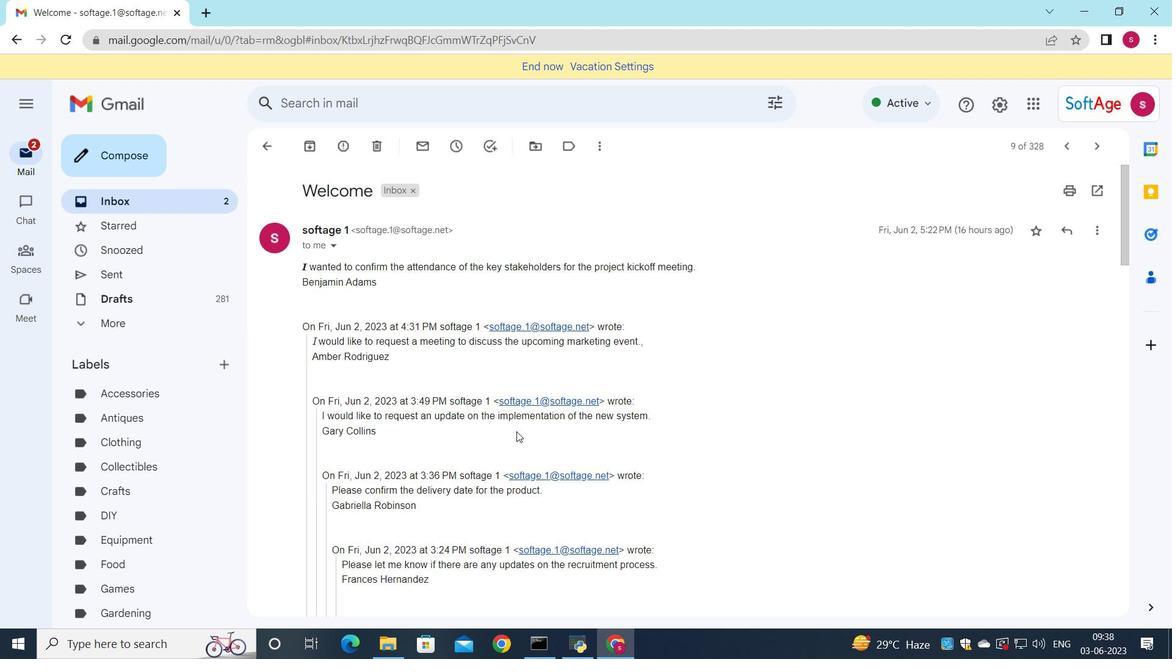 
Action: Mouse scrolled (516, 431) with delta (0, 0)
Screenshot: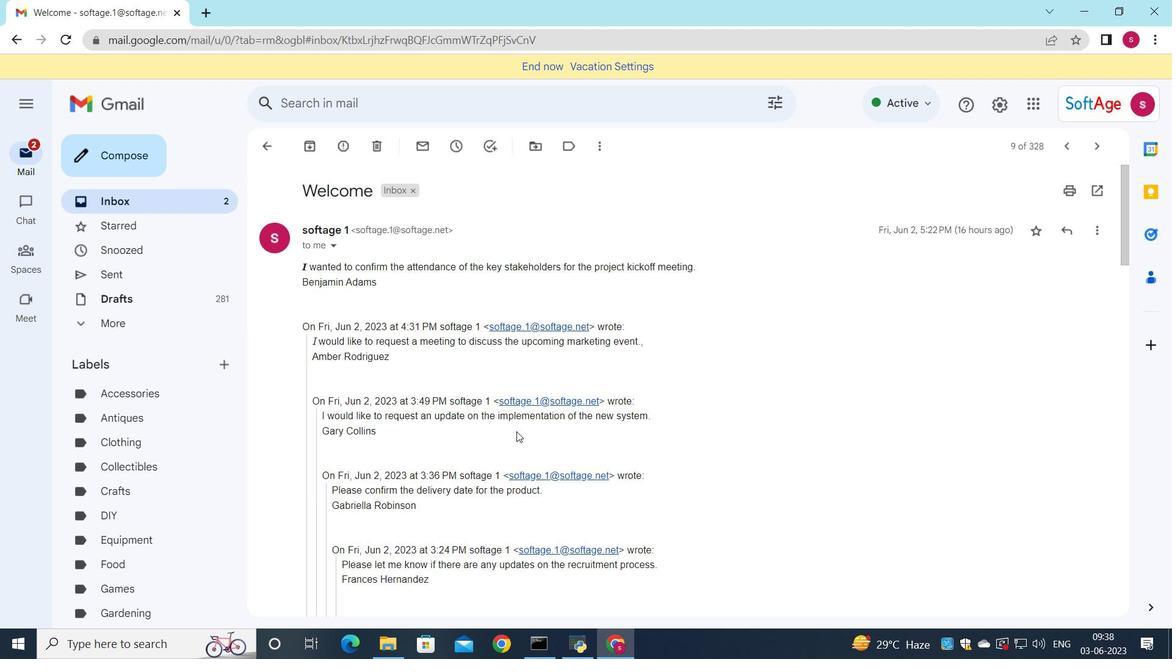 
Action: Mouse moved to (526, 433)
Screenshot: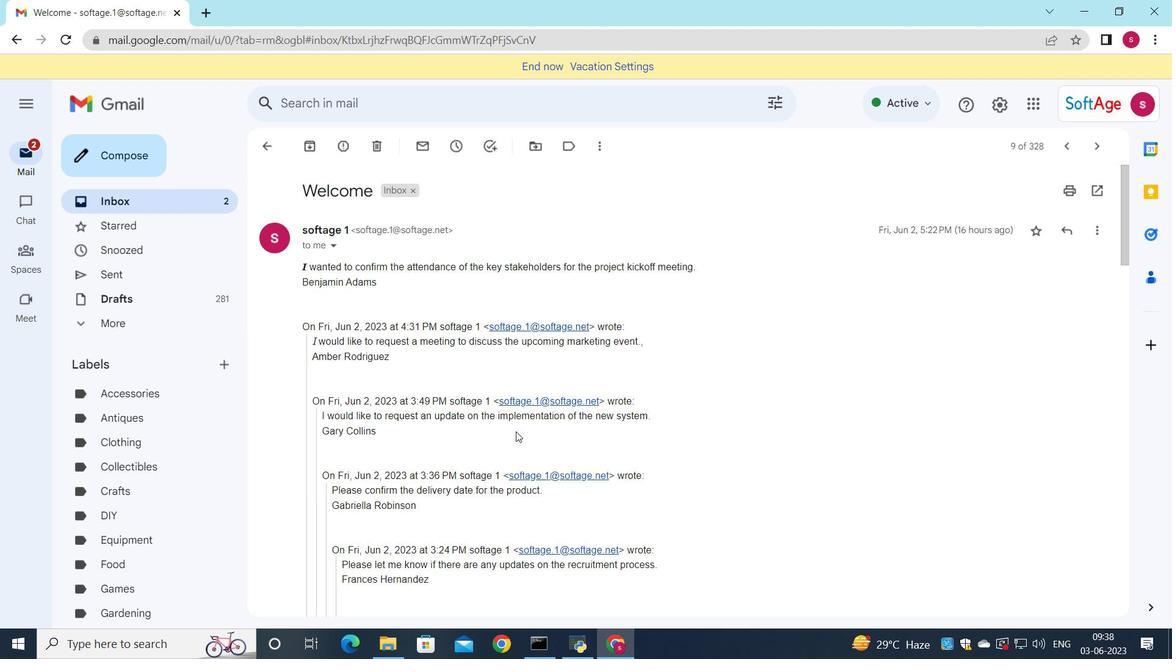 
Action: Mouse scrolled (526, 432) with delta (0, 0)
Screenshot: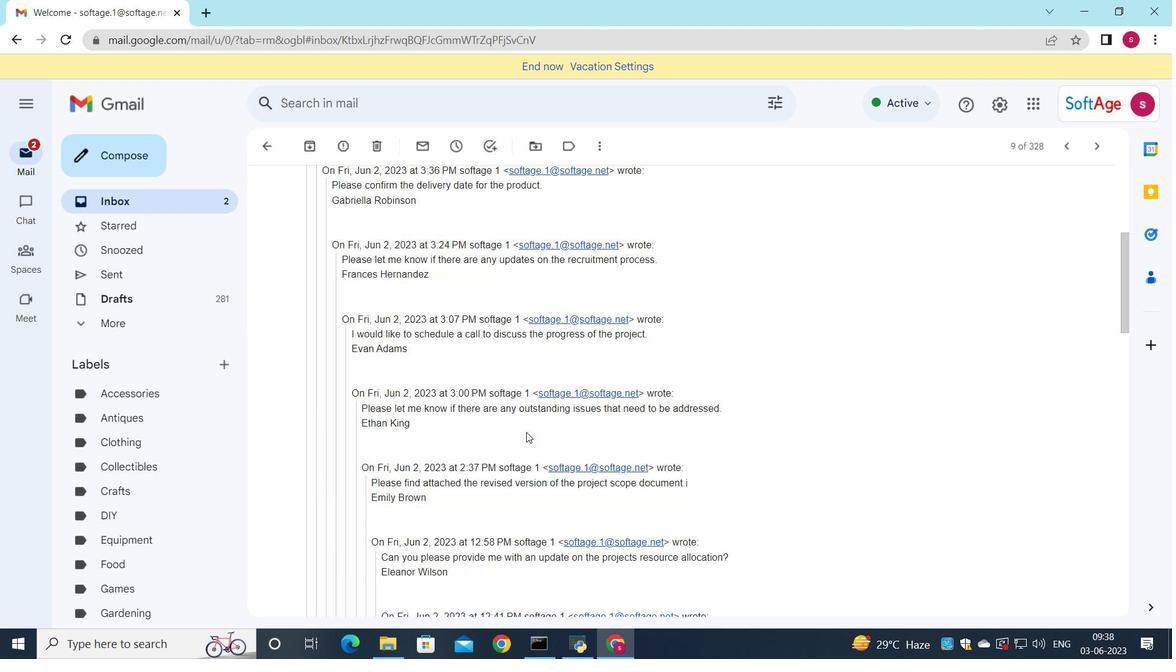 
Action: Mouse moved to (527, 433)
Screenshot: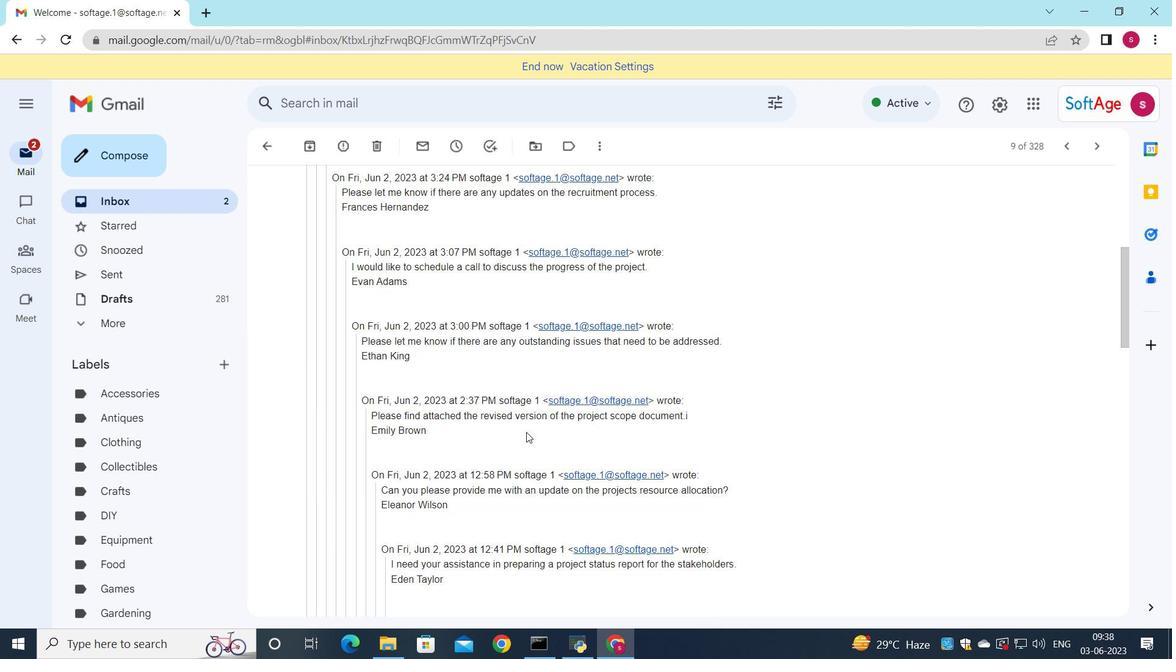 
Action: Mouse scrolled (527, 432) with delta (0, 0)
Screenshot: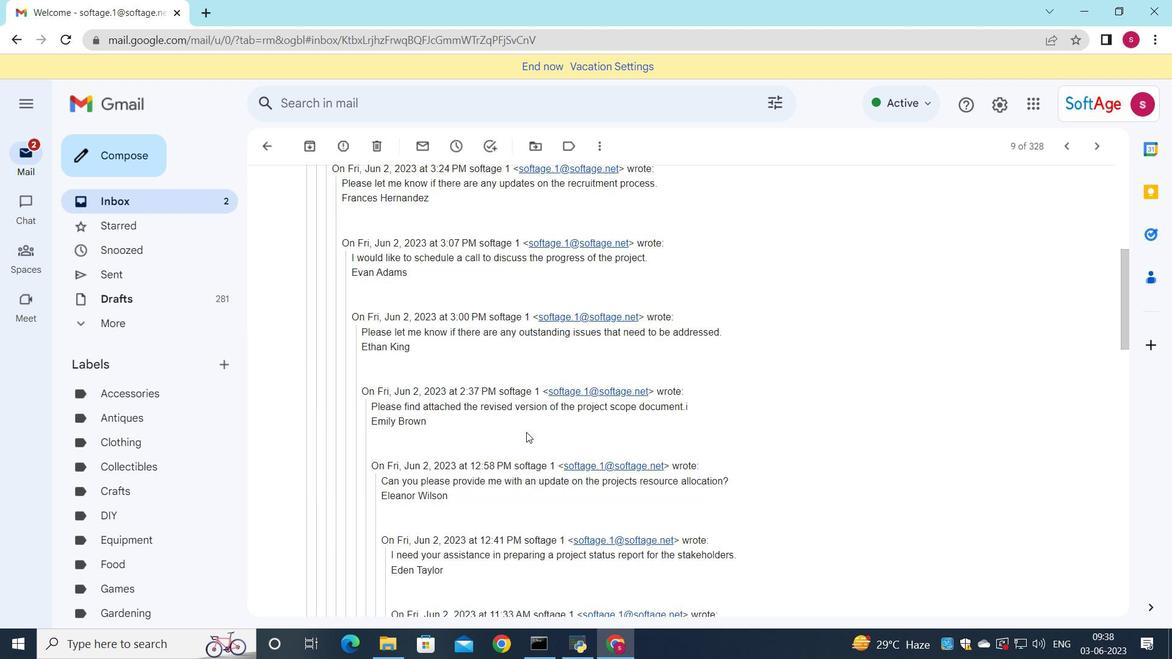 
Action: Mouse scrolled (527, 432) with delta (0, 0)
Screenshot: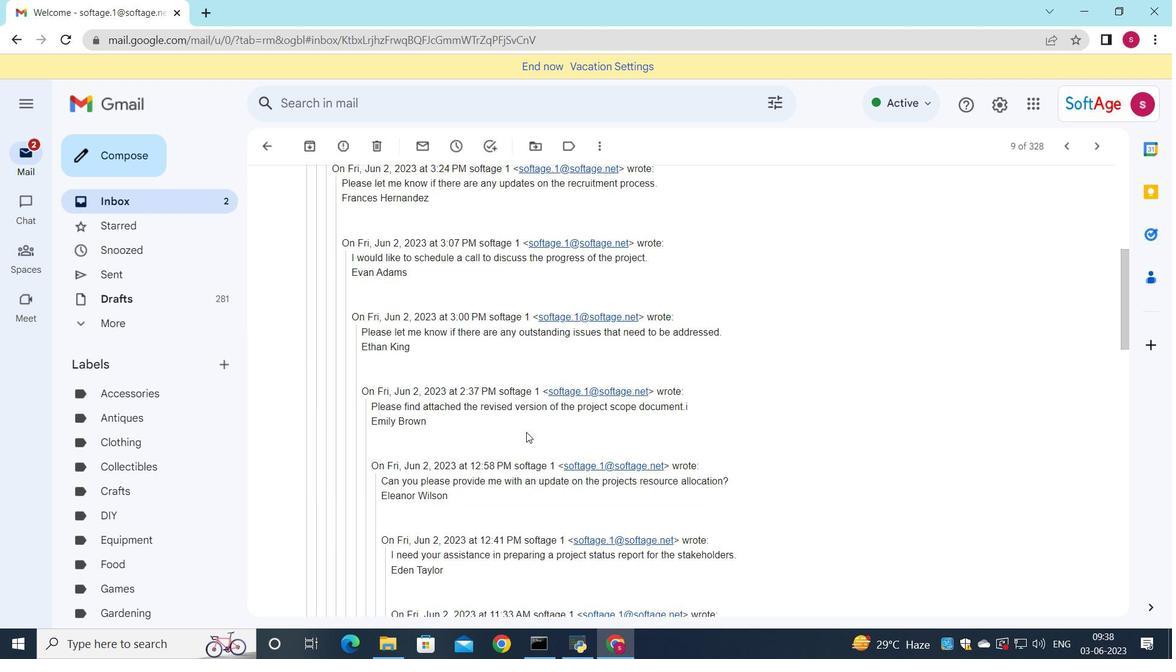 
Action: Mouse scrolled (527, 432) with delta (0, 0)
Screenshot: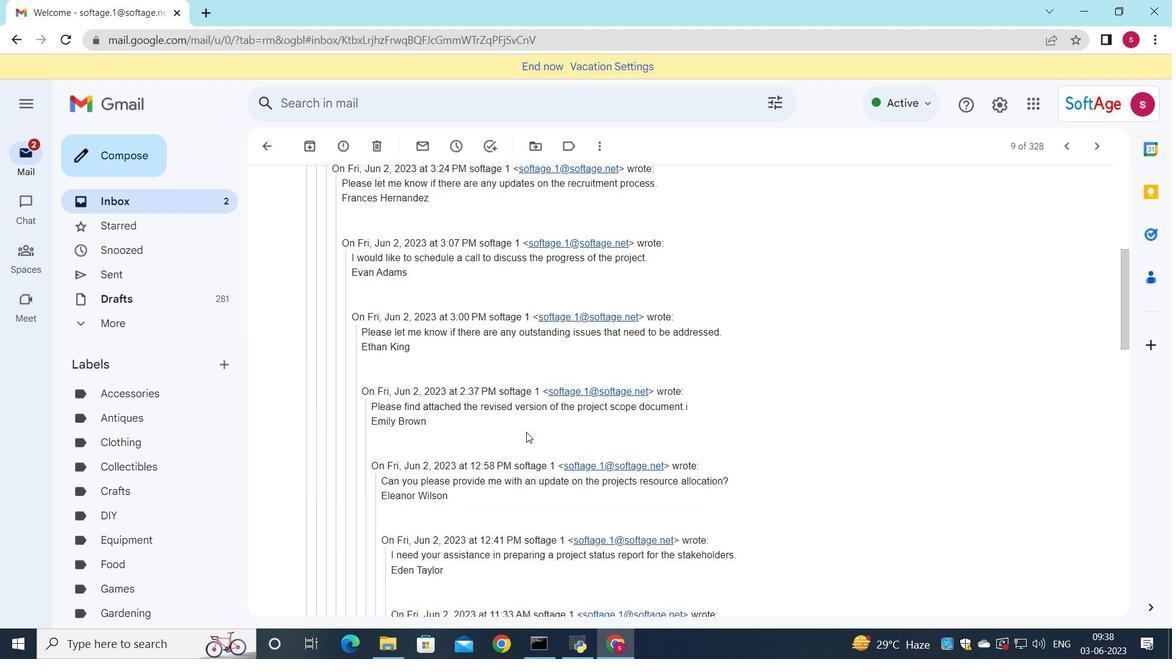 
Action: Mouse moved to (506, 436)
Screenshot: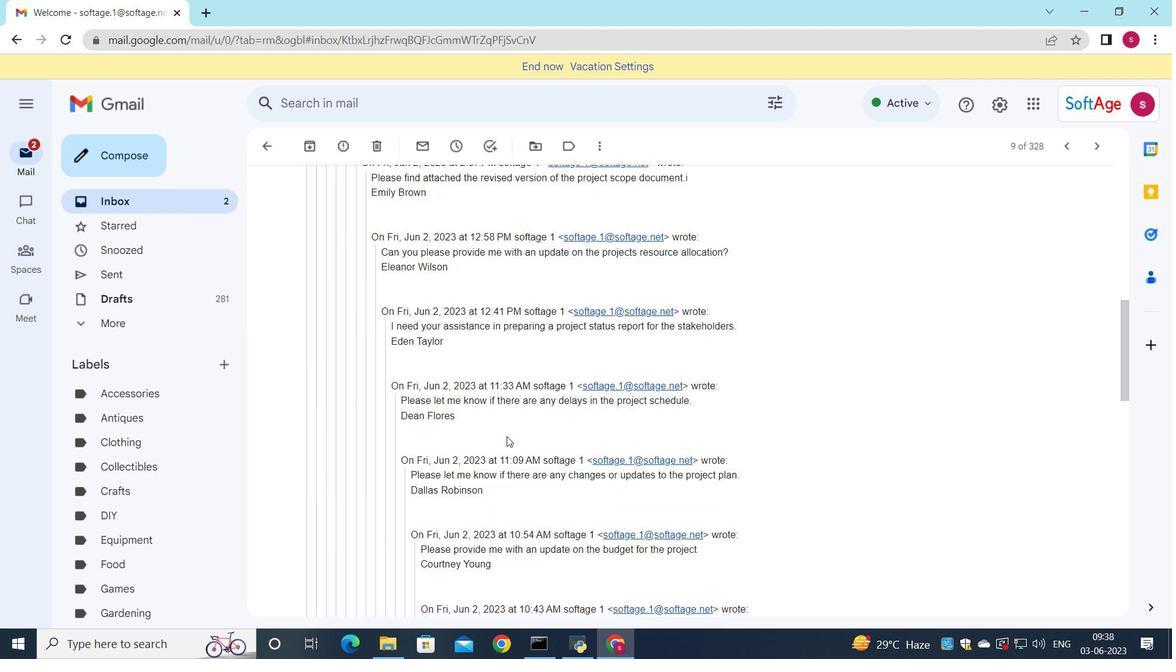 
Action: Mouse scrolled (506, 436) with delta (0, 0)
Screenshot: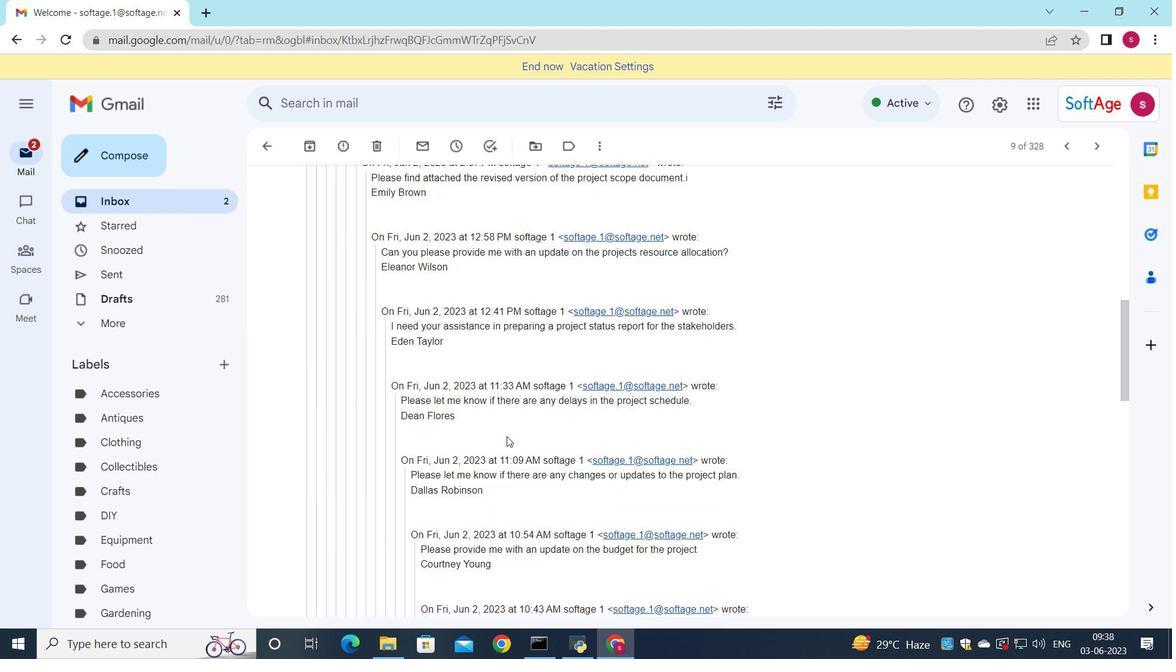 
Action: Mouse moved to (506, 437)
Screenshot: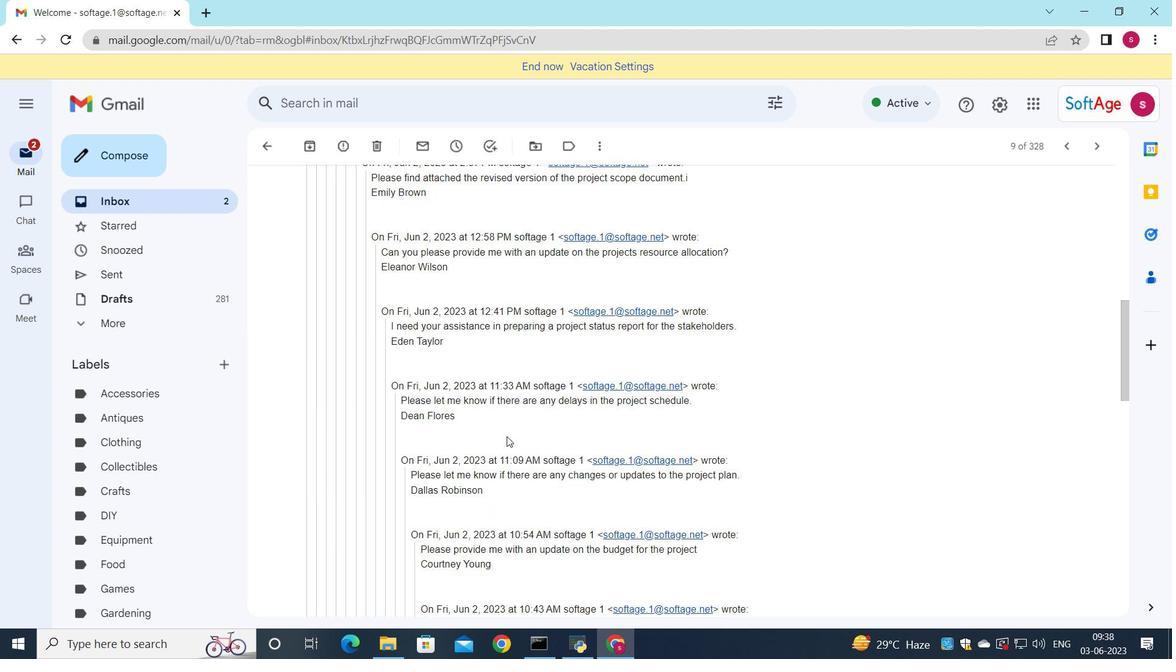 
Action: Mouse scrolled (506, 436) with delta (0, 0)
Screenshot: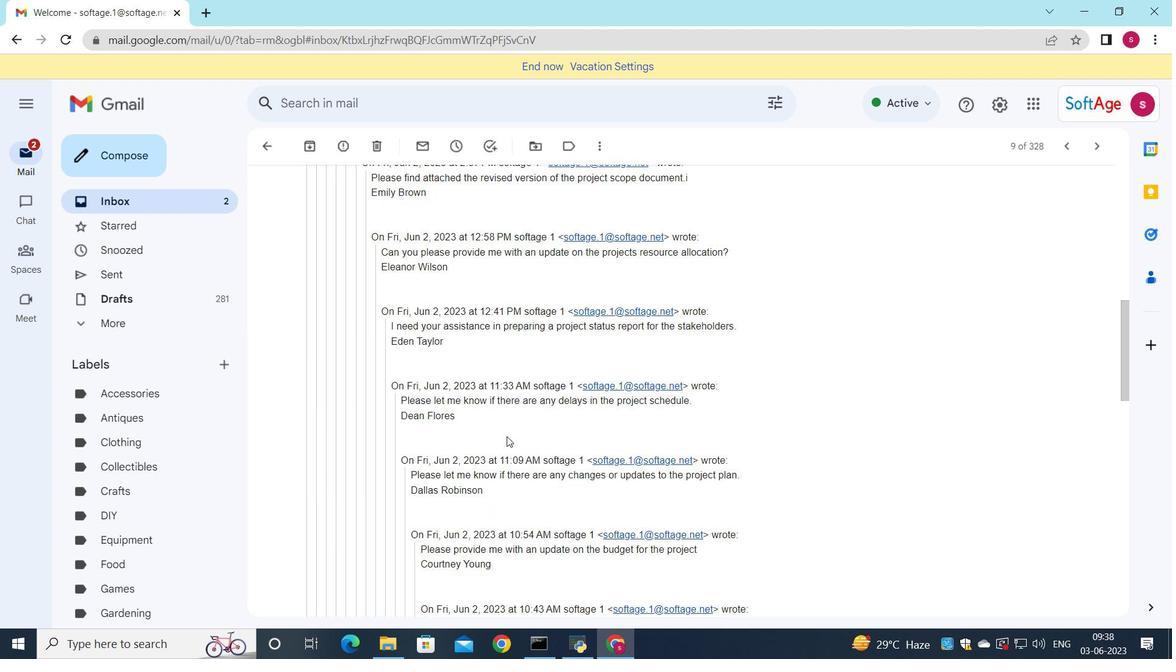 
Action: Mouse moved to (506, 438)
Screenshot: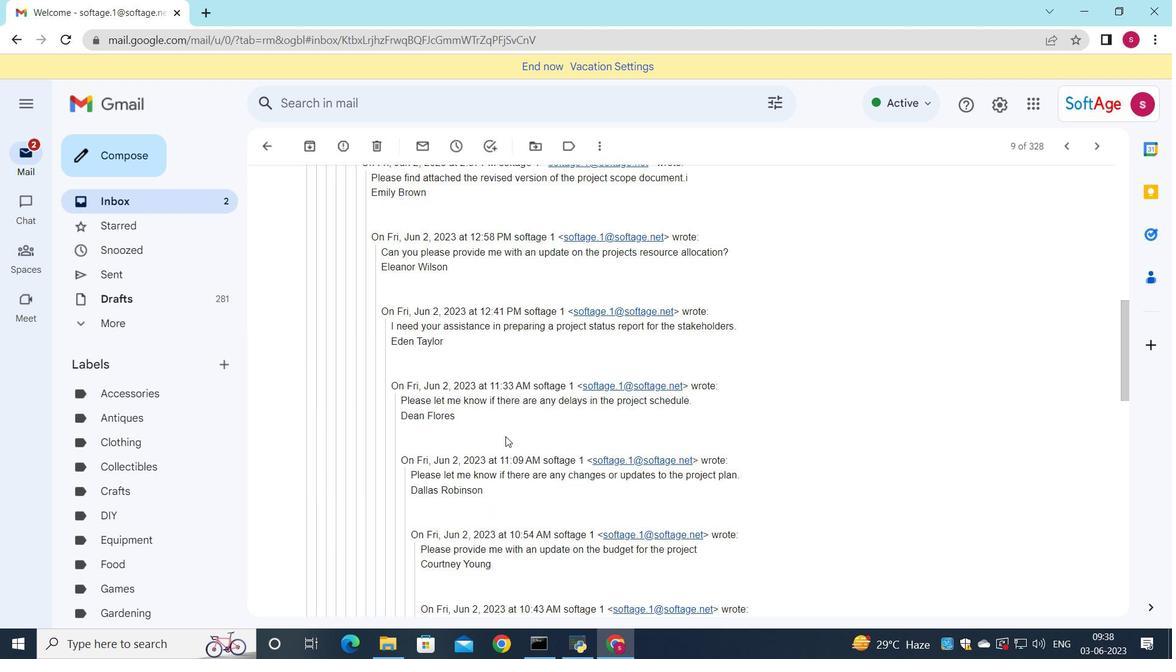 
Action: Mouse scrolled (506, 437) with delta (0, 0)
Screenshot: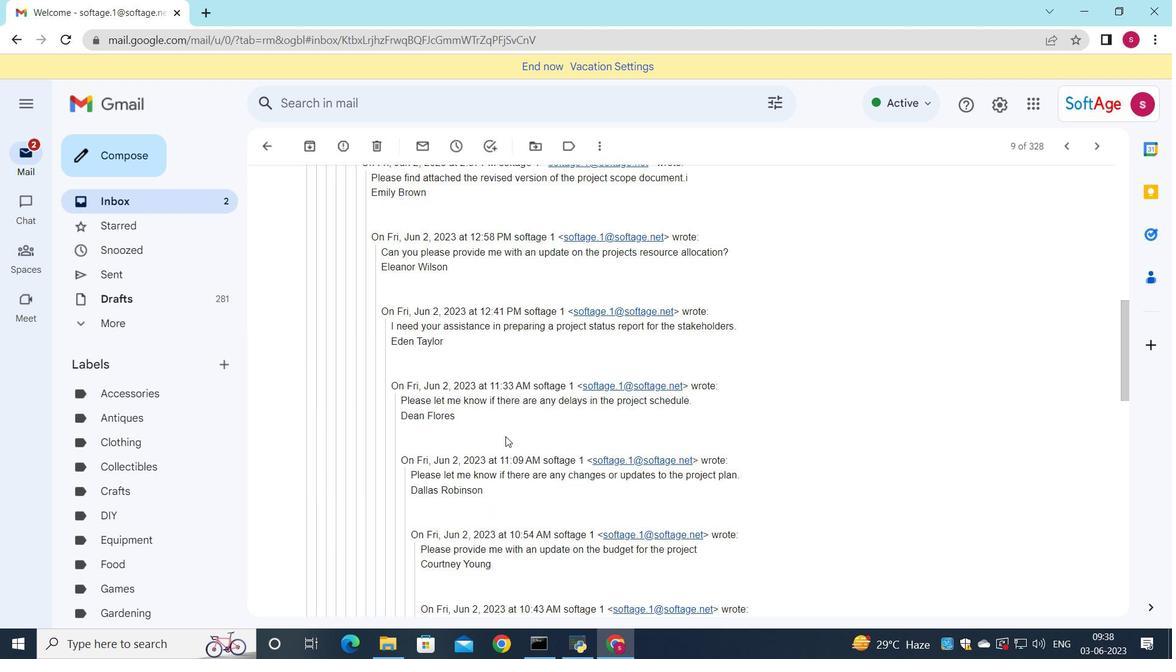 
Action: Mouse moved to (515, 449)
Screenshot: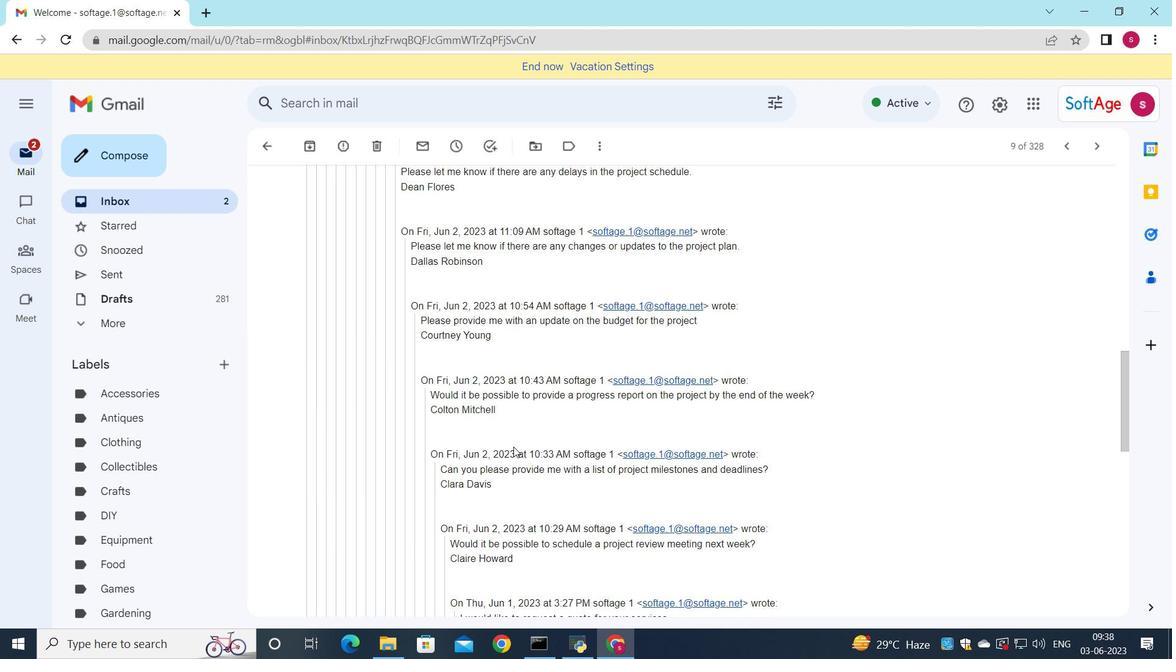 
Action: Mouse scrolled (514, 448) with delta (0, 0)
Screenshot: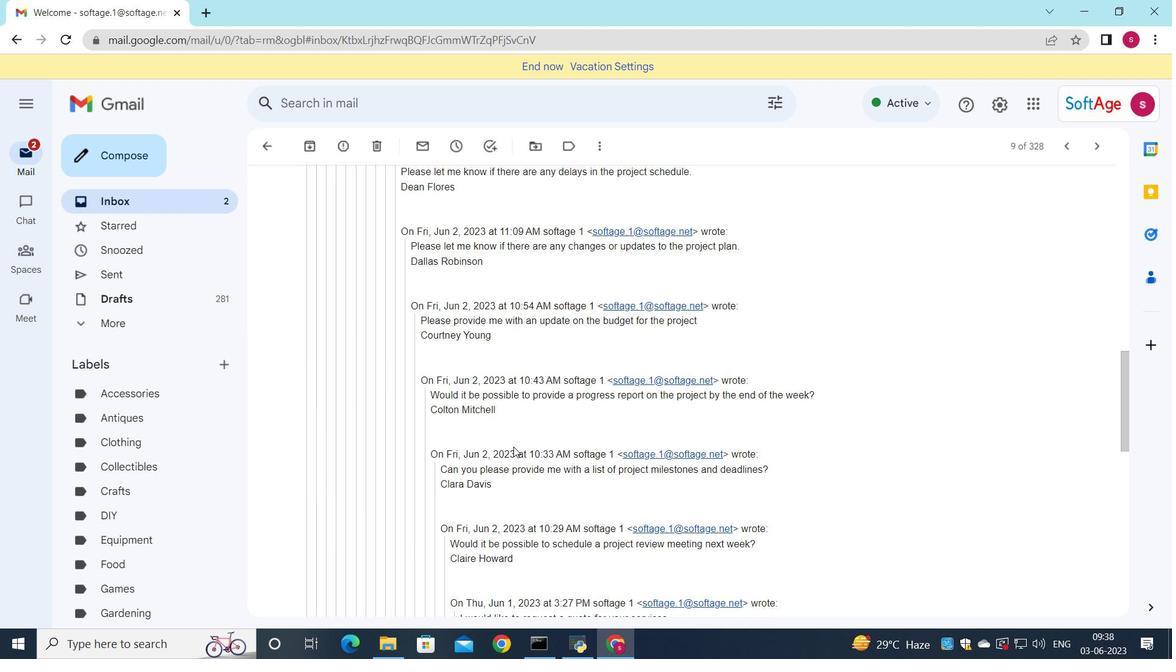 
Action: Mouse moved to (515, 450)
Screenshot: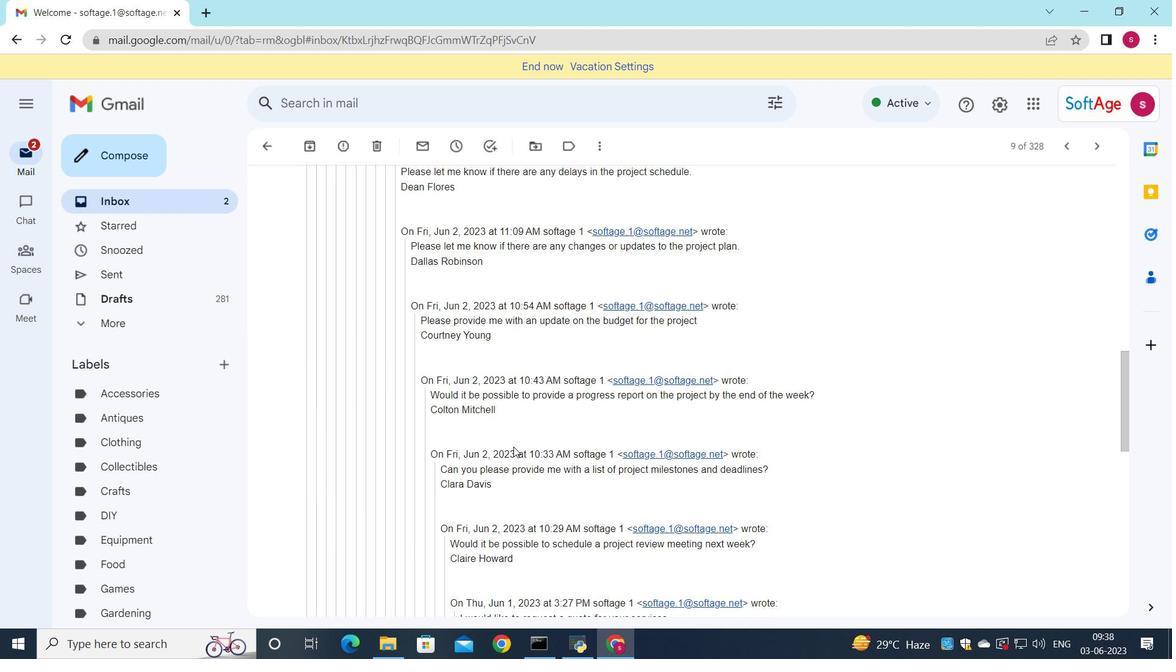 
Action: Mouse scrolled (514, 448) with delta (0, 0)
Screenshot: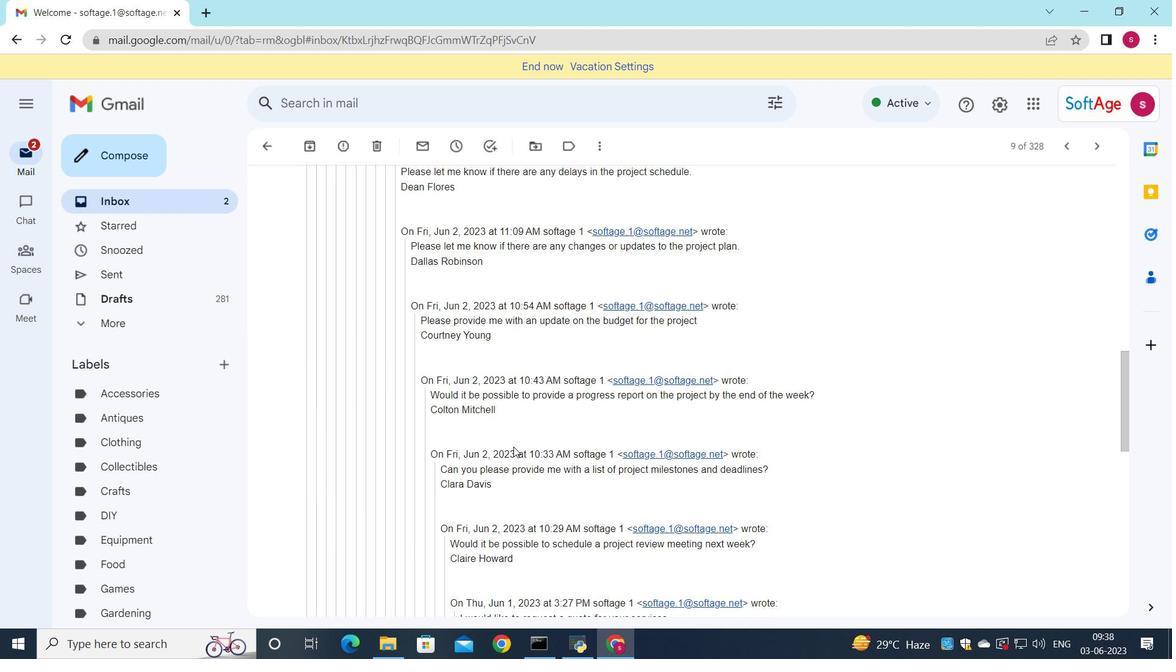 
Action: Mouse moved to (515, 451)
Screenshot: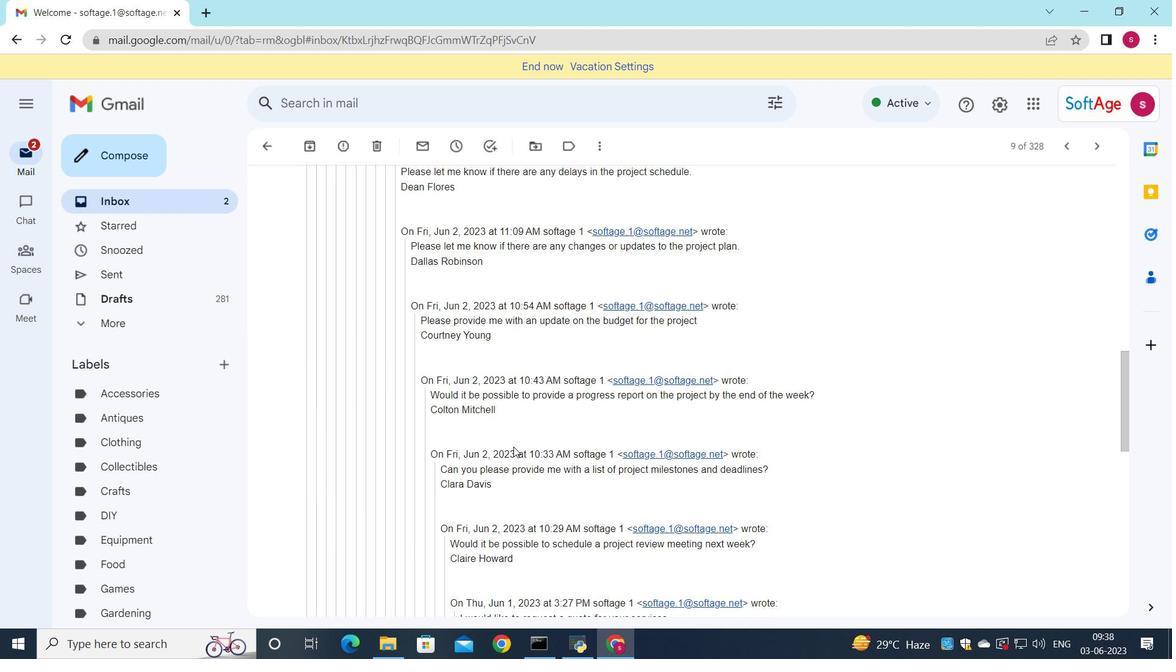 
Action: Mouse scrolled (515, 451) with delta (0, 0)
Screenshot: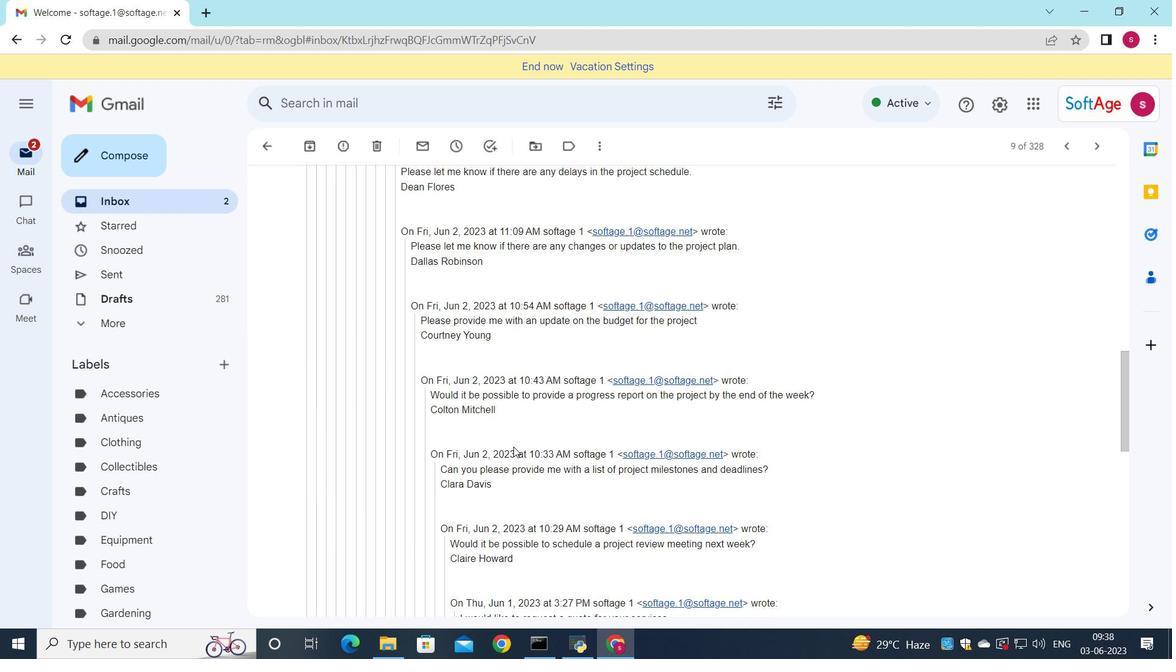 
Action: Mouse moved to (515, 455)
Screenshot: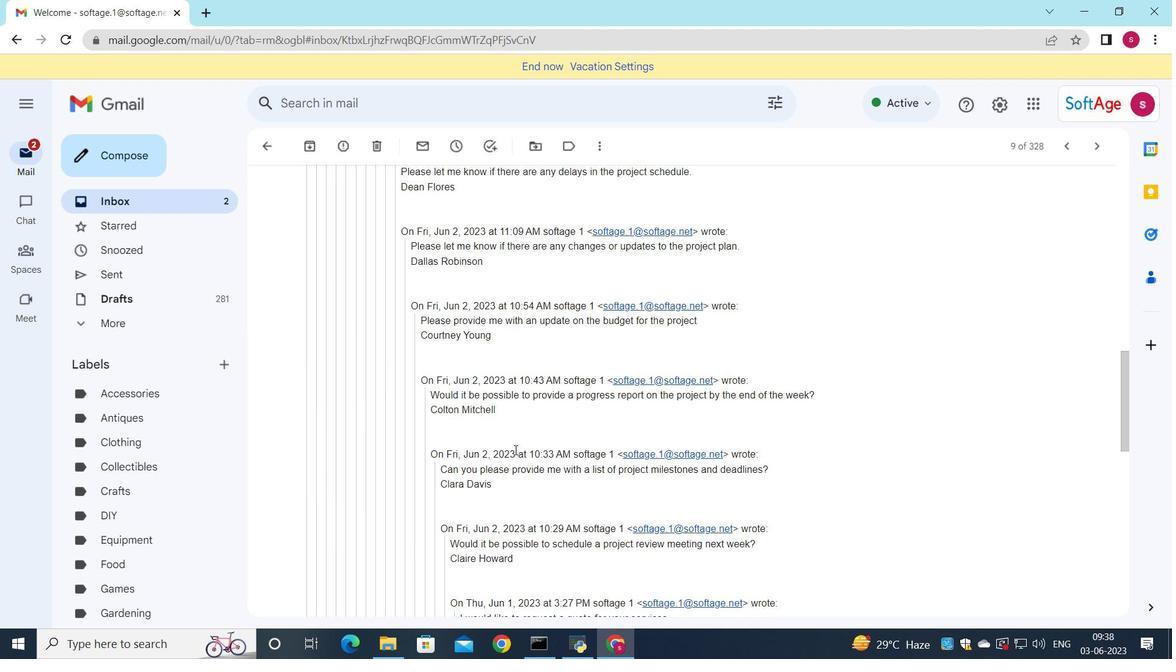 
Action: Mouse scrolled (515, 454) with delta (0, 0)
Screenshot: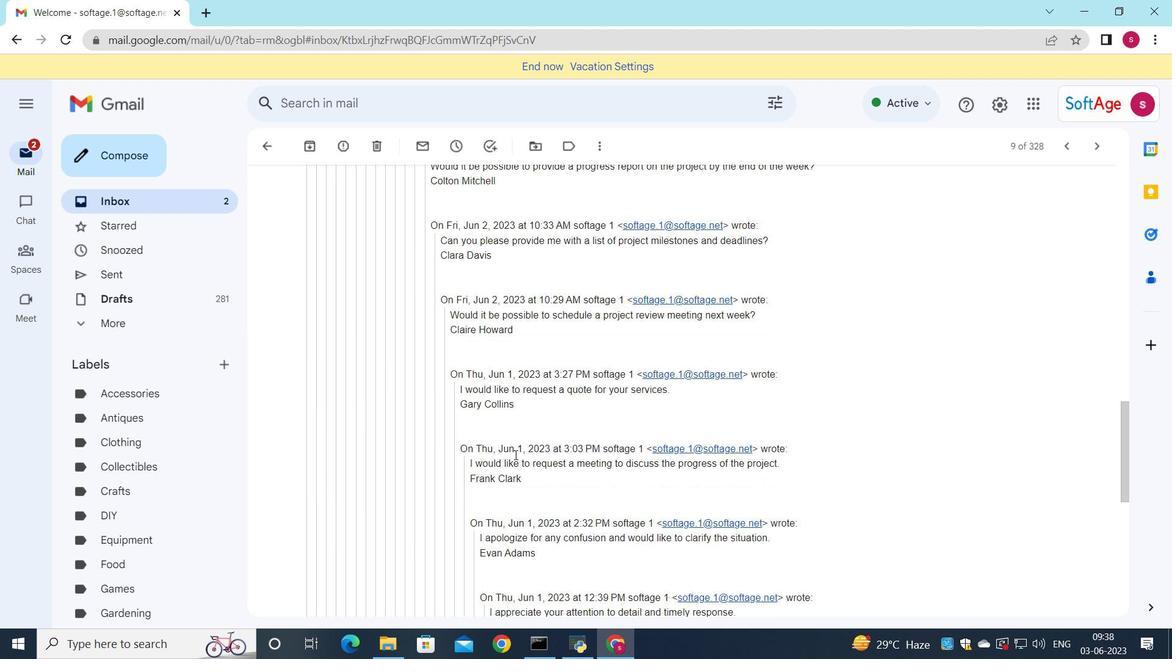 
Action: Mouse scrolled (515, 454) with delta (0, 0)
Screenshot: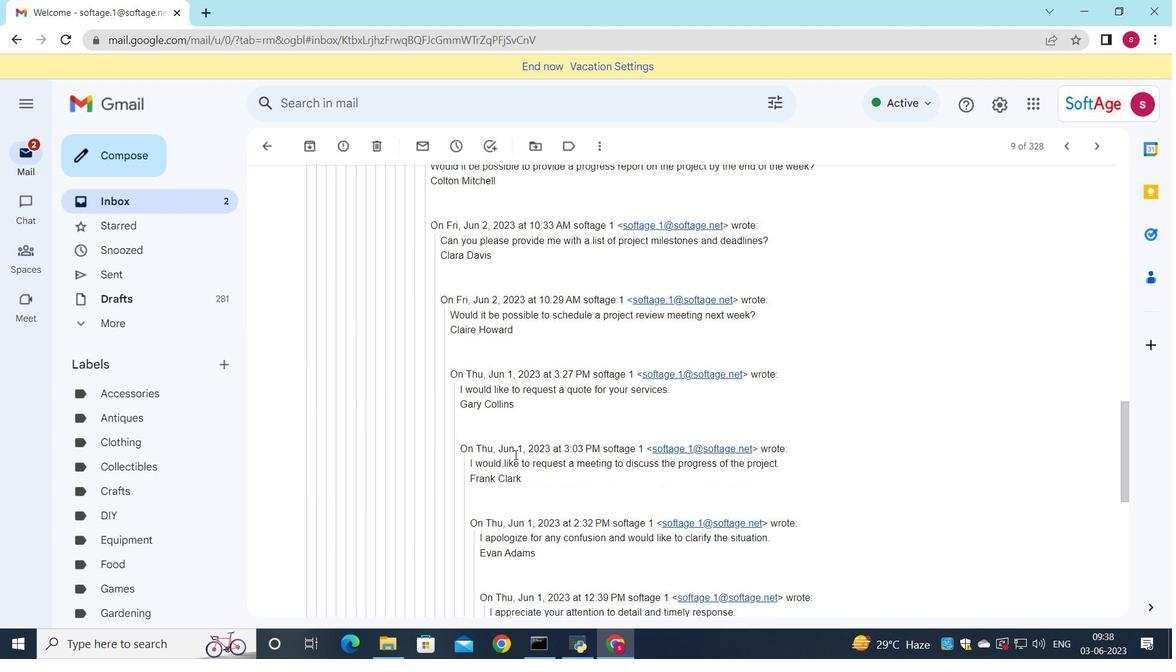 
Action: Mouse moved to (509, 462)
Screenshot: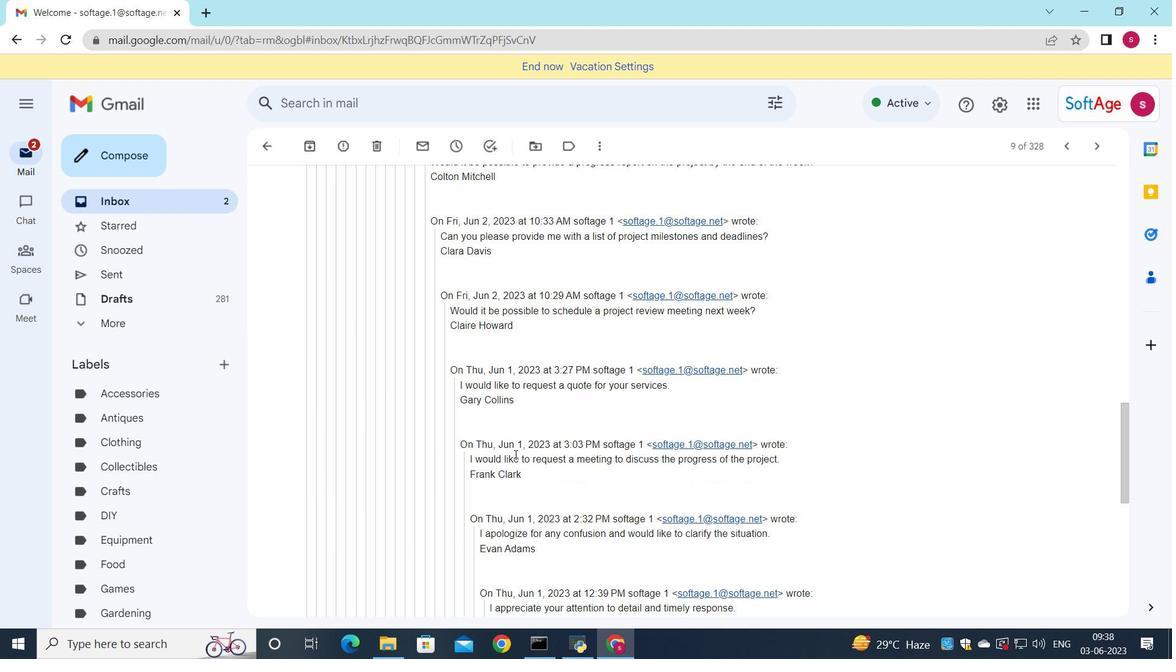 
Action: Mouse scrolled (511, 460) with delta (0, 0)
Screenshot: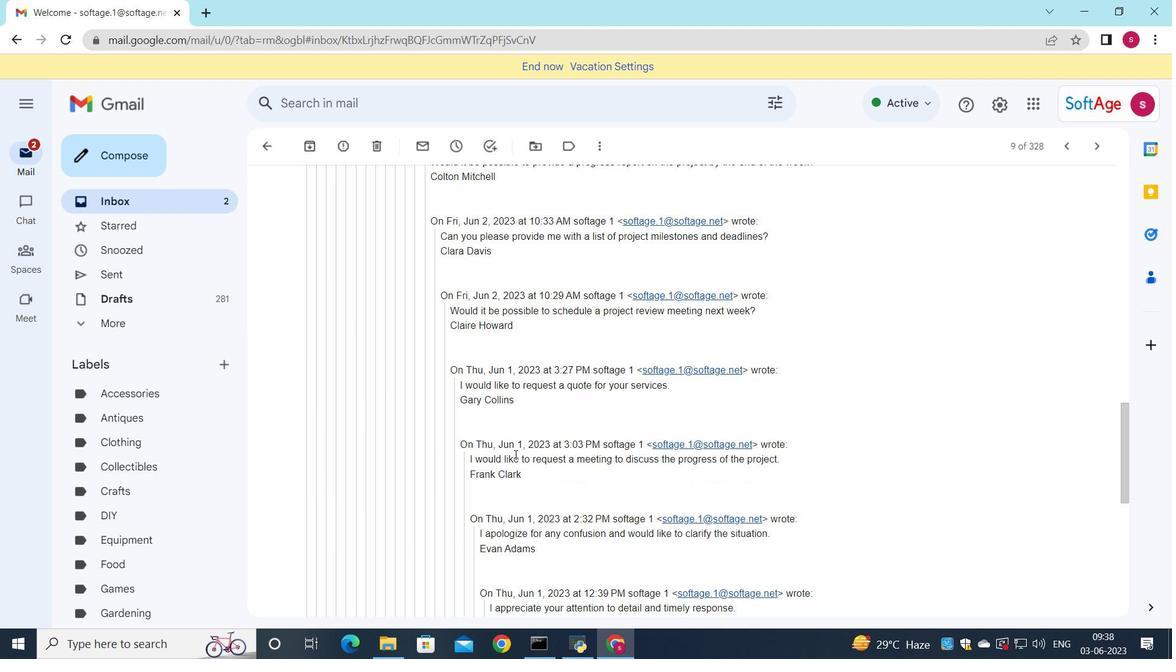 
Action: Mouse moved to (486, 491)
Screenshot: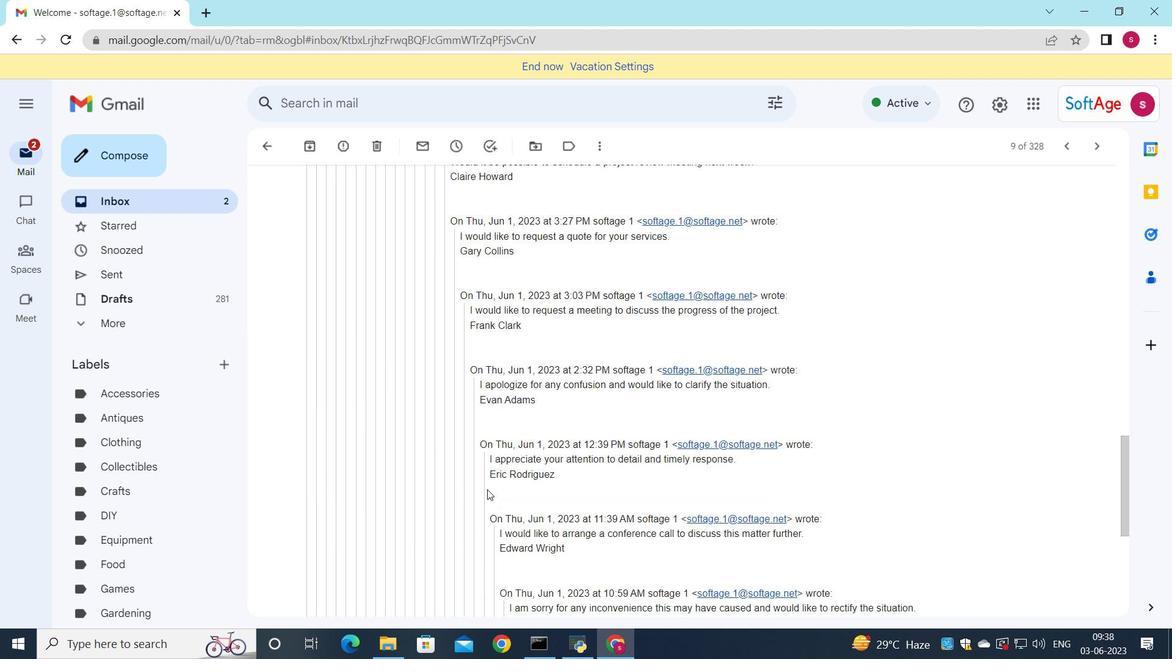 
Action: Mouse scrolled (486, 490) with delta (0, 0)
Screenshot: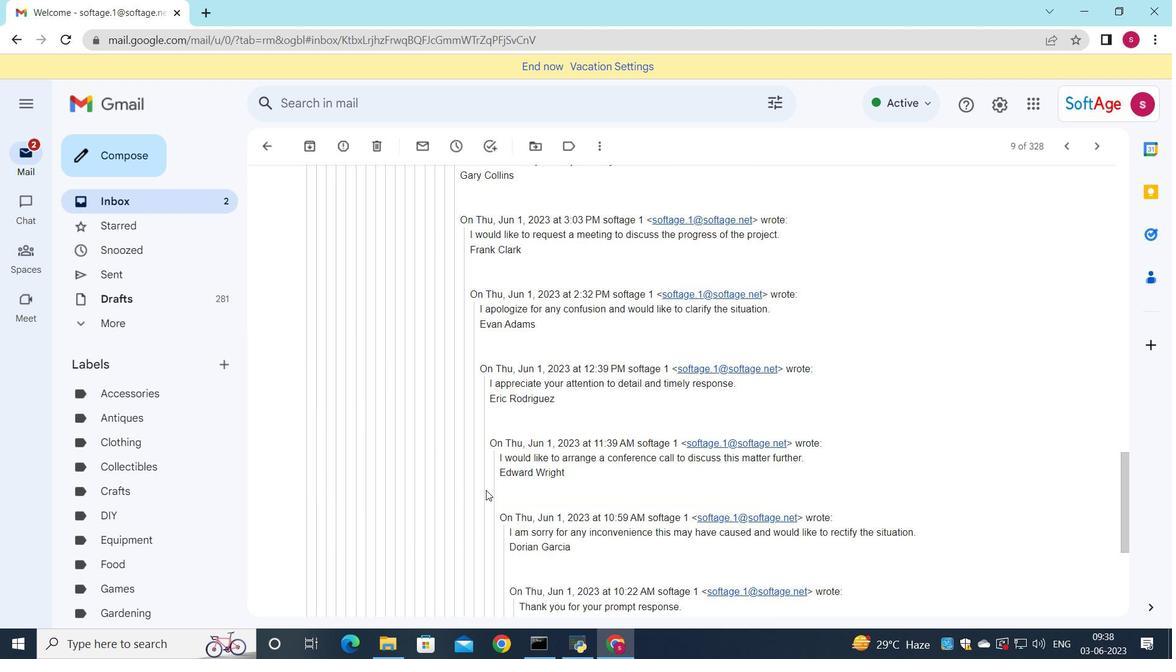
Action: Mouse scrolled (486, 490) with delta (0, 0)
Screenshot: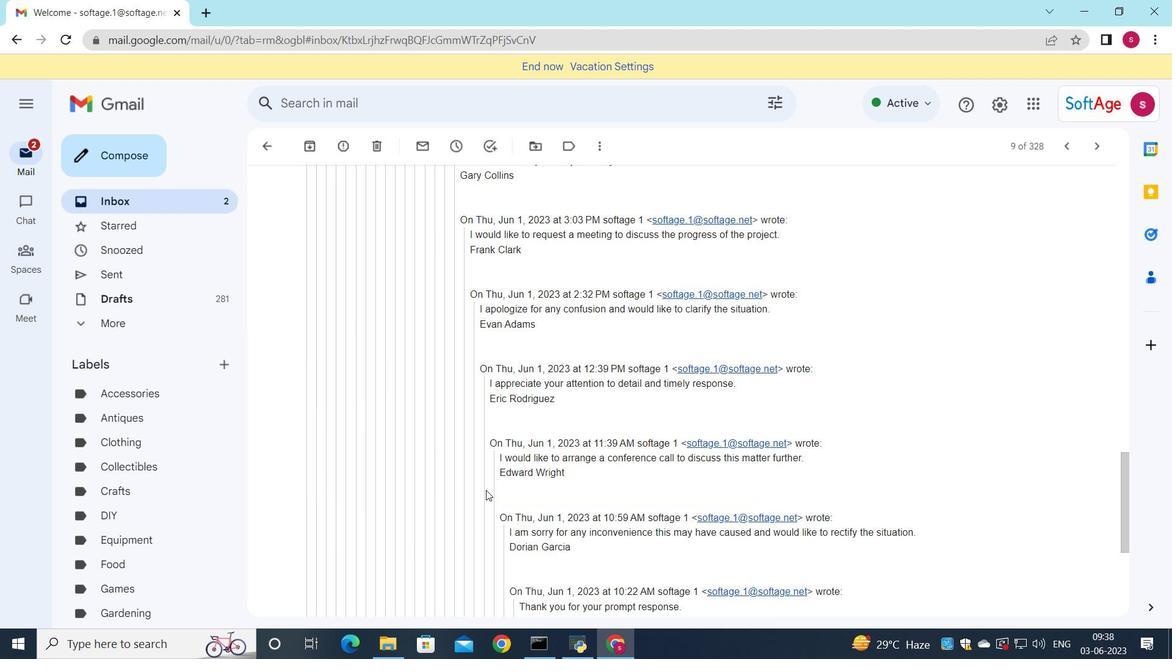 
Action: Mouse moved to (489, 491)
Screenshot: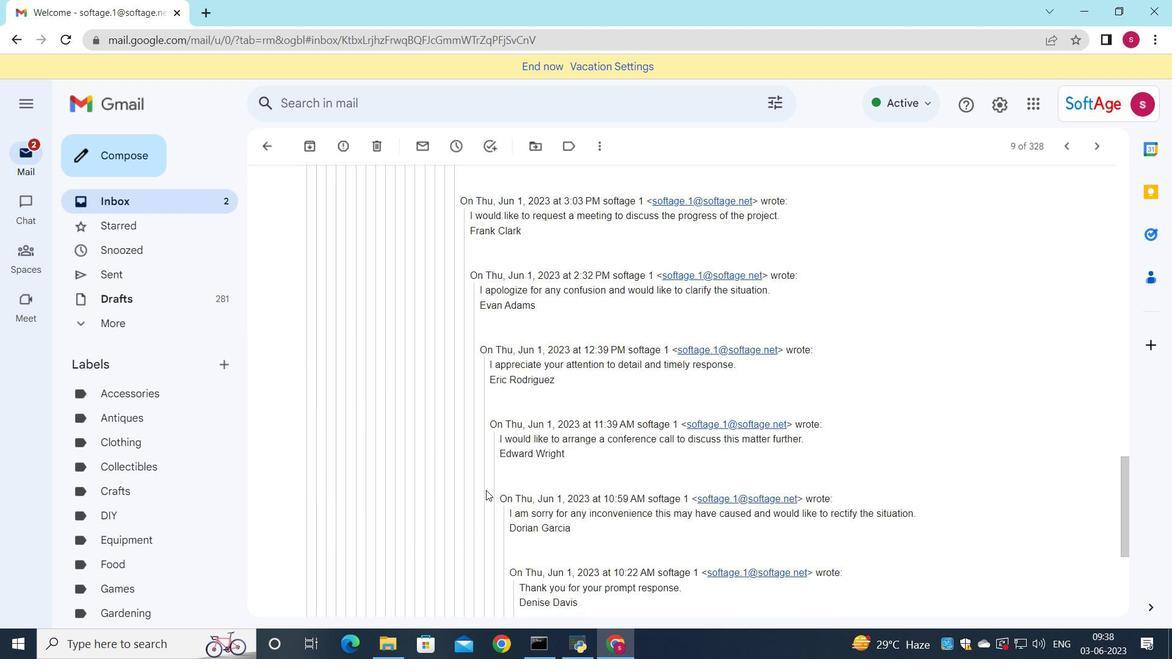 
Action: Mouse scrolled (489, 490) with delta (0, 0)
Screenshot: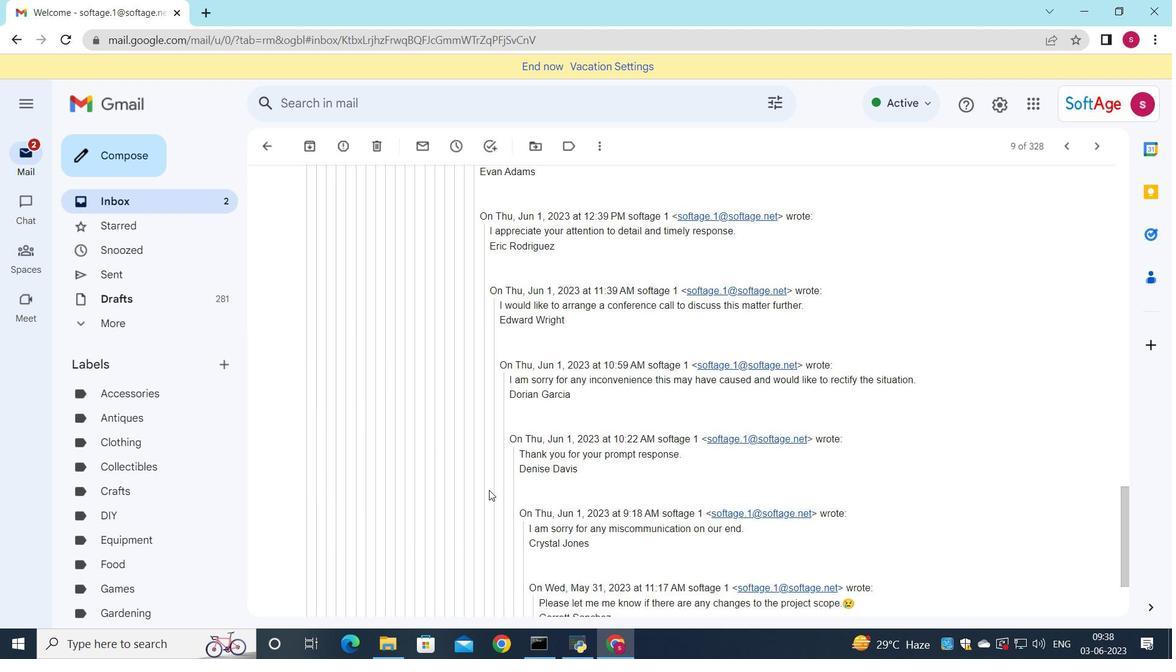 
Action: Mouse scrolled (489, 490) with delta (0, 0)
Screenshot: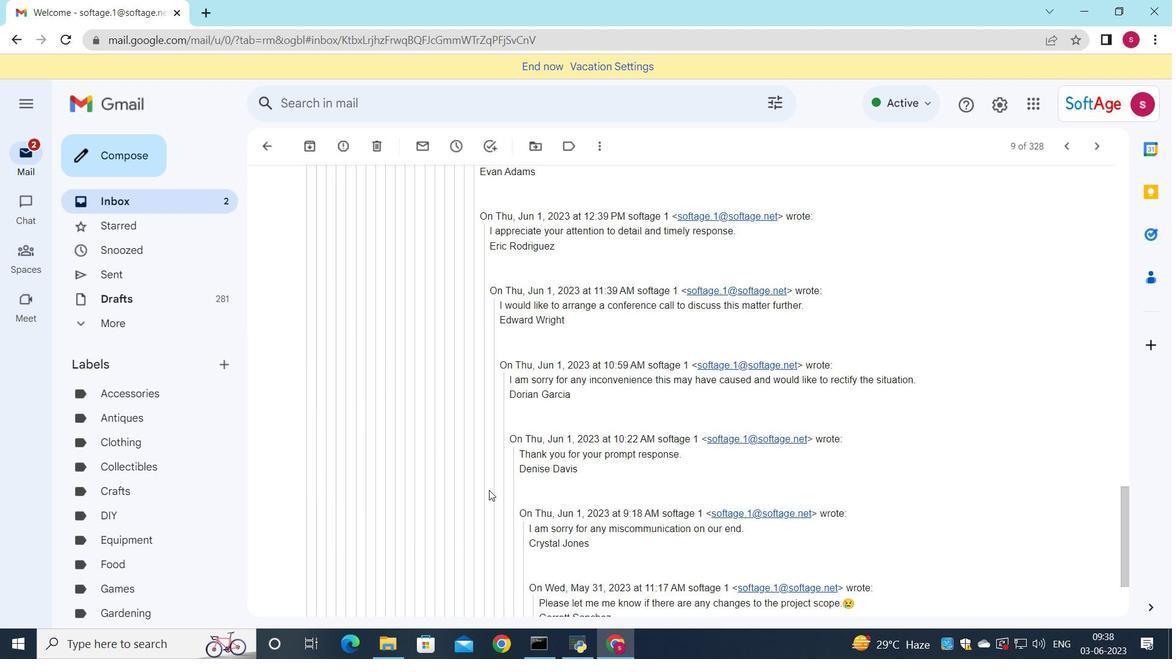 
Action: Mouse scrolled (489, 490) with delta (0, 0)
Screenshot: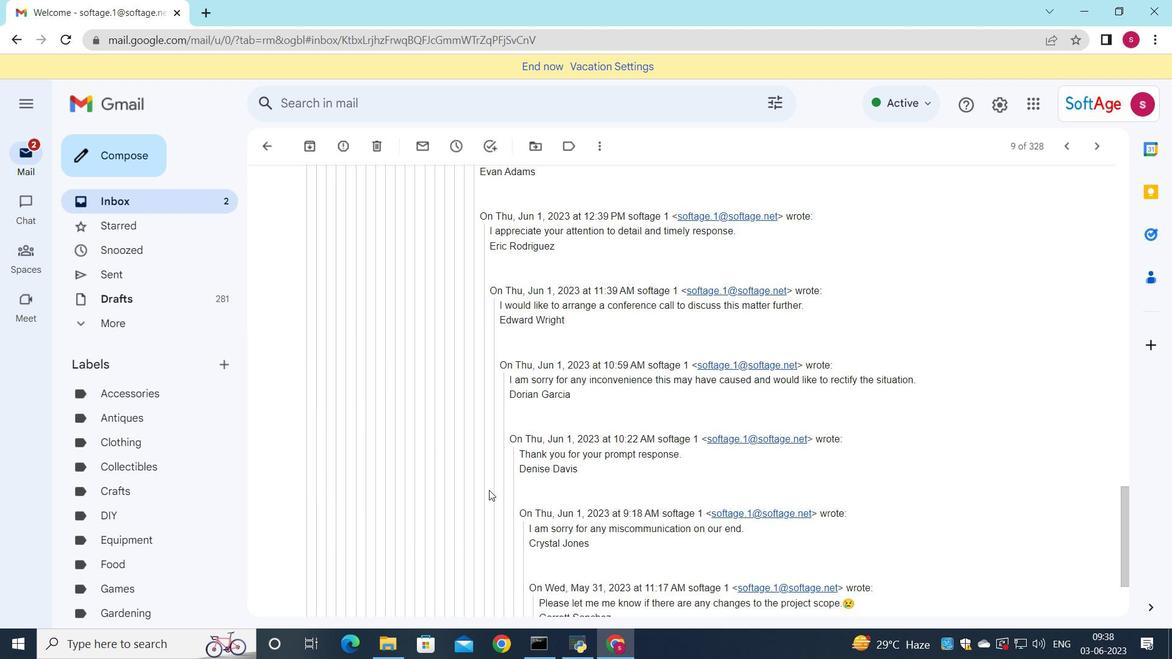 
Action: Mouse moved to (491, 491)
Screenshot: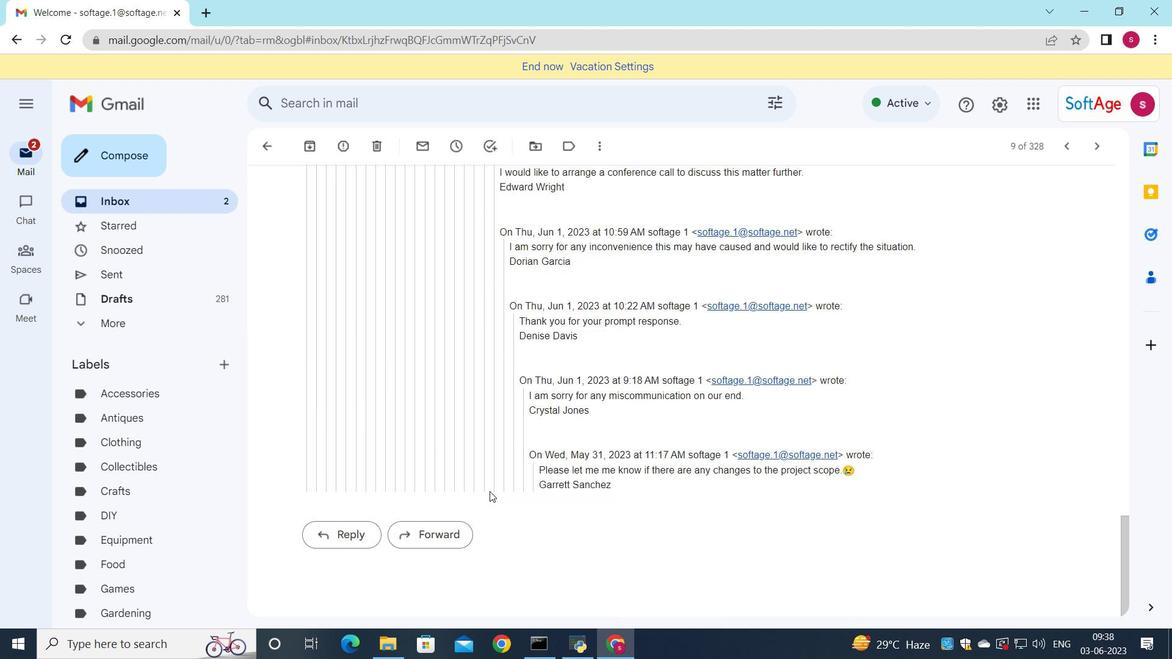 
Action: Mouse scrolled (491, 491) with delta (0, 0)
Screenshot: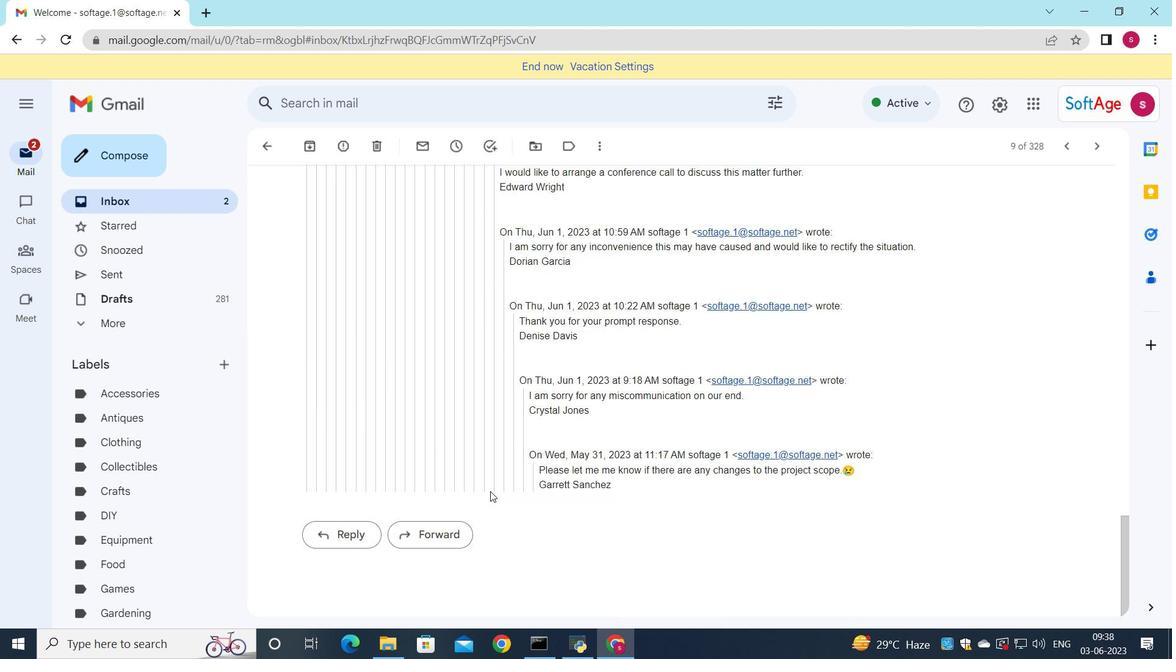 
Action: Mouse scrolled (491, 491) with delta (0, 0)
Screenshot: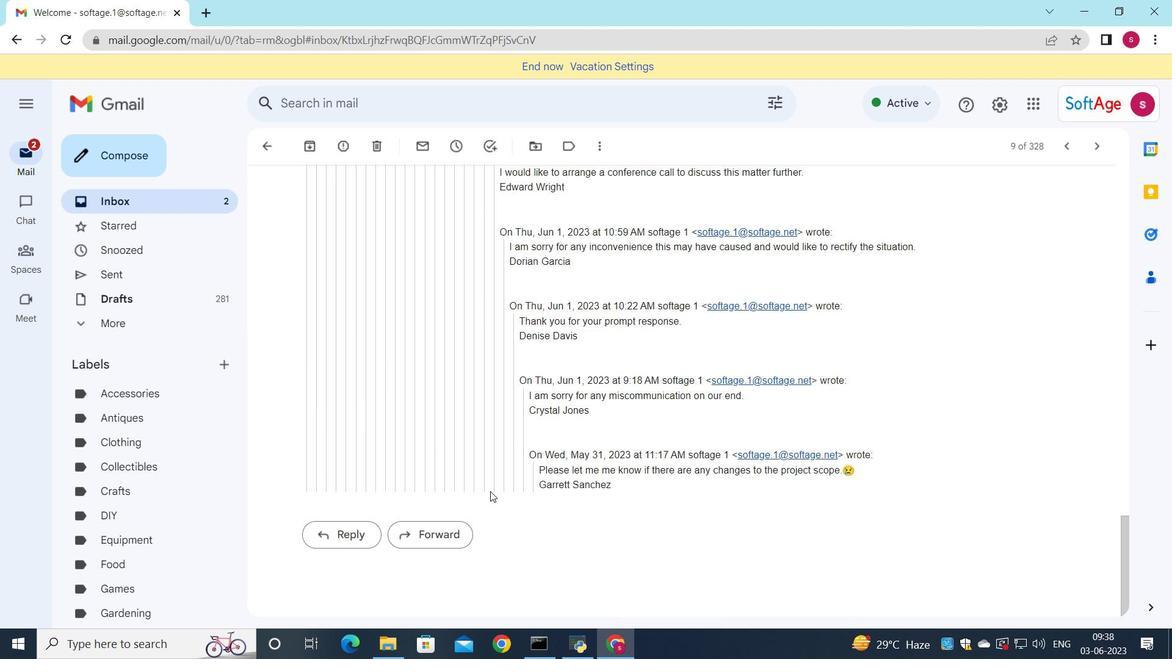 
Action: Mouse moved to (354, 539)
Screenshot: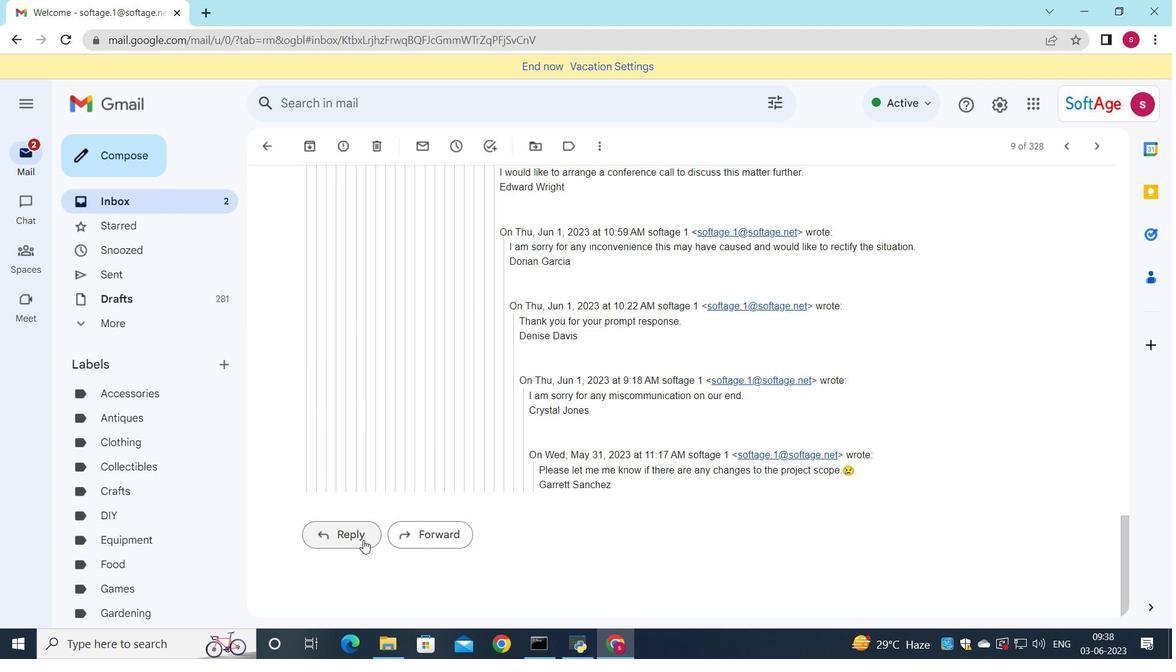 
Action: Mouse pressed left at (354, 539)
Screenshot: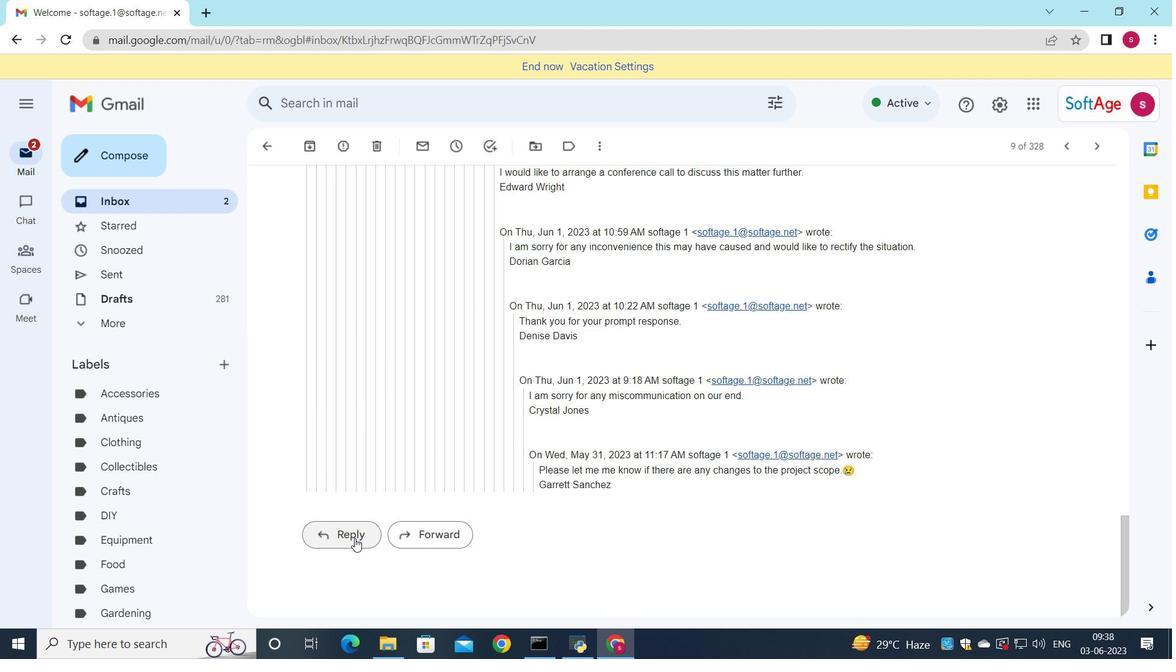 
Action: Mouse moved to (334, 447)
Screenshot: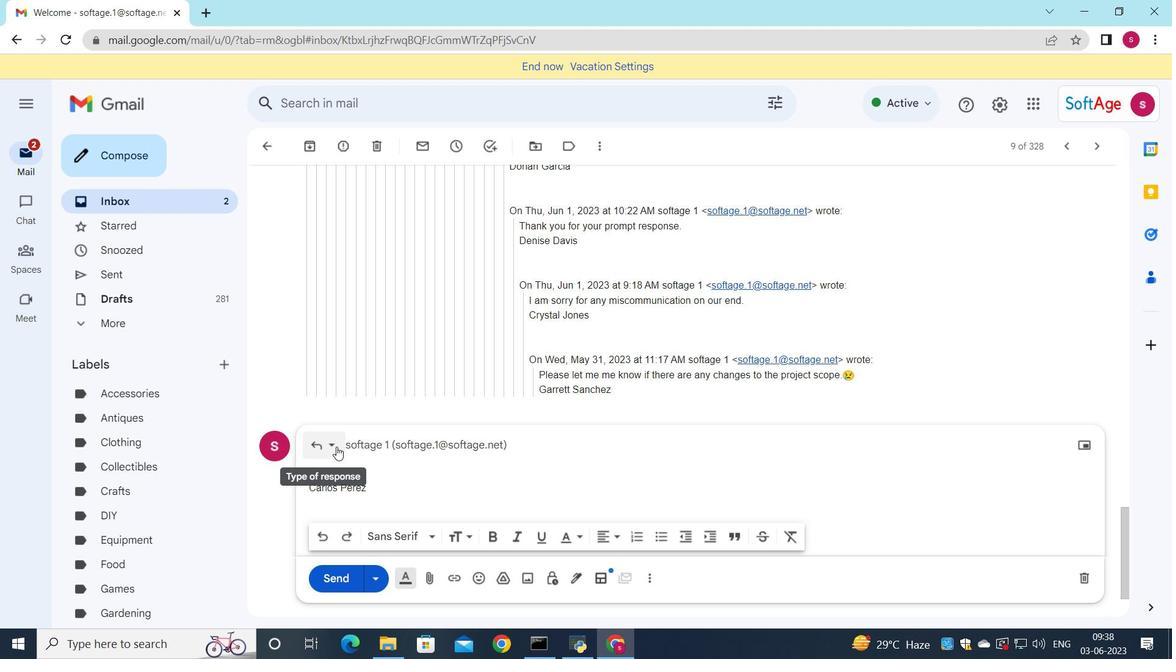 
Action: Mouse pressed left at (334, 447)
Screenshot: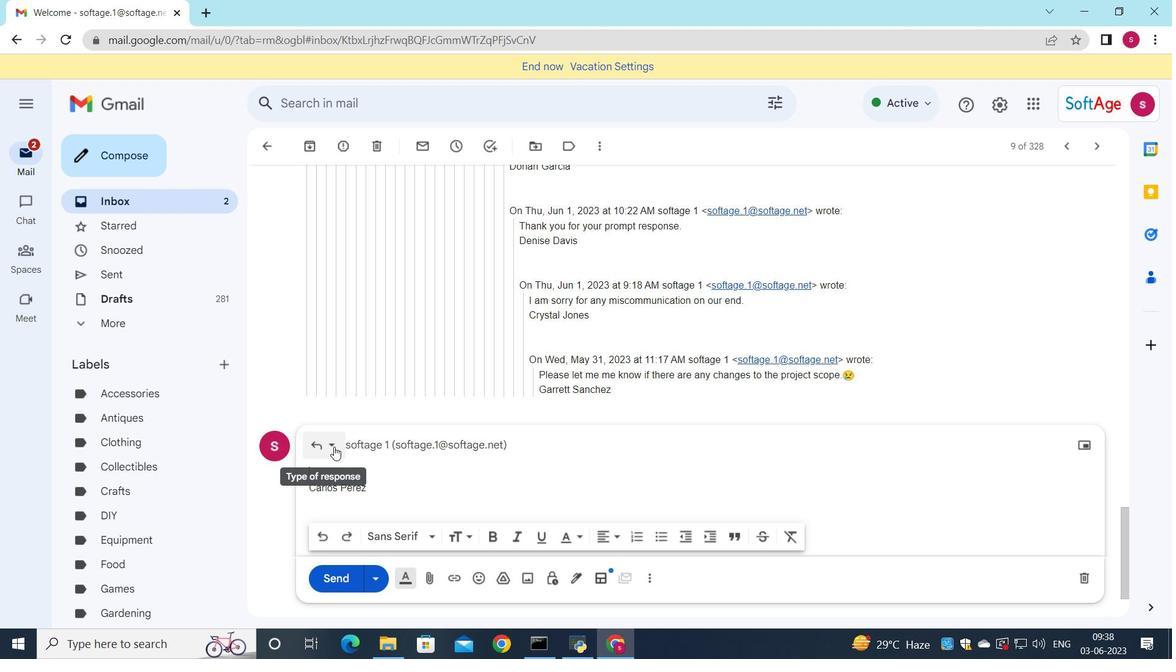 
Action: Mouse moved to (397, 528)
Screenshot: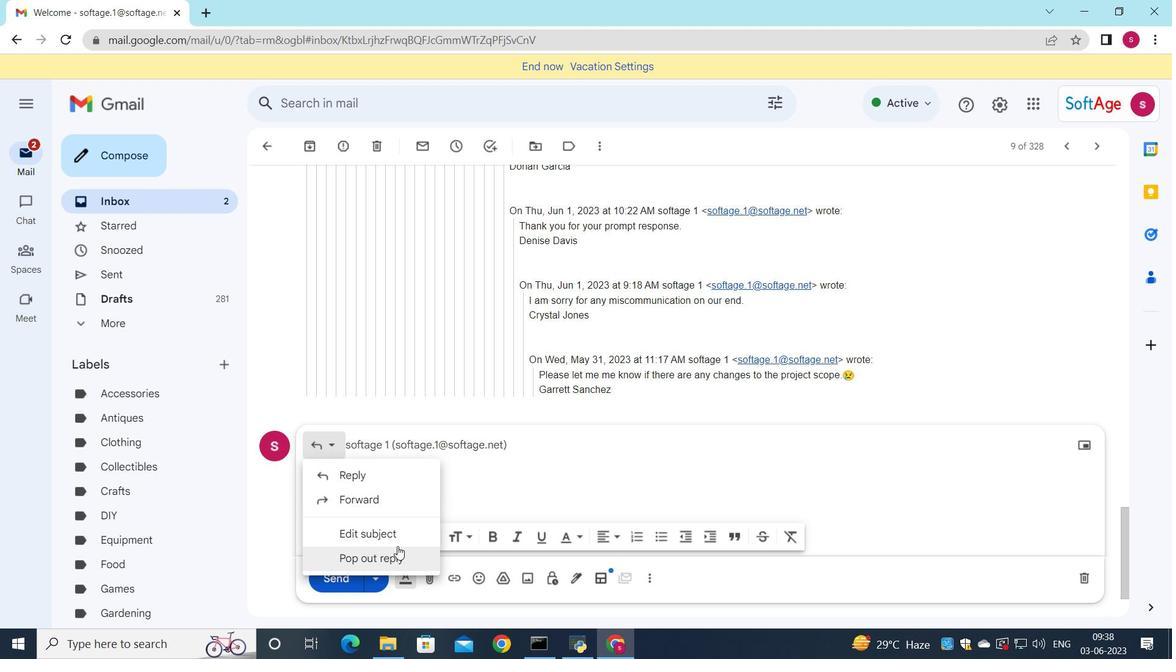 
Action: Mouse pressed left at (397, 528)
Screenshot: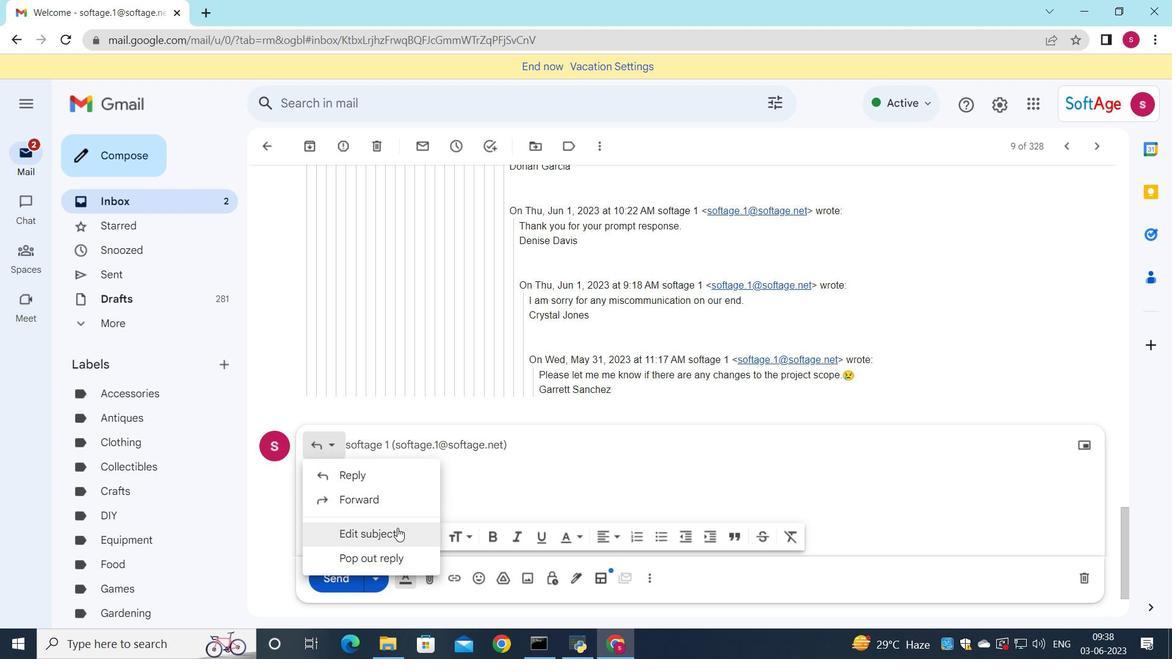 
Action: Mouse moved to (767, 239)
Screenshot: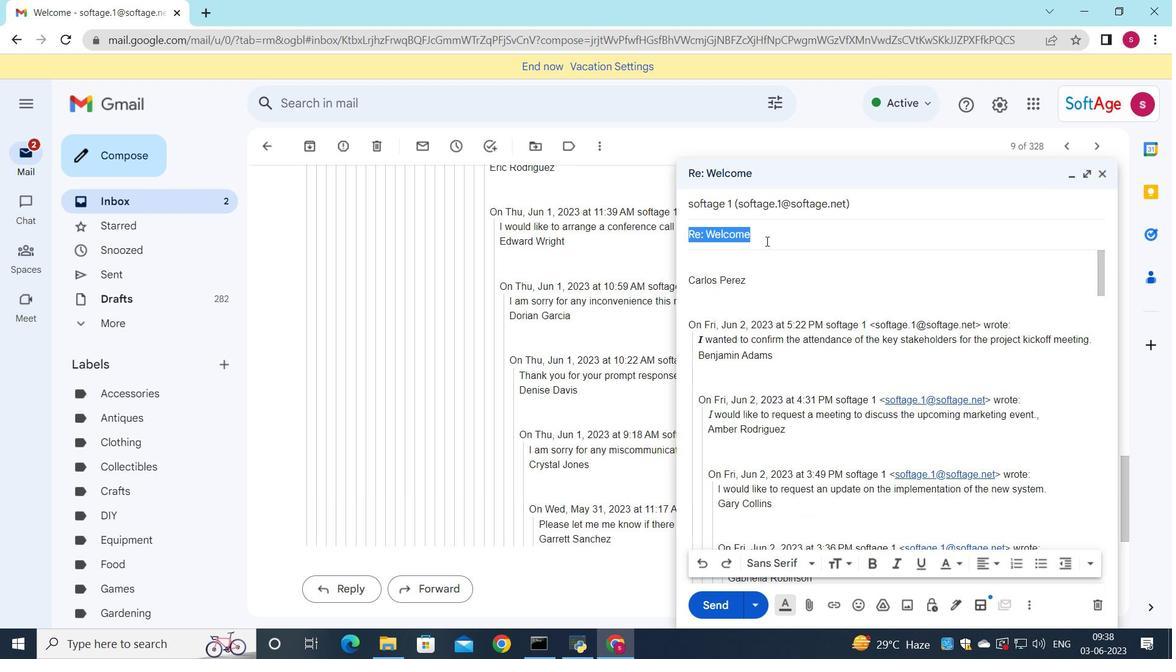 
Action: Key pressed <Key.shift>Request<Key.space>for<Key.space>clarification
Screenshot: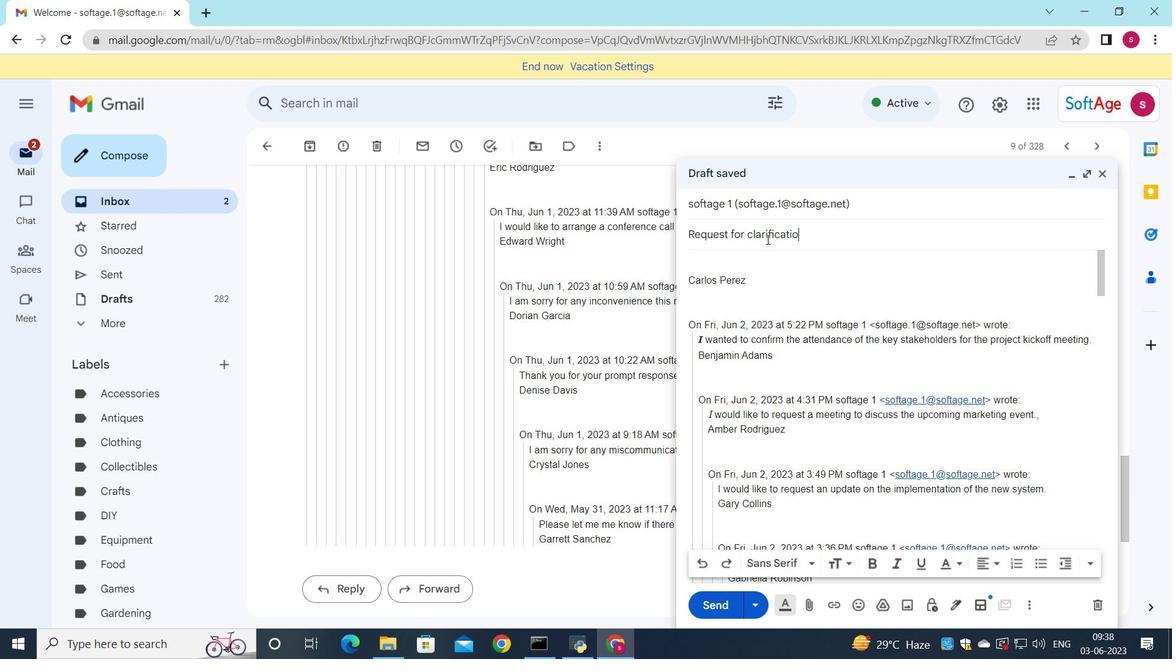 
Action: Mouse moved to (709, 265)
Screenshot: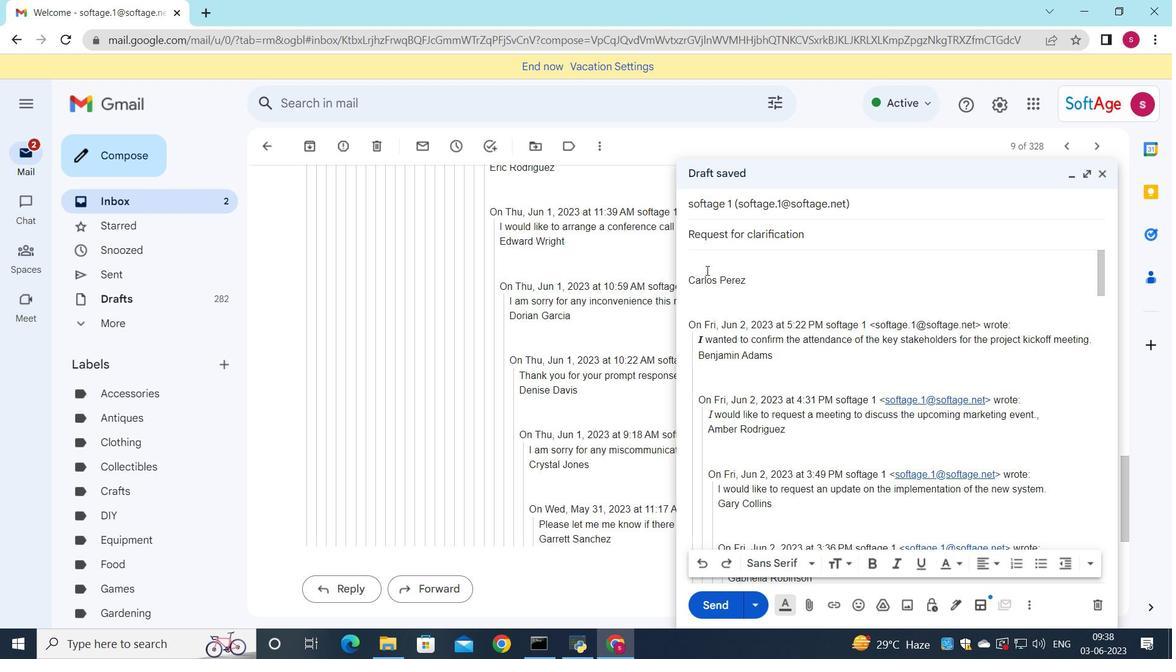 
Action: Mouse pressed left at (709, 265)
Screenshot: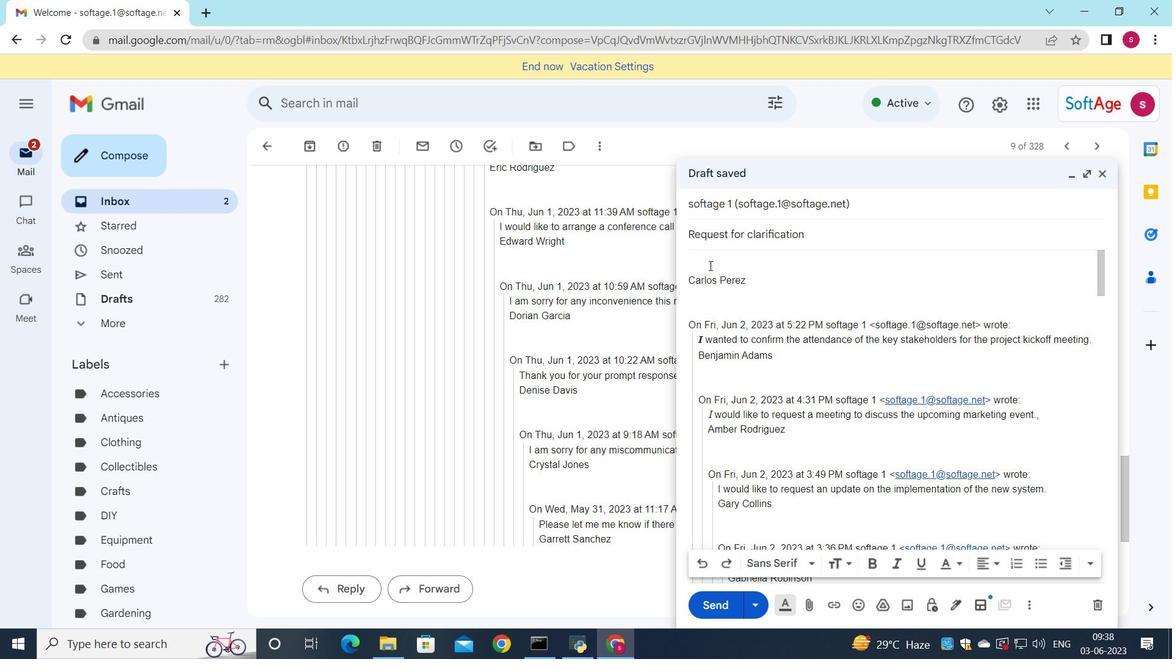 
Action: Key pressed <Key.shift>Could<Key.space>you<Key.space>please<Key.space>provide<Key.space>feedback<Key.space>on<Key.space>the<Key.space>latest<Key.space>version<Key.space>of<Key.space>the<Key.space>marketing<Key.space>plan<Key.shift_r>?
Screenshot: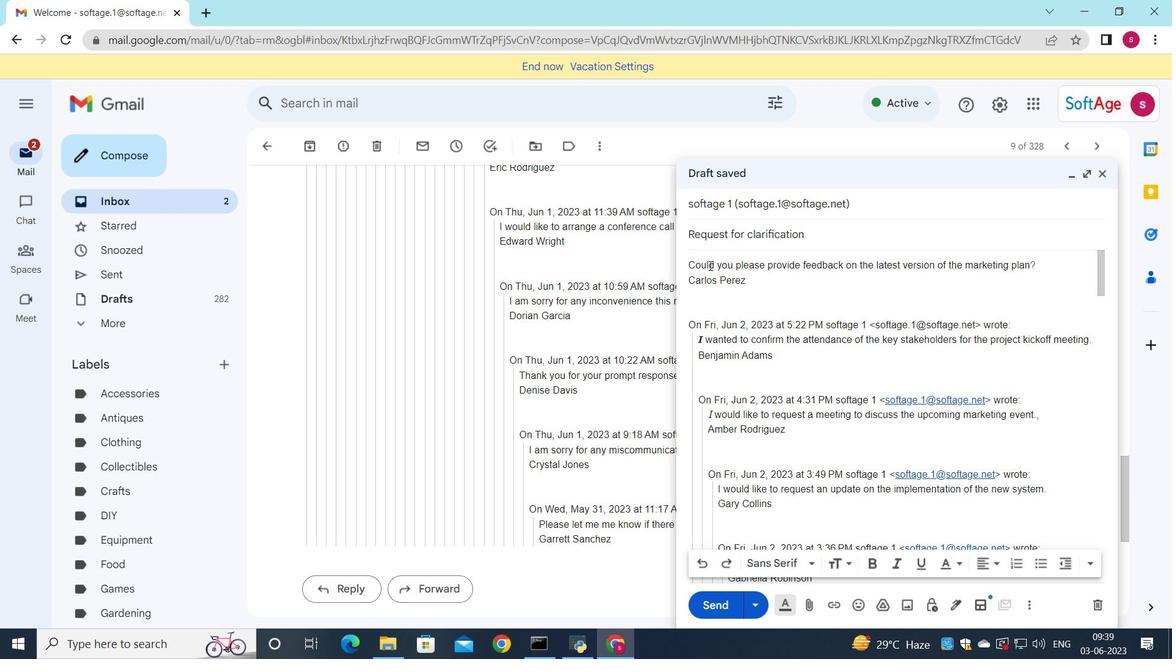 
Action: Mouse moved to (688, 266)
Screenshot: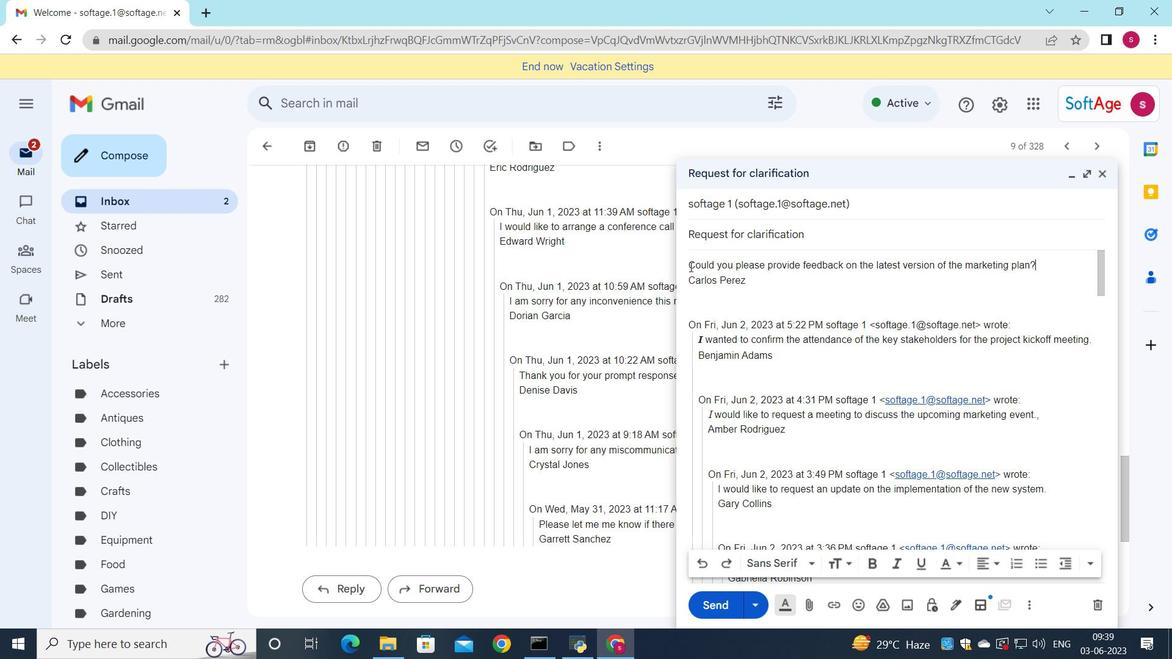 
Action: Mouse pressed left at (688, 266)
Screenshot: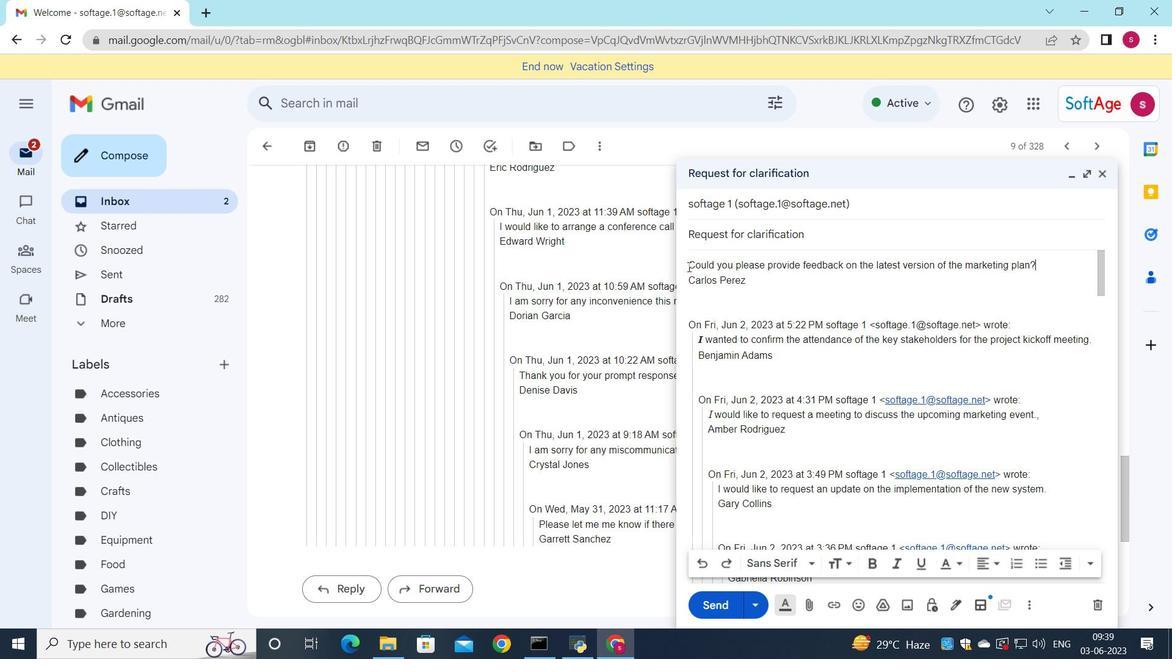 
Action: Mouse moved to (809, 565)
Screenshot: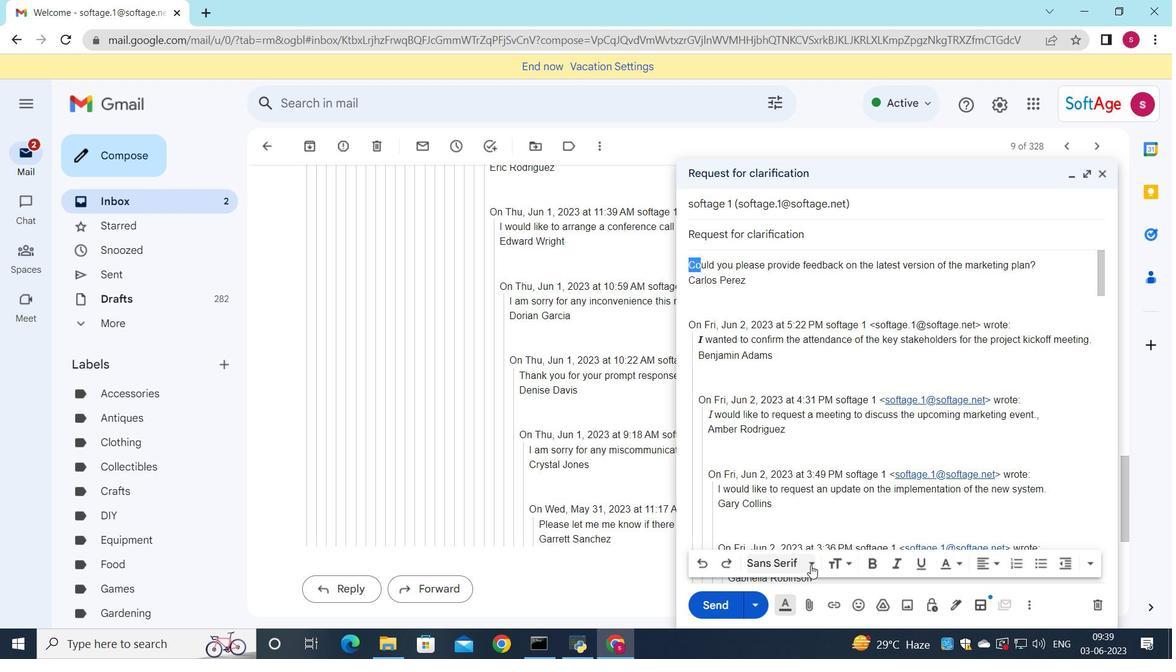 
Action: Mouse pressed left at (809, 565)
Screenshot: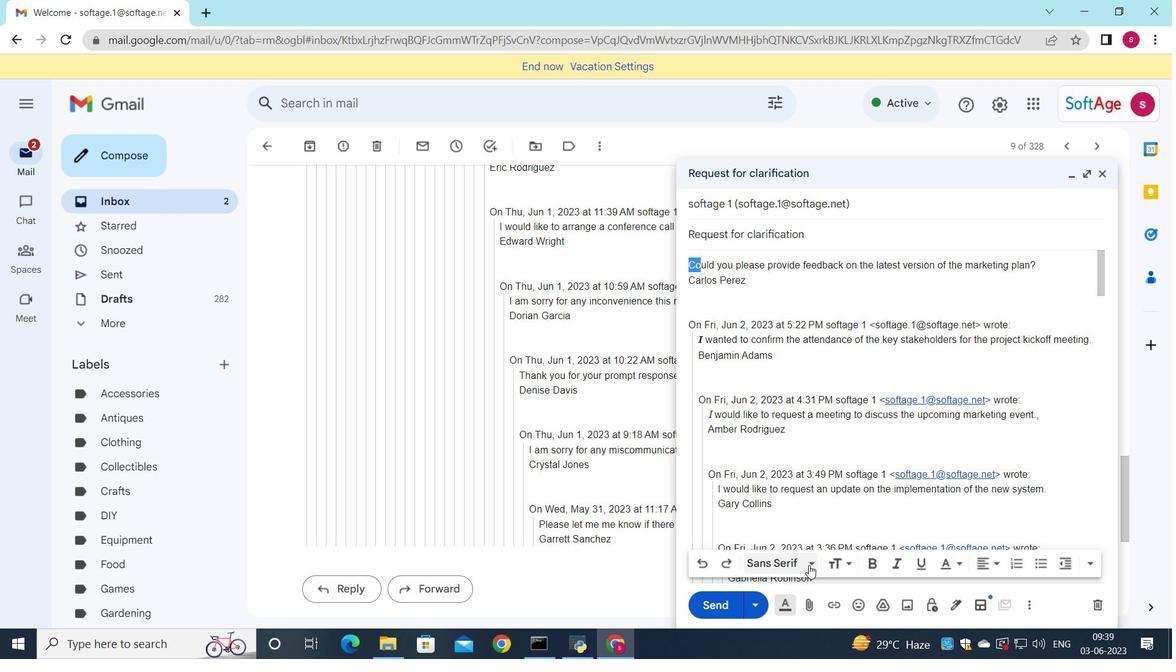 
Action: Mouse moved to (805, 321)
Screenshot: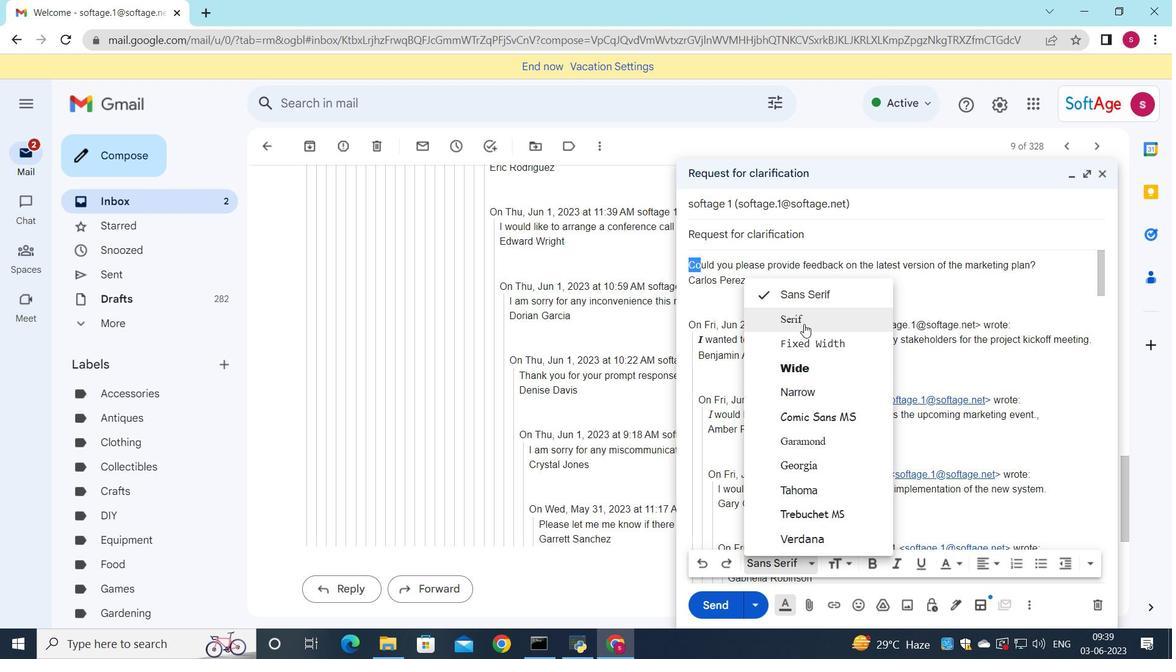 
Action: Mouse pressed left at (805, 321)
Screenshot: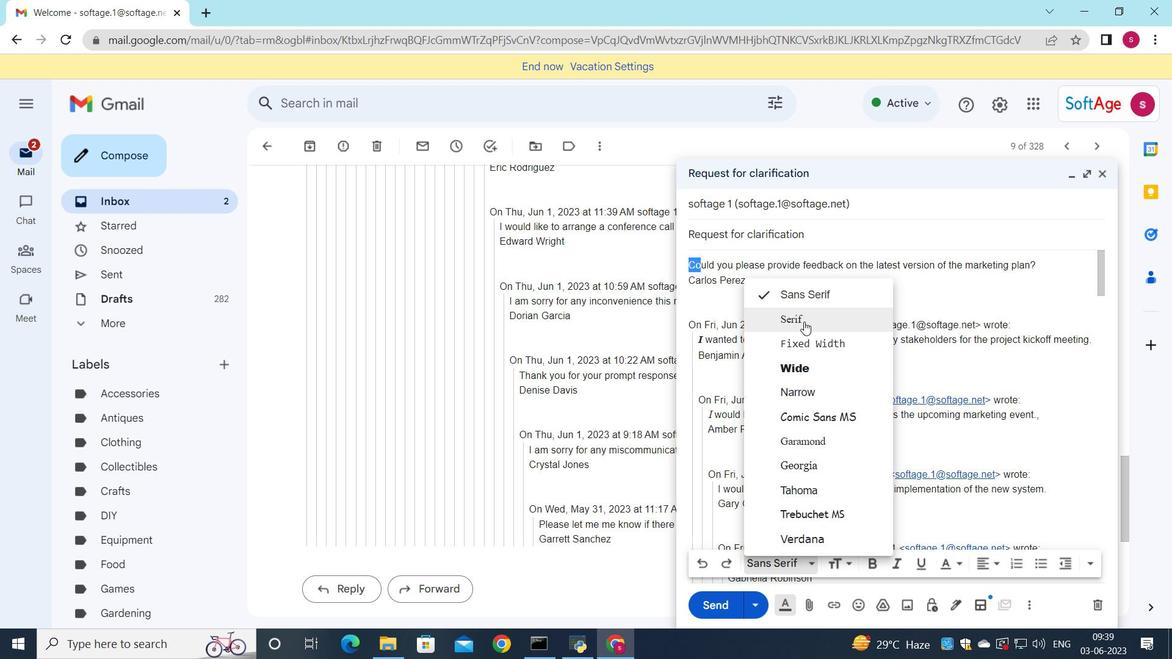 
Action: Mouse moved to (921, 569)
Screenshot: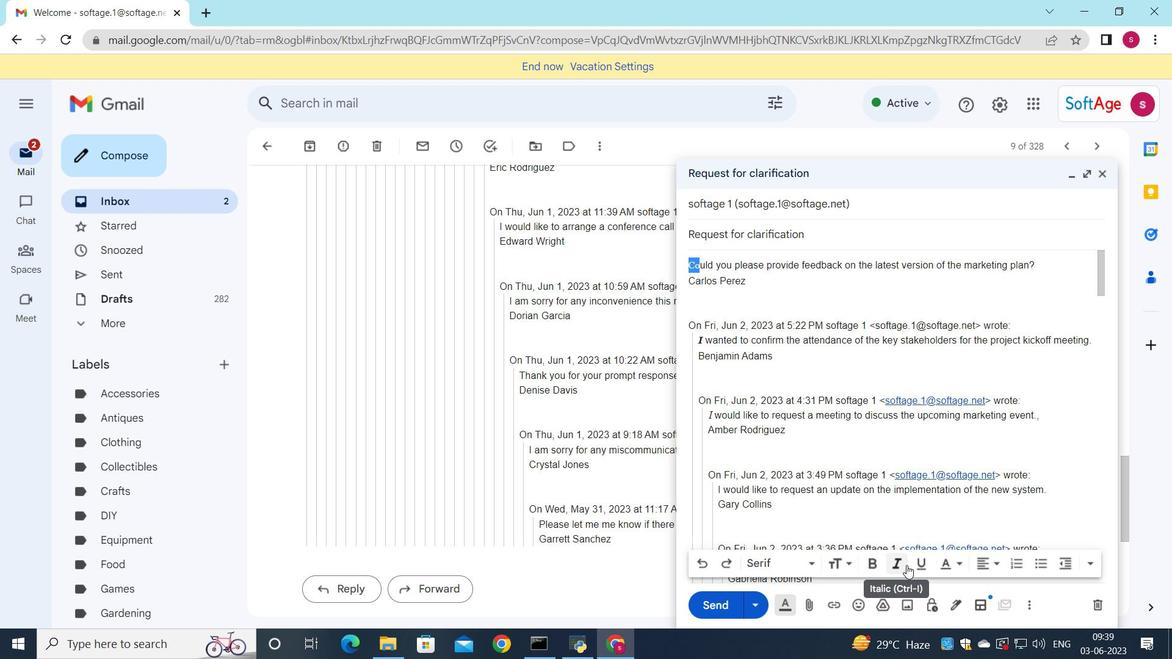 
Action: Mouse pressed left at (921, 569)
Screenshot: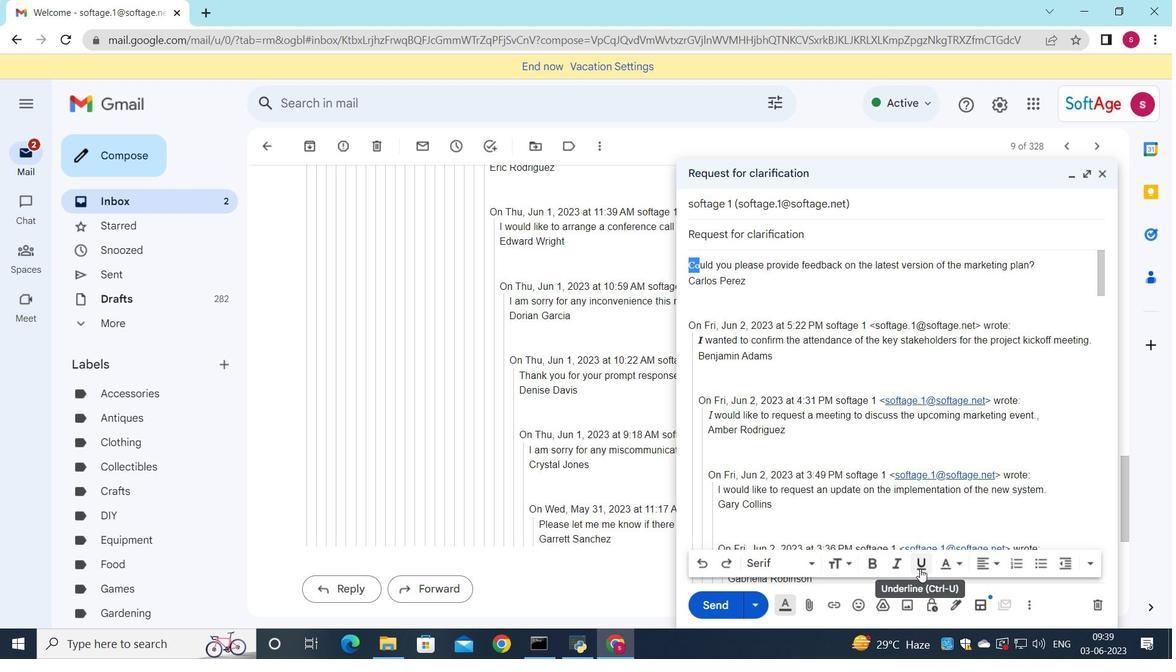 
Action: Mouse moved to (704, 596)
Screenshot: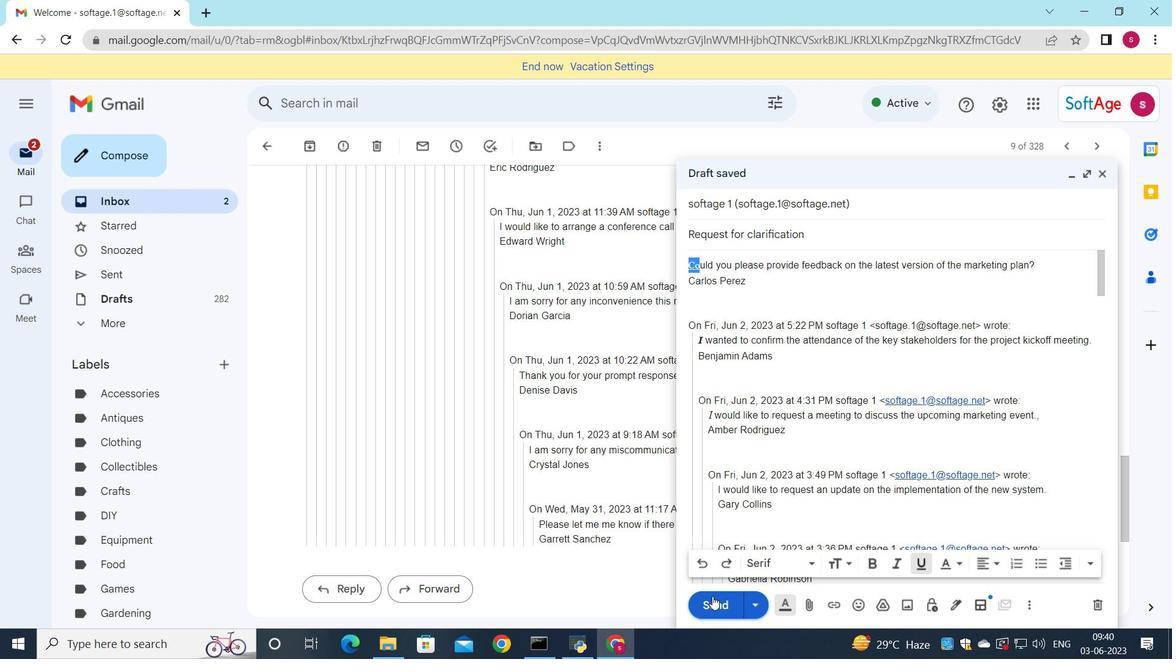 
Action: Mouse pressed left at (704, 596)
Screenshot: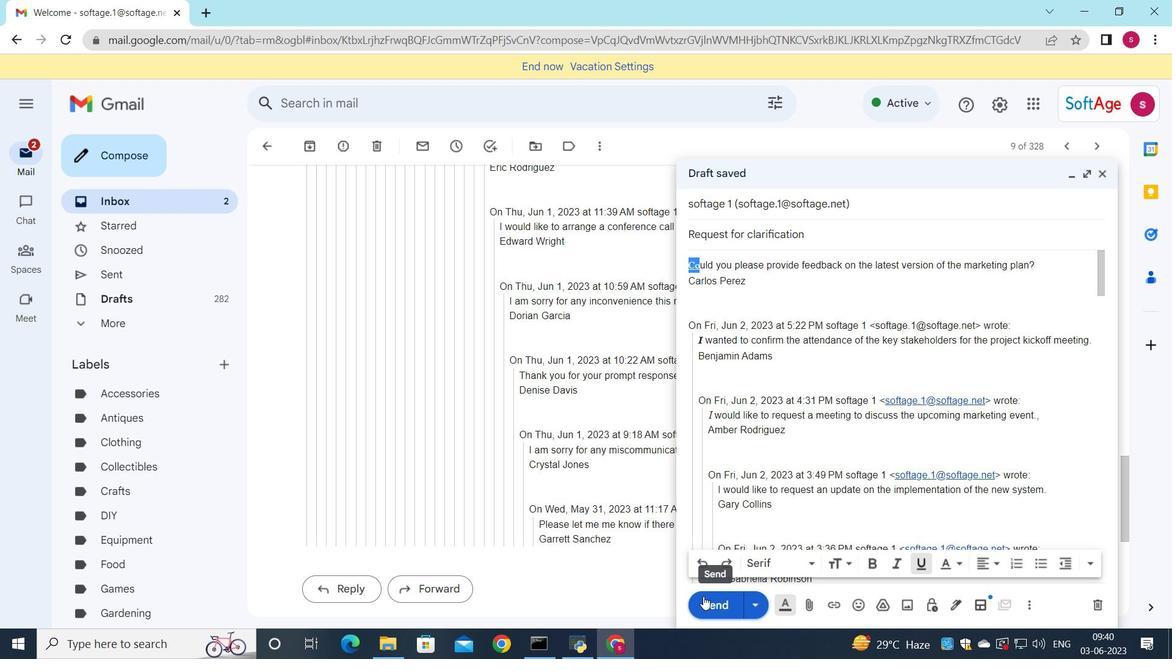 
Action: Mouse moved to (167, 211)
Screenshot: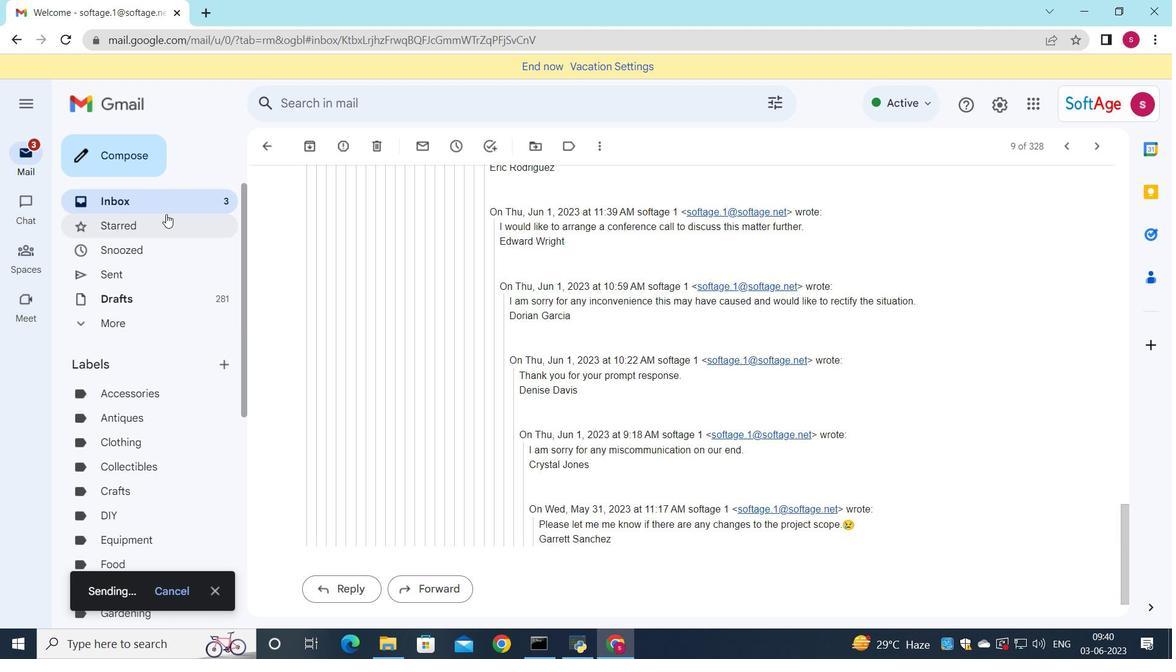 
Action: Mouse pressed left at (167, 211)
Screenshot: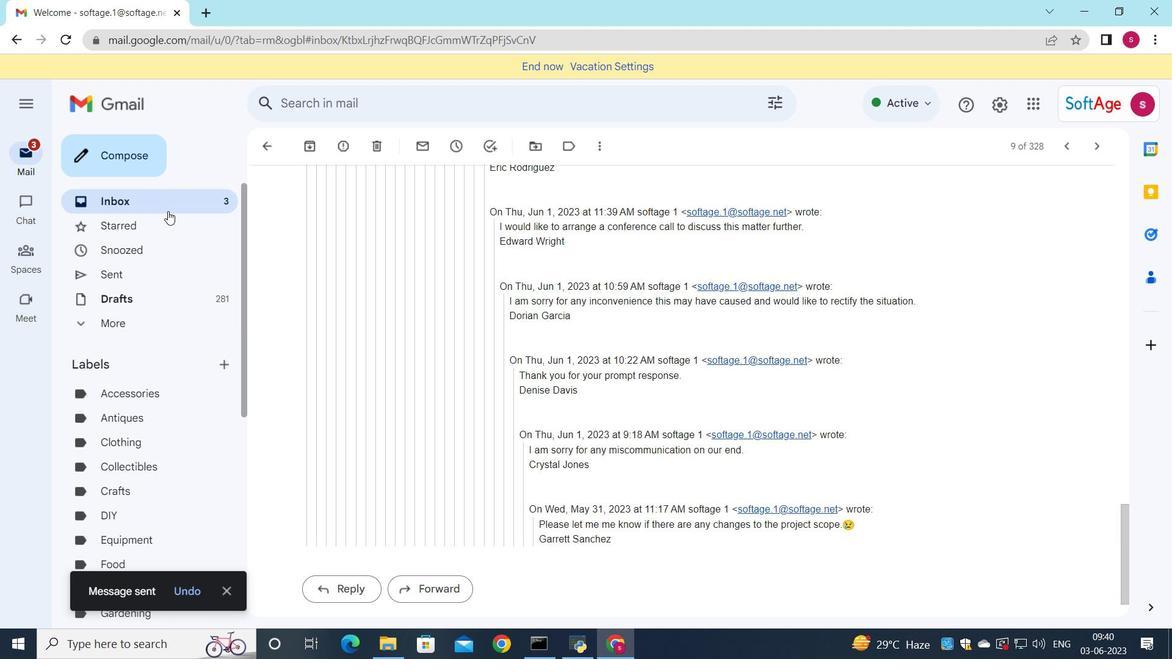 
Action: Mouse moved to (426, 186)
Screenshot: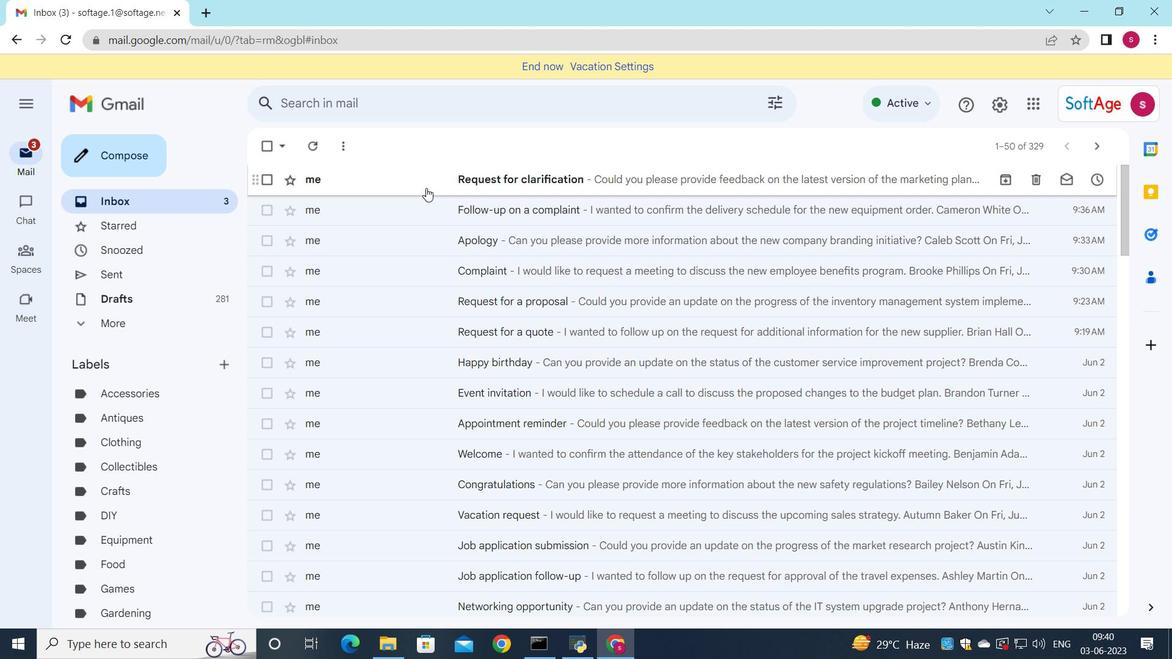 
Action: Mouse pressed left at (426, 186)
Screenshot: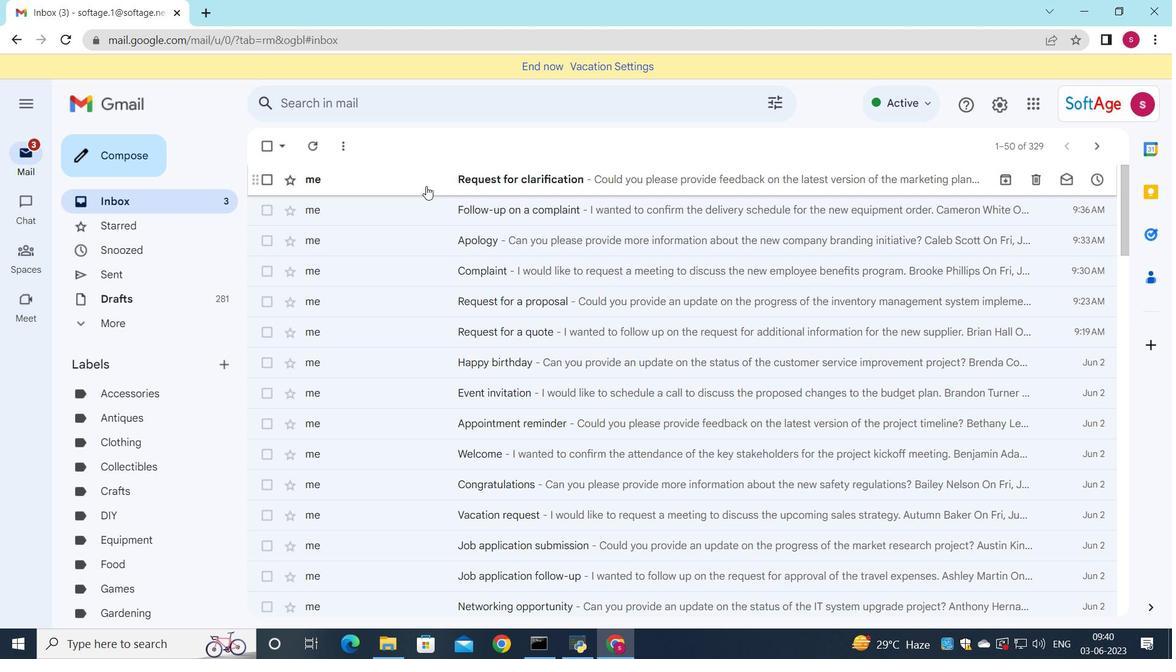 
Action: Mouse moved to (582, 225)
Screenshot: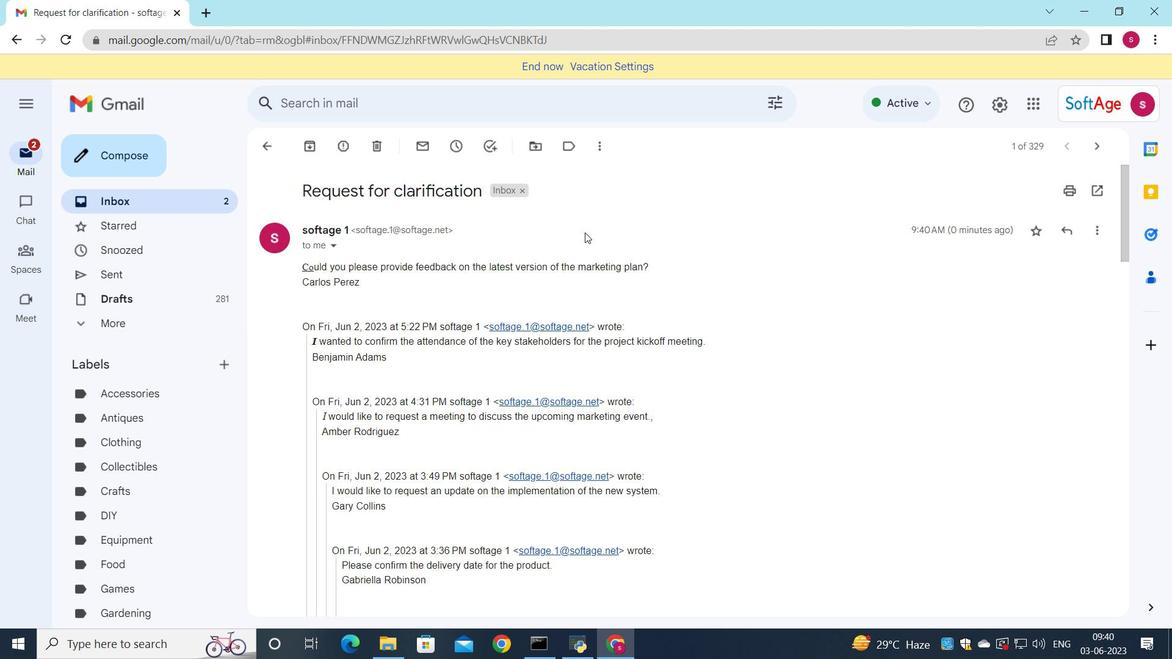 
